 Task: Research Airbnb accommodation in Harare, Zimbabwe from 10th December, 2023 to 15th December, 2023 for 7 adults.4 bedrooms having 7 beds and 4 bathrooms. Property type can be house. Amenities needed are: wifi, TV, free parkinig on premises, gym, breakfast. Look for 5 properties as per requirement.
Action: Mouse moved to (456, 102)
Screenshot: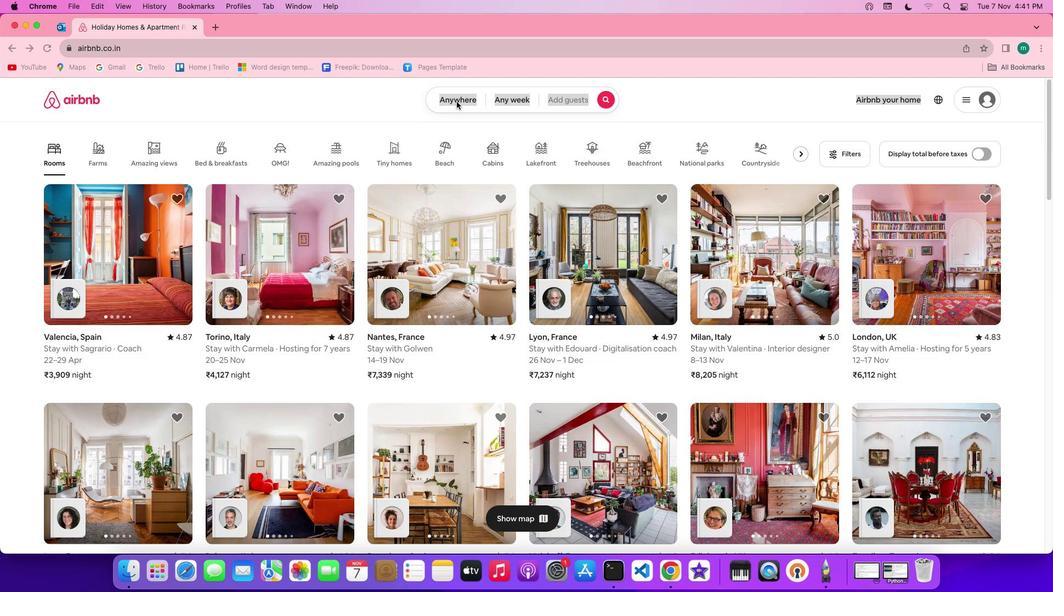 
Action: Mouse pressed left at (456, 102)
Screenshot: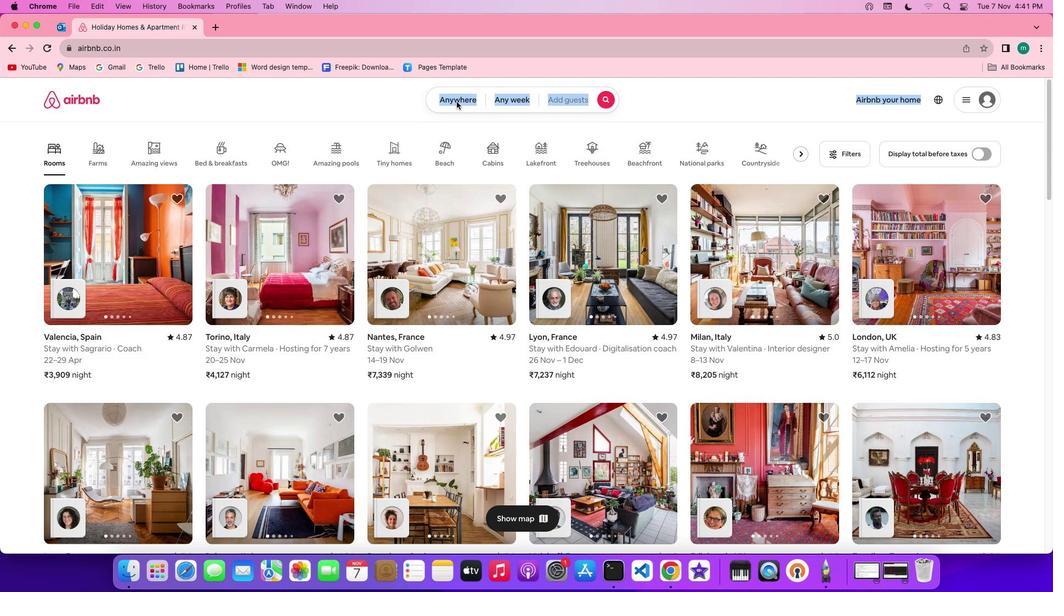 
Action: Mouse pressed left at (456, 102)
Screenshot: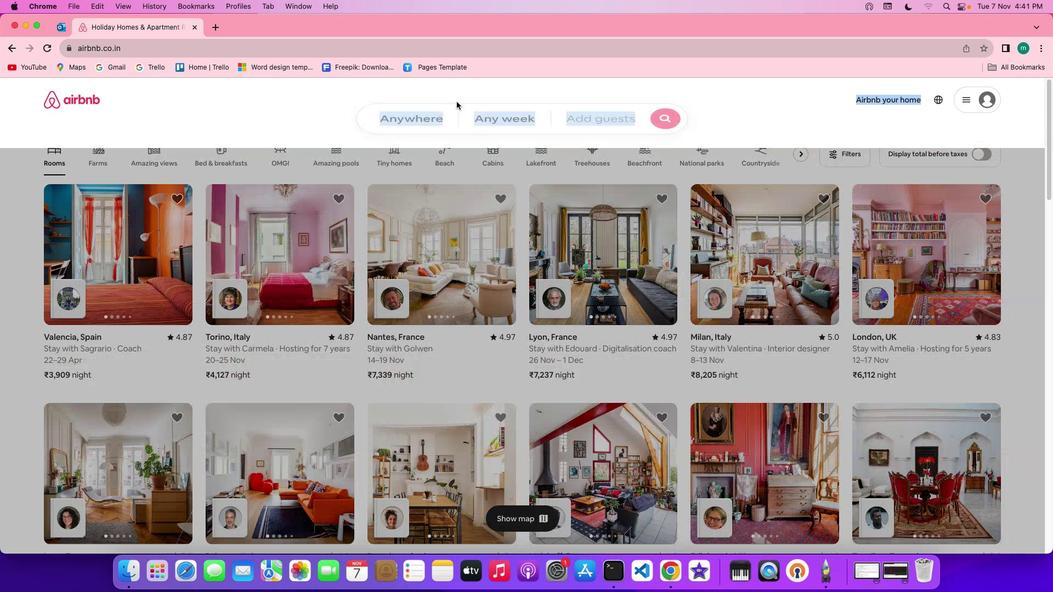 
Action: Mouse moved to (398, 146)
Screenshot: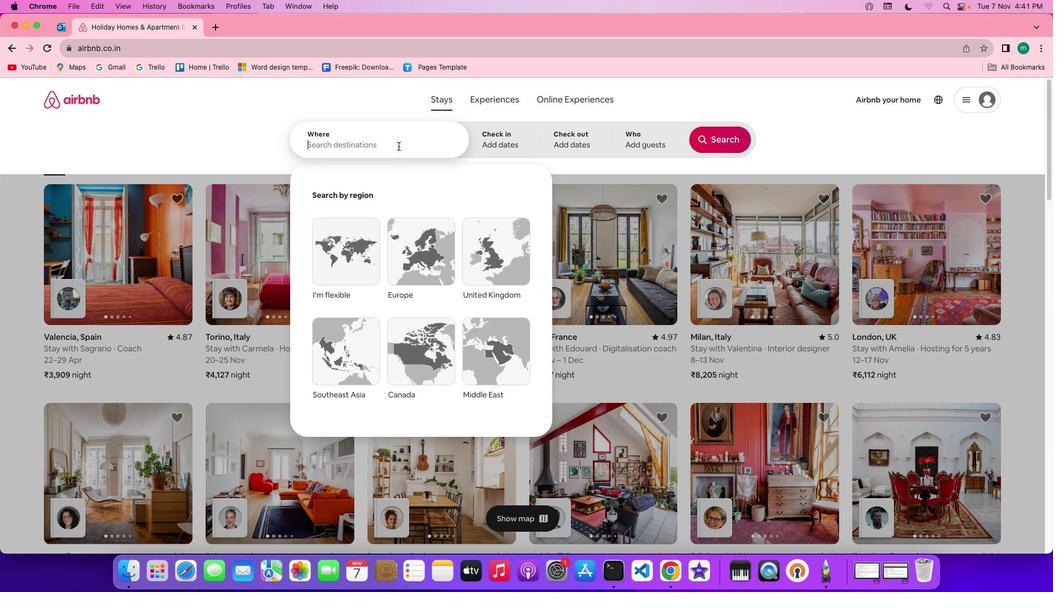 
Action: Mouse pressed left at (398, 146)
Screenshot: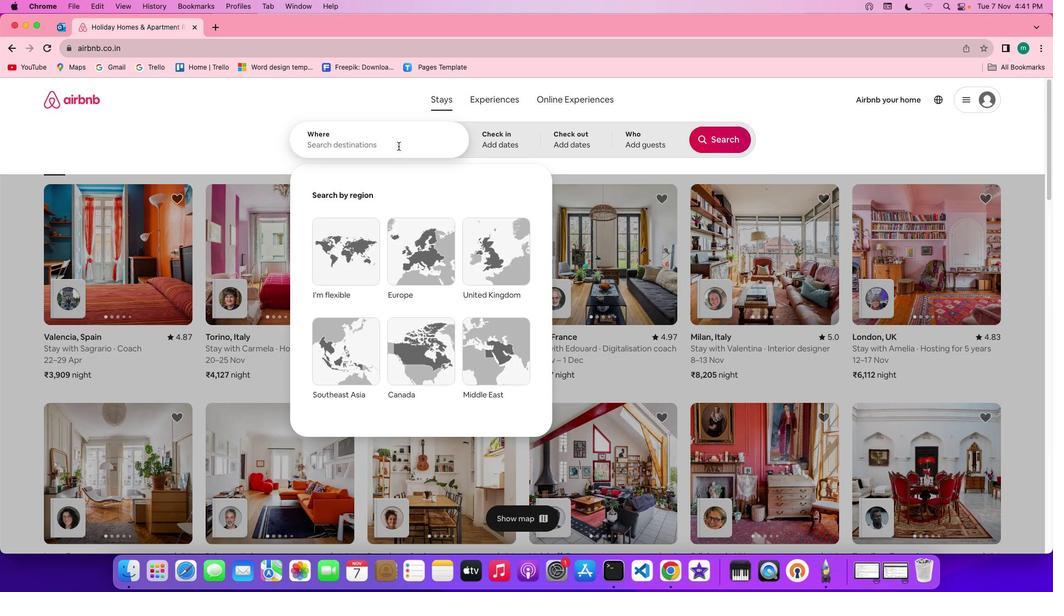 
Action: Key pressed Key.shift'H''a''r''a''r''e'','Key.spaceKey.shift'Z''i''m''b''a''b''w''e'
Screenshot: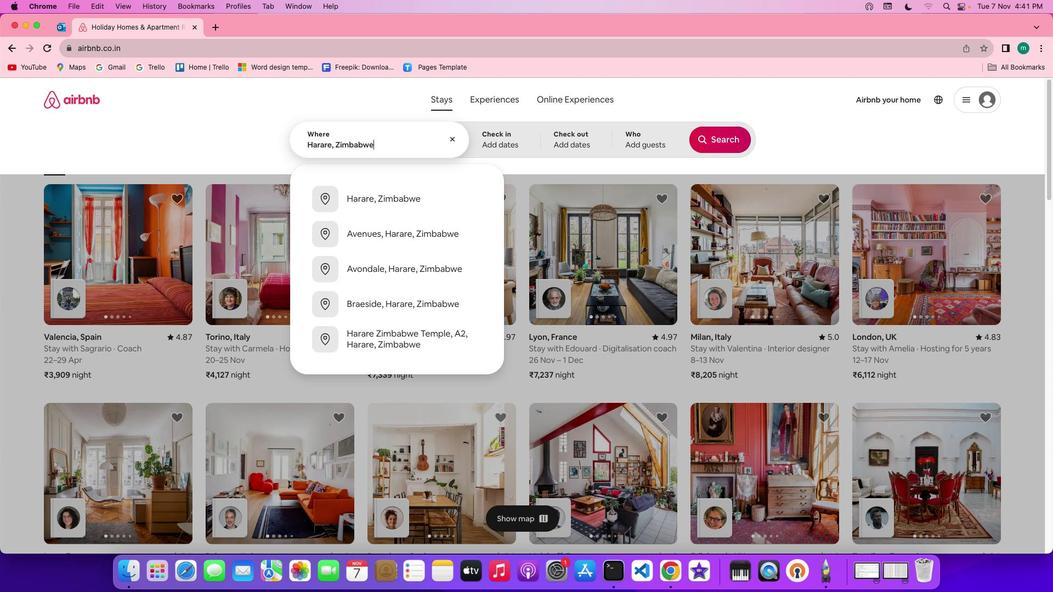 
Action: Mouse moved to (503, 137)
Screenshot: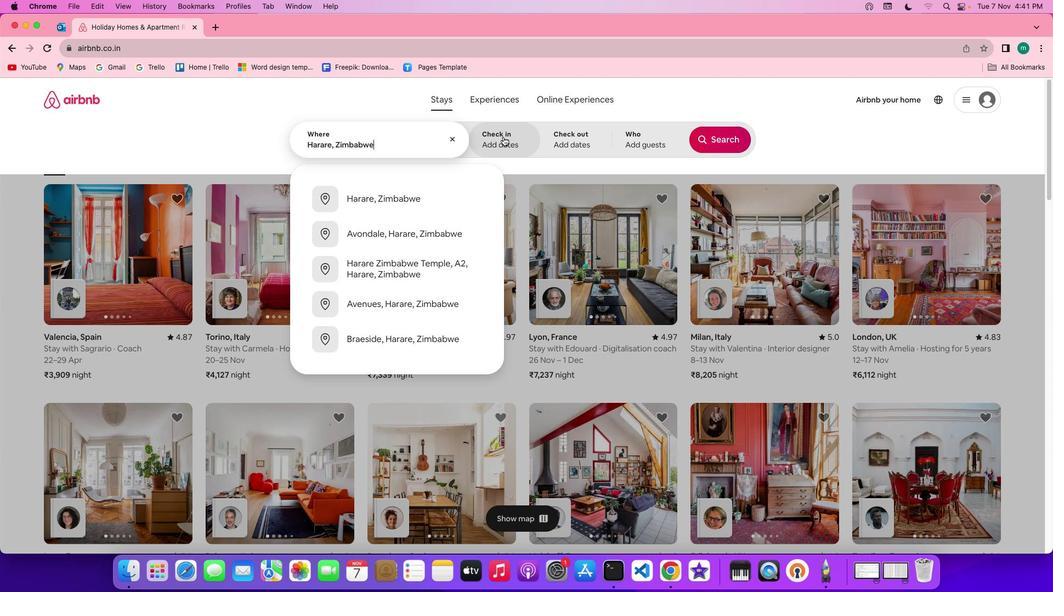 
Action: Mouse pressed left at (503, 137)
Screenshot: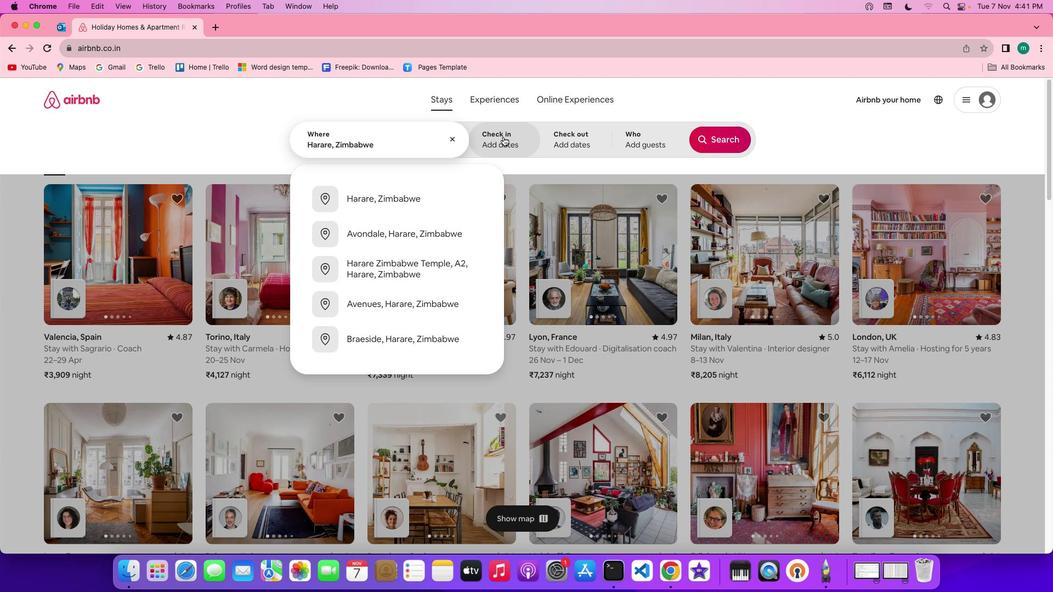 
Action: Mouse moved to (555, 330)
Screenshot: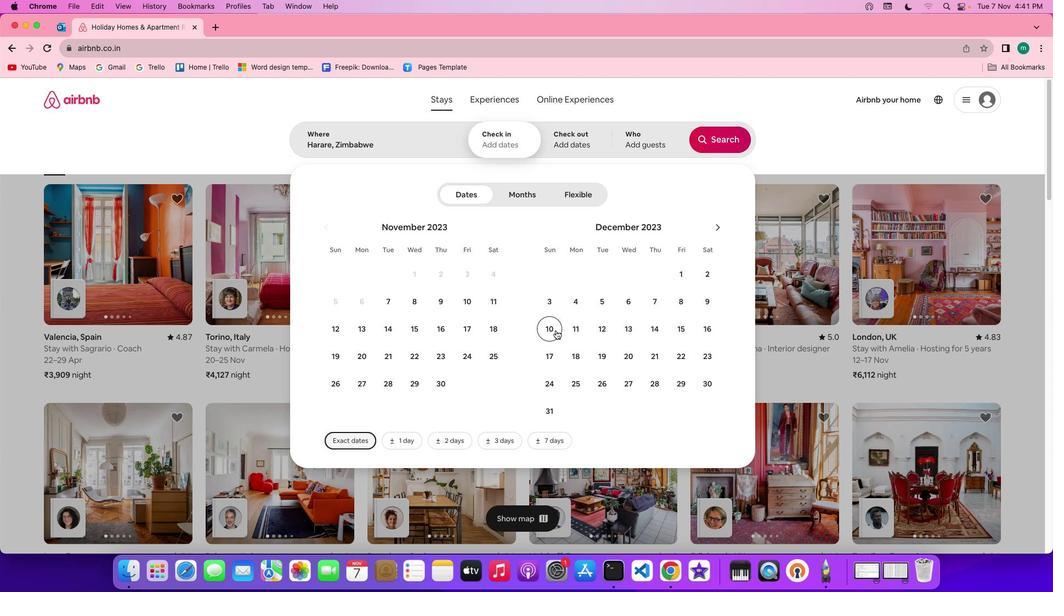 
Action: Mouse pressed left at (555, 330)
Screenshot: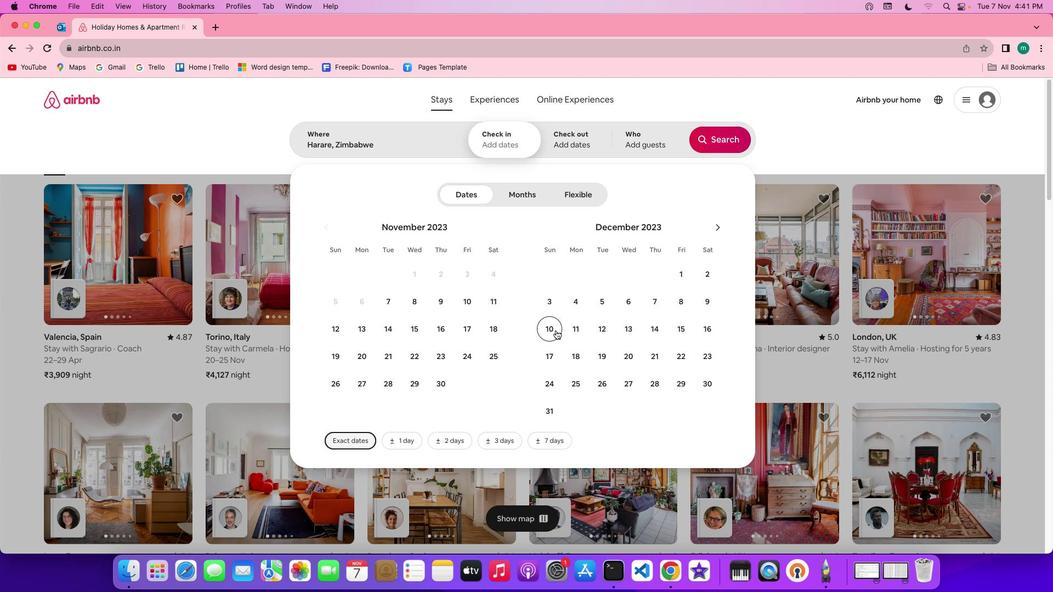 
Action: Mouse moved to (687, 329)
Screenshot: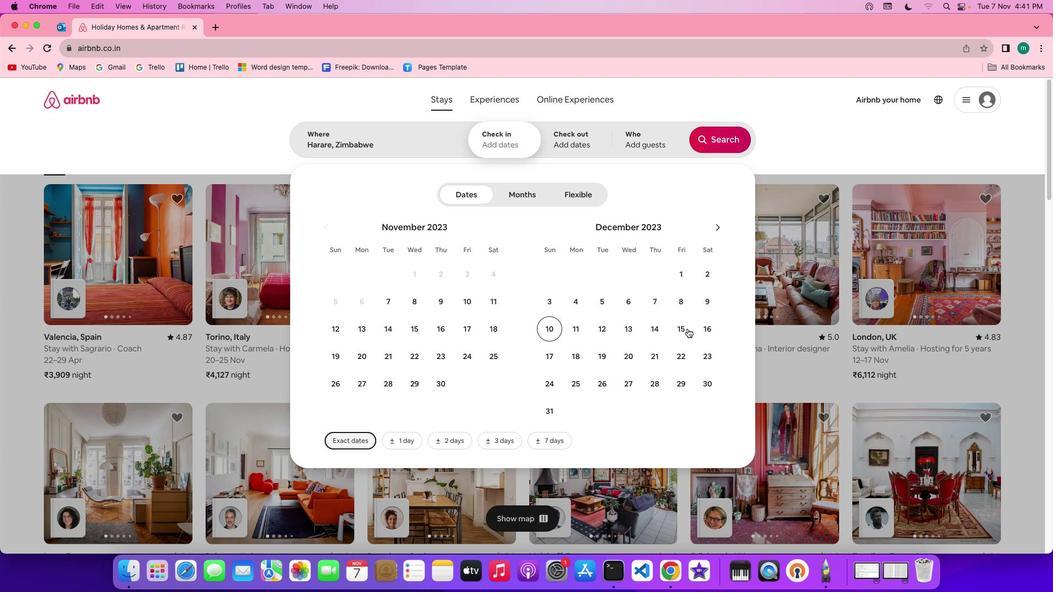 
Action: Mouse pressed left at (687, 329)
Screenshot: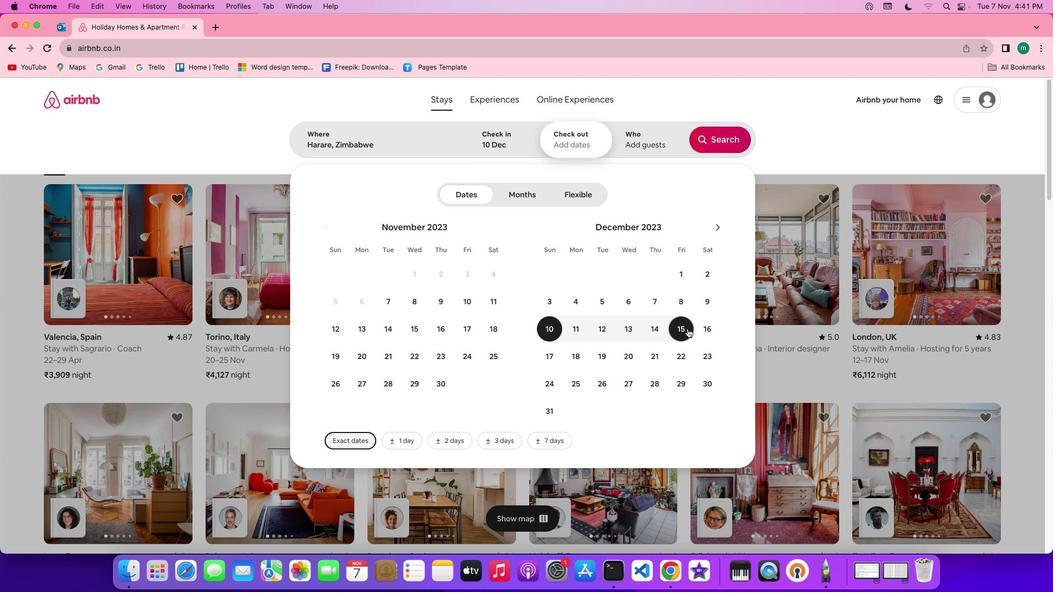 
Action: Mouse moved to (674, 137)
Screenshot: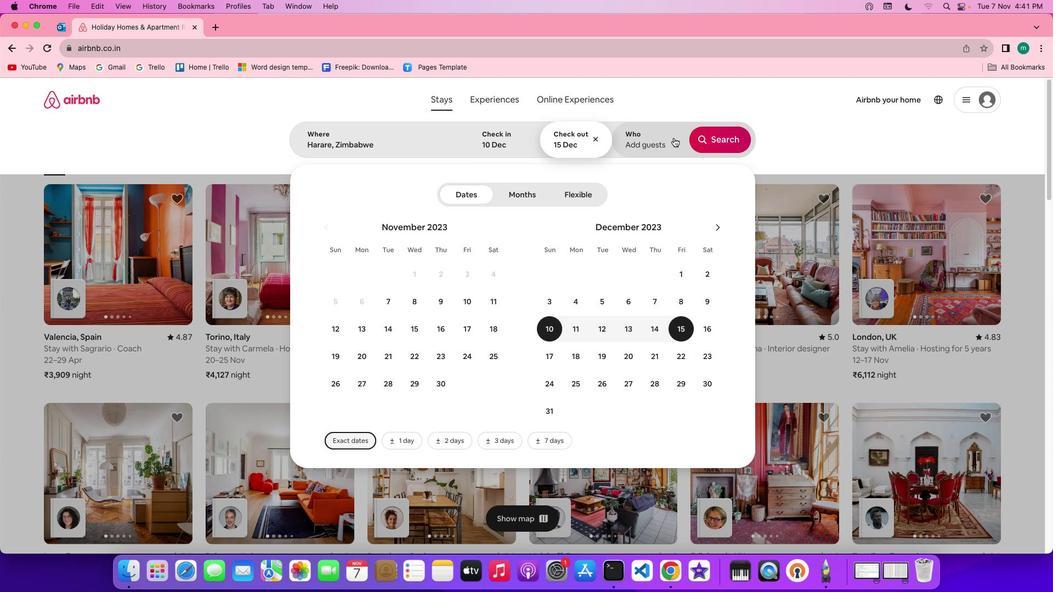 
Action: Mouse pressed left at (674, 137)
Screenshot: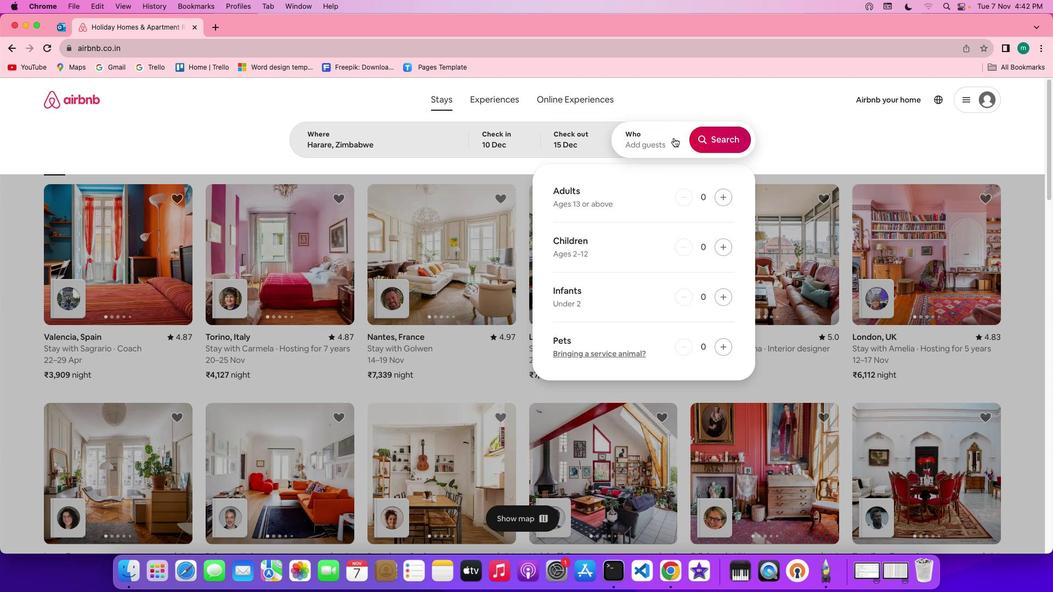 
Action: Mouse moved to (729, 194)
Screenshot: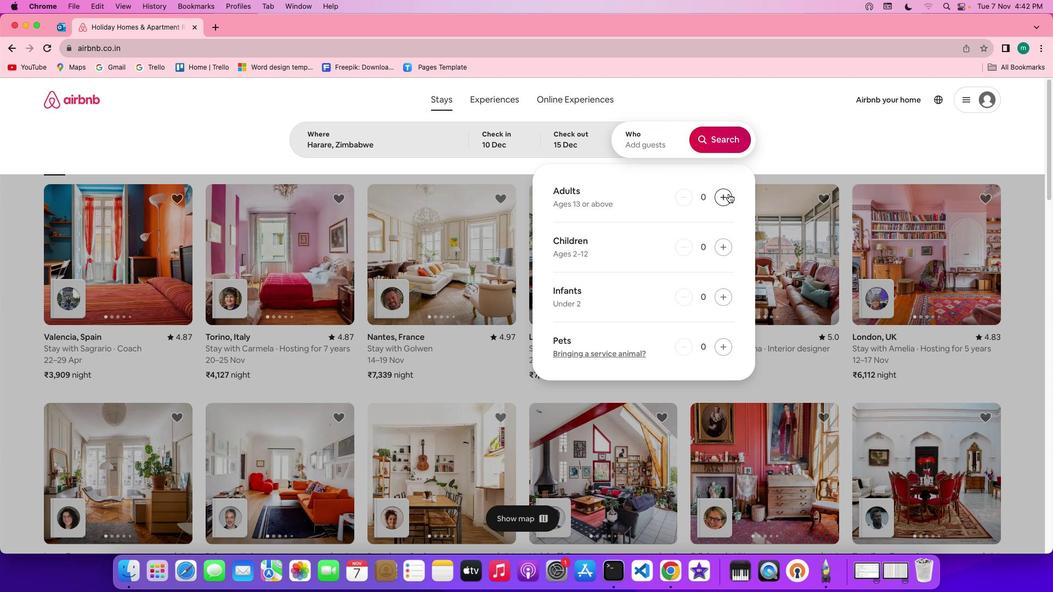 
Action: Mouse pressed left at (729, 194)
Screenshot: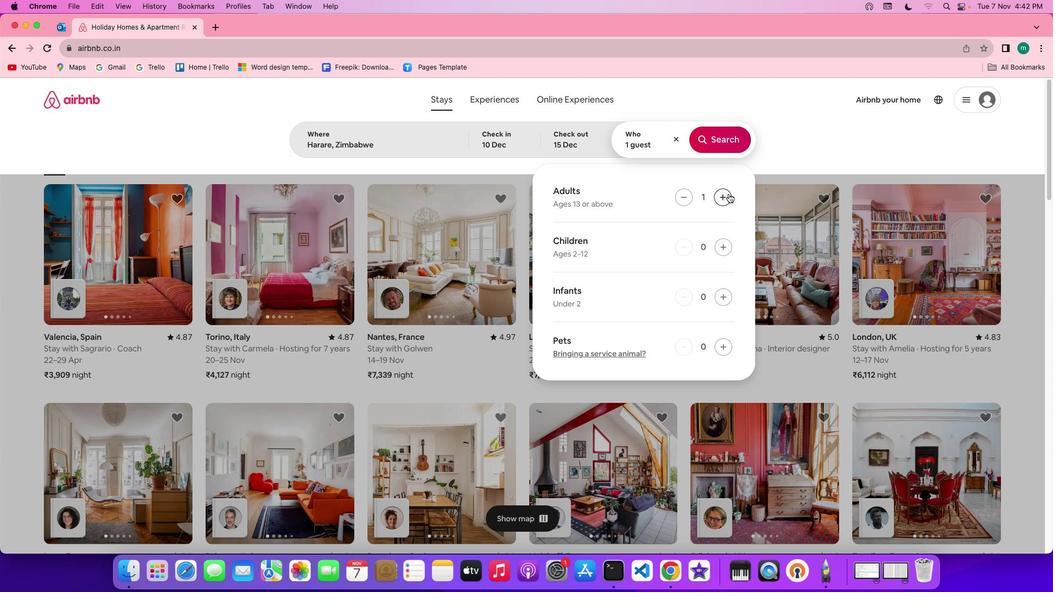 
Action: Mouse pressed left at (729, 194)
Screenshot: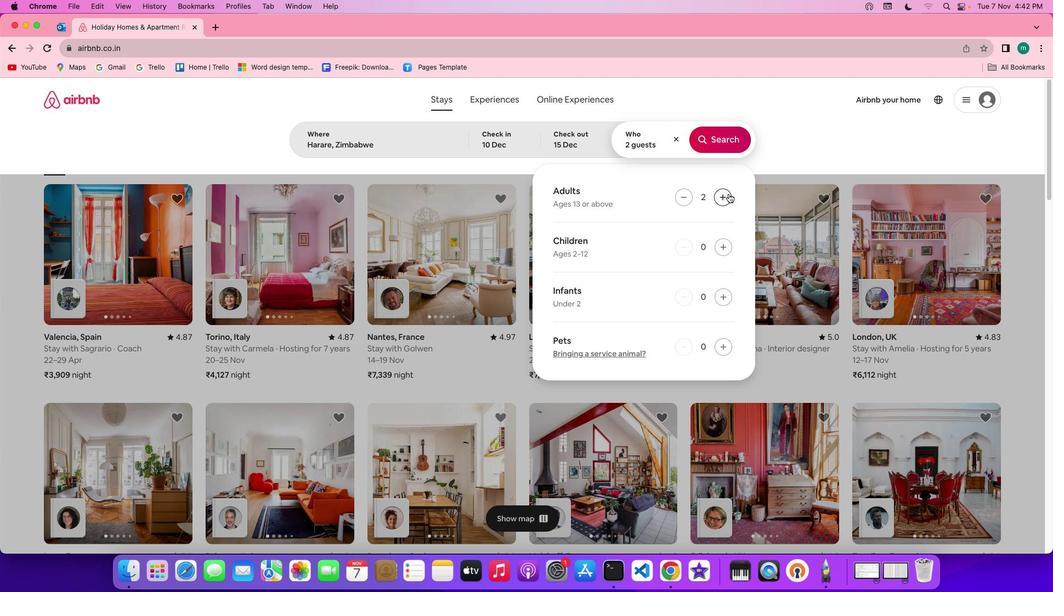 
Action: Mouse pressed left at (729, 194)
Screenshot: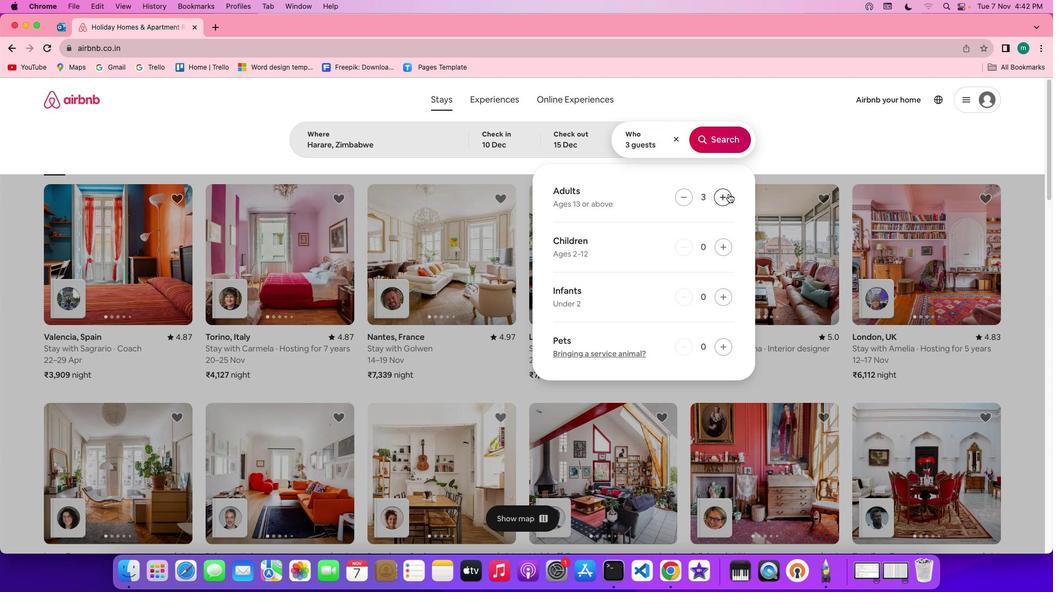 
Action: Mouse pressed left at (729, 194)
Screenshot: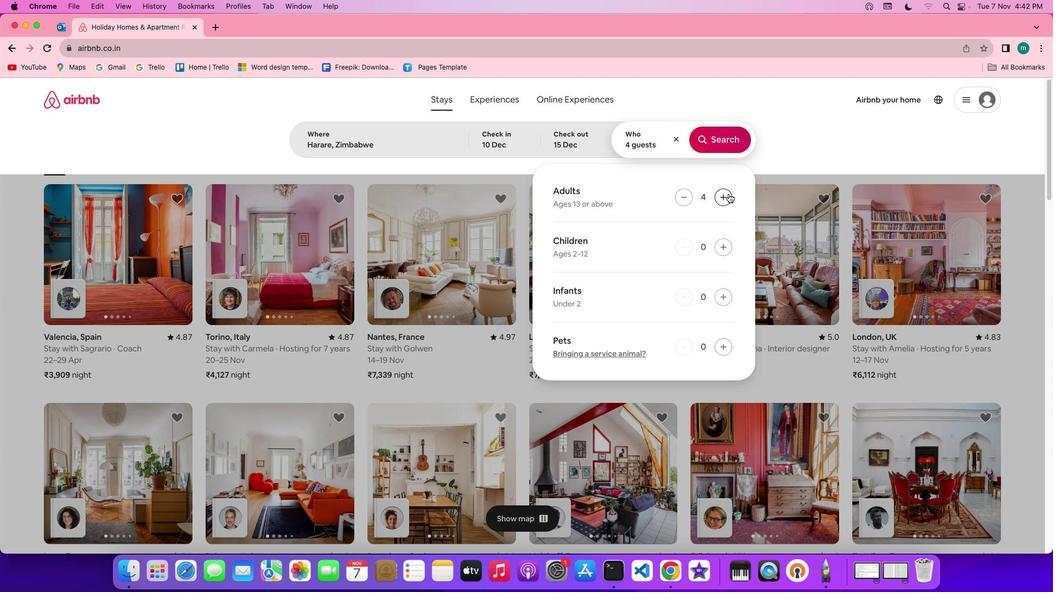 
Action: Mouse pressed left at (729, 194)
Screenshot: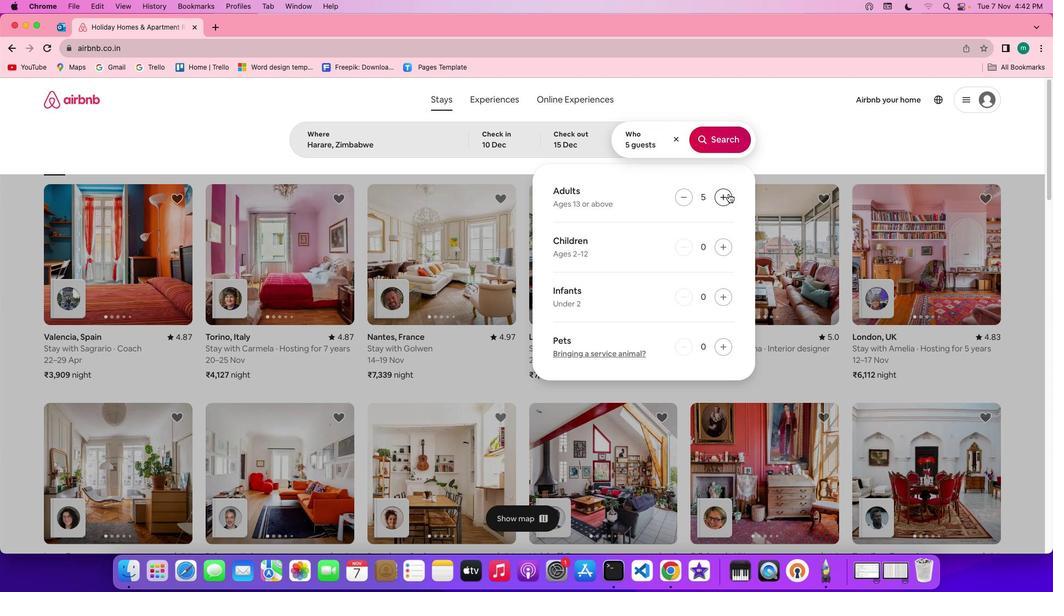 
Action: Mouse pressed left at (729, 194)
Screenshot: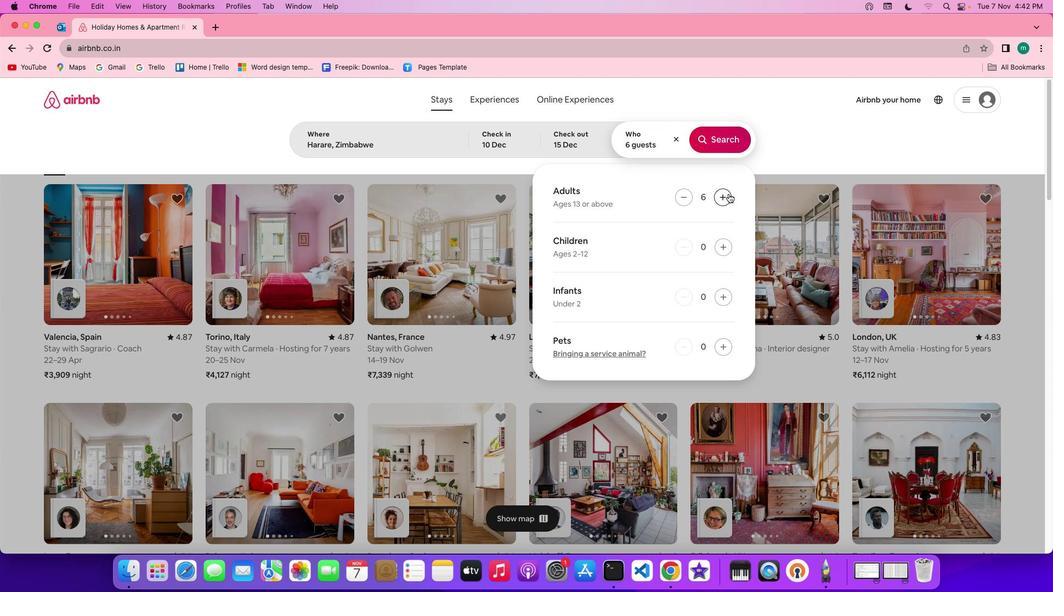 
Action: Mouse pressed left at (729, 194)
Screenshot: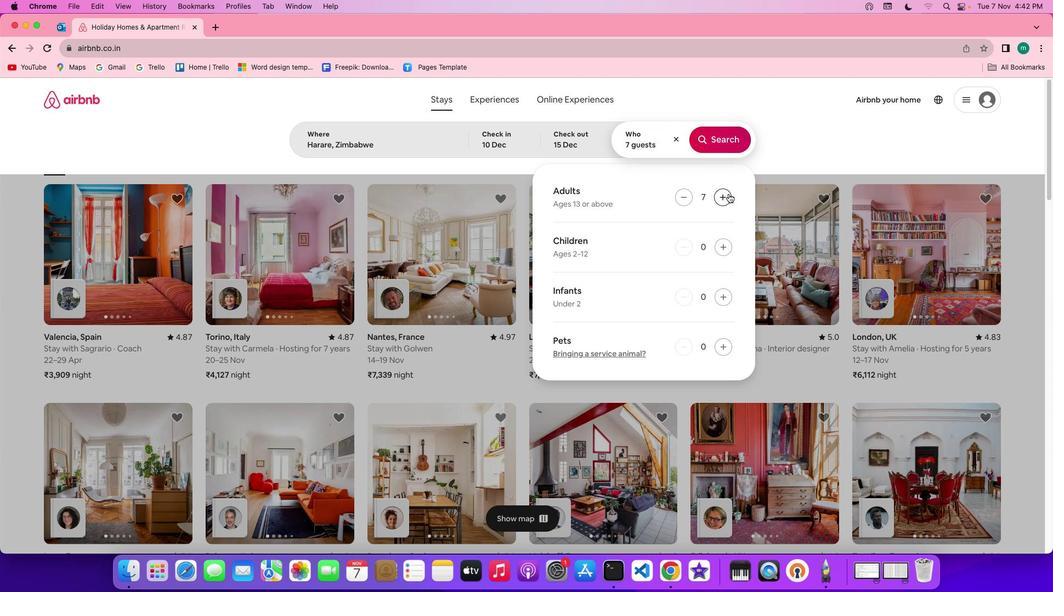 
Action: Mouse moved to (717, 143)
Screenshot: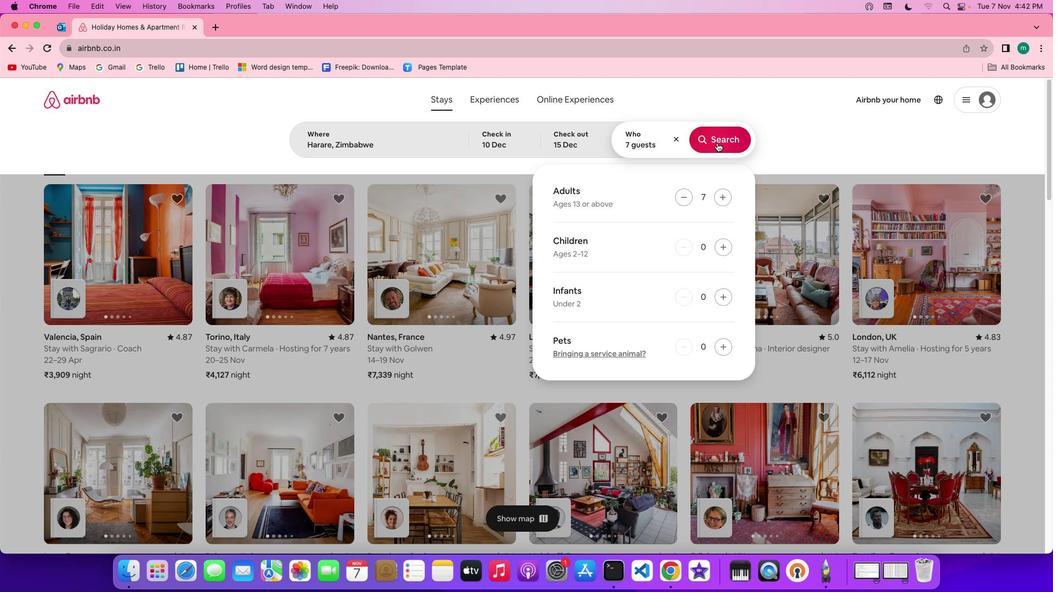 
Action: Mouse pressed left at (717, 143)
Screenshot: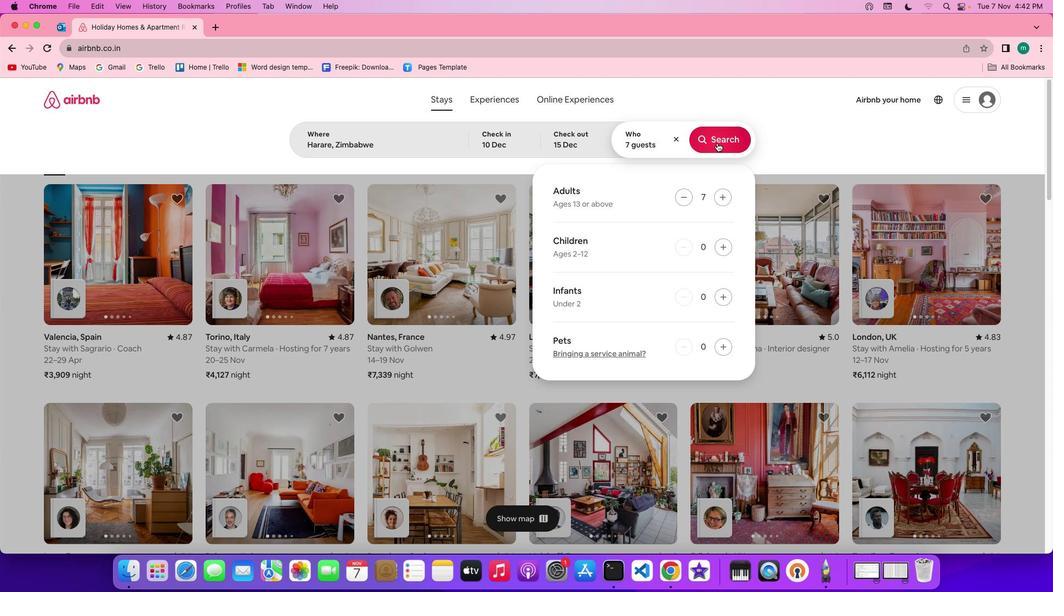 
Action: Mouse moved to (859, 143)
Screenshot: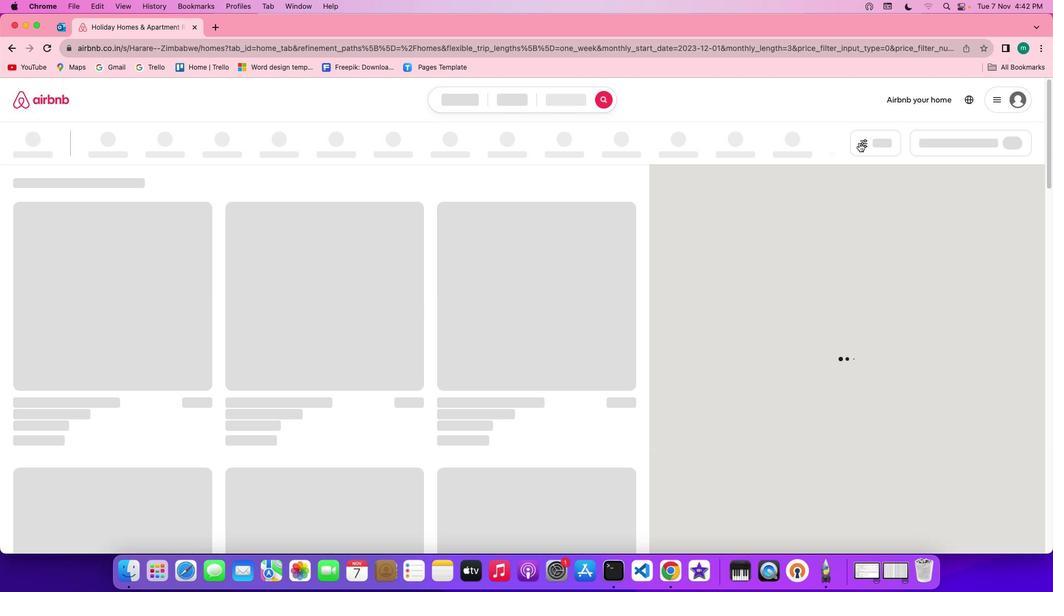 
Action: Mouse pressed left at (859, 143)
Screenshot: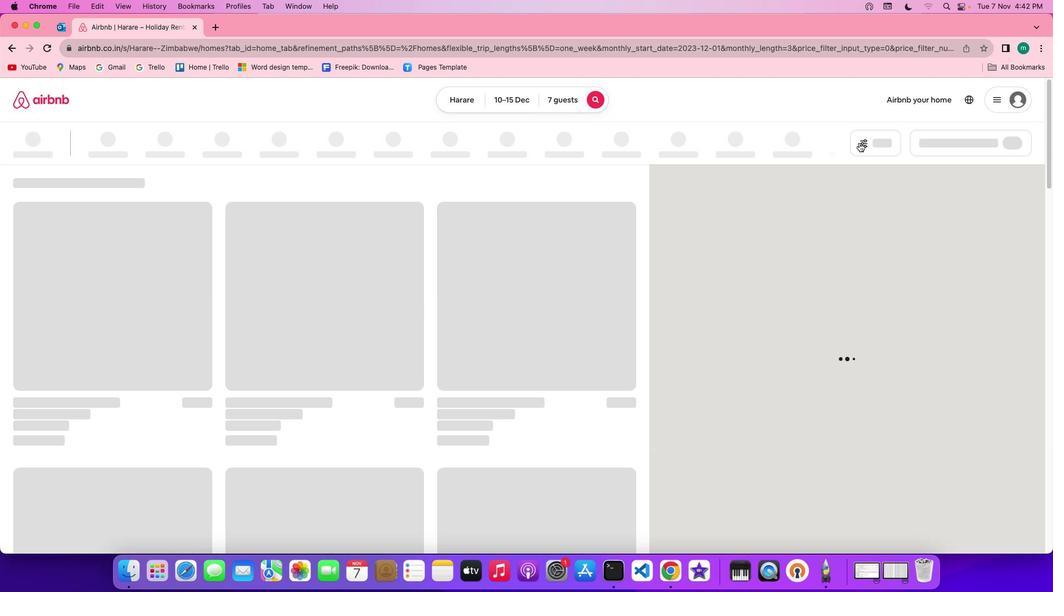 
Action: Mouse moved to (873, 139)
Screenshot: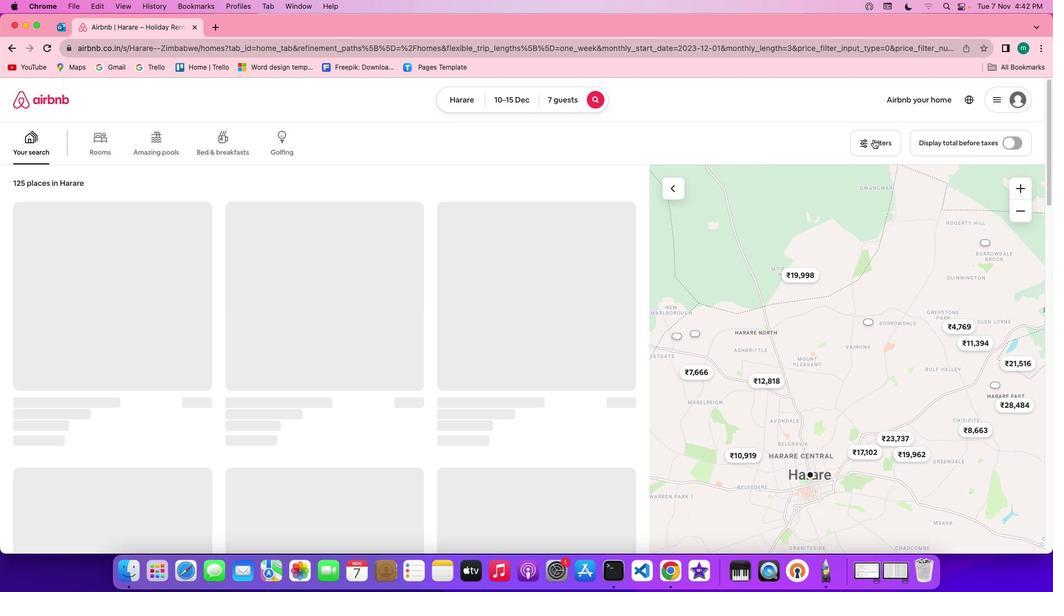 
Action: Mouse pressed left at (873, 139)
Screenshot: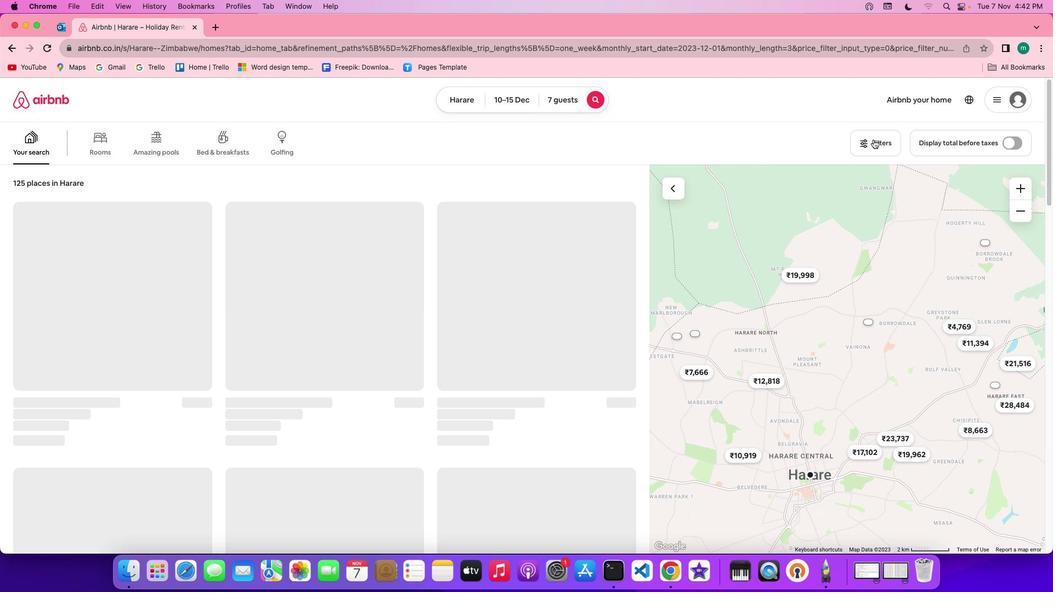 
Action: Mouse moved to (867, 141)
Screenshot: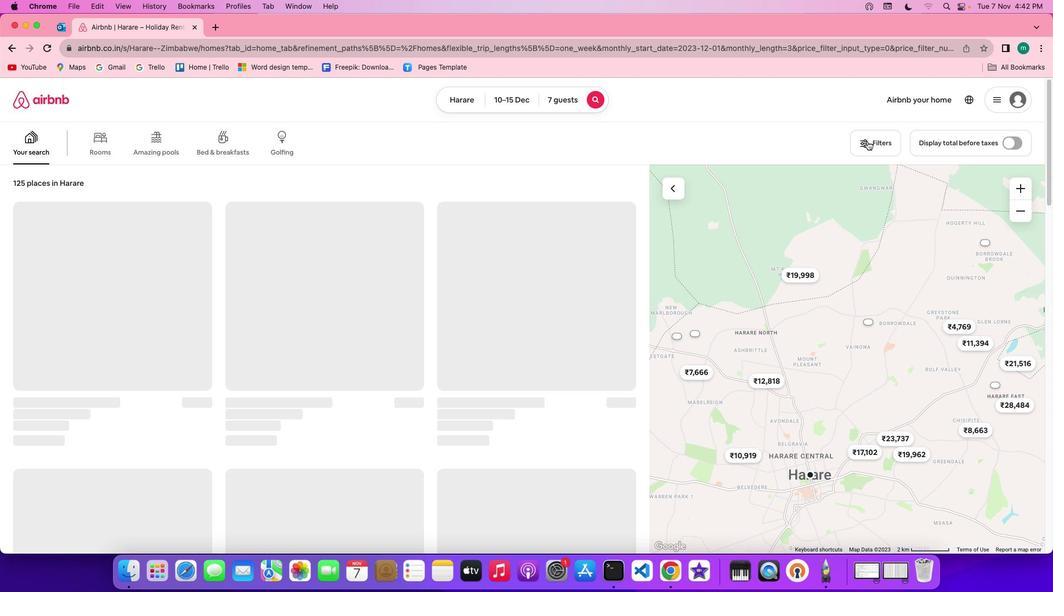 
Action: Mouse pressed left at (867, 141)
Screenshot: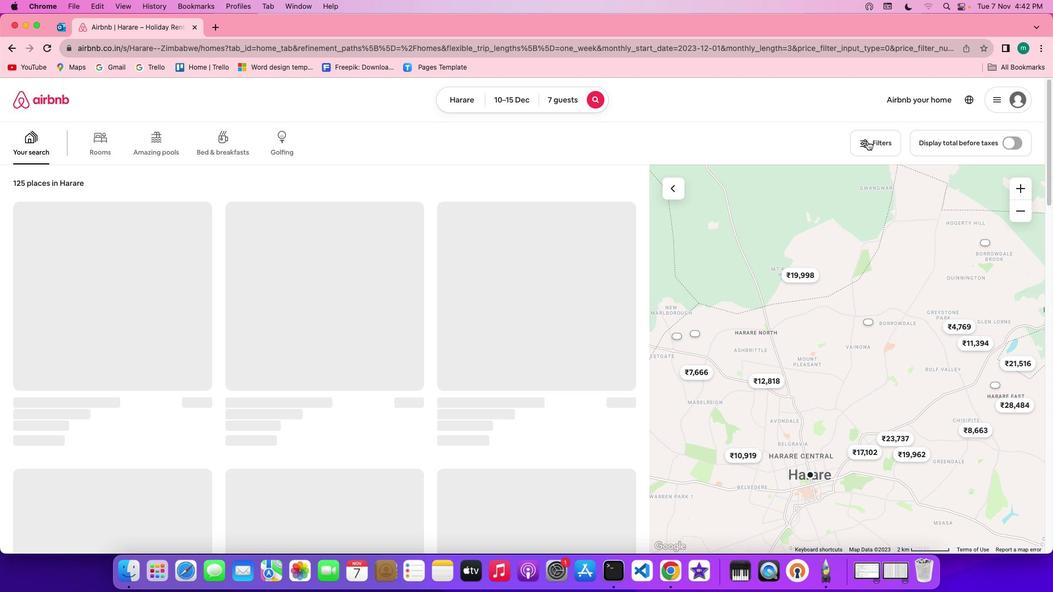 
Action: Mouse moved to (547, 308)
Screenshot: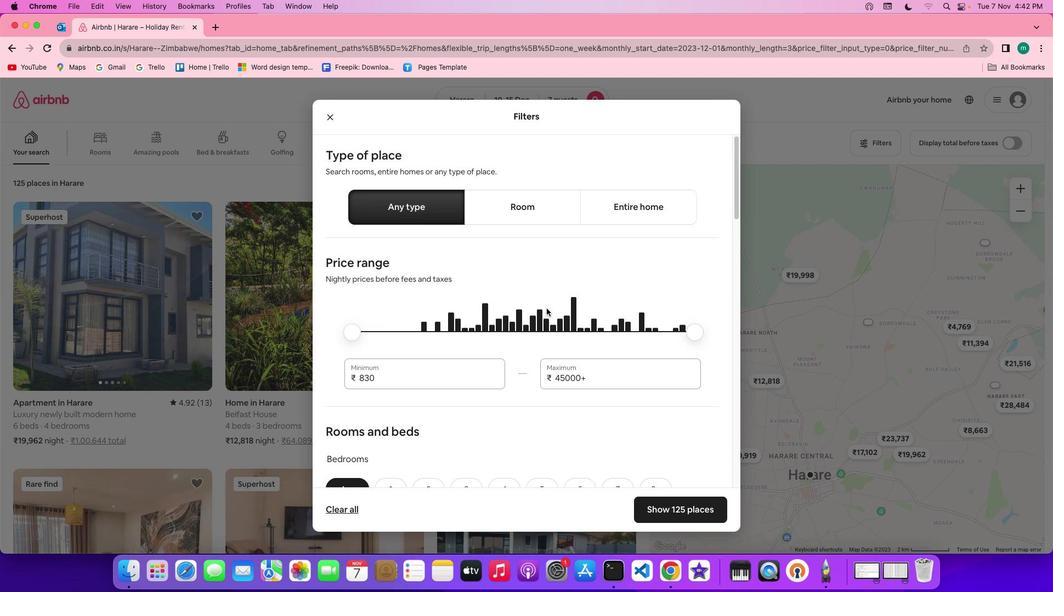 
Action: Mouse scrolled (547, 308) with delta (0, 0)
Screenshot: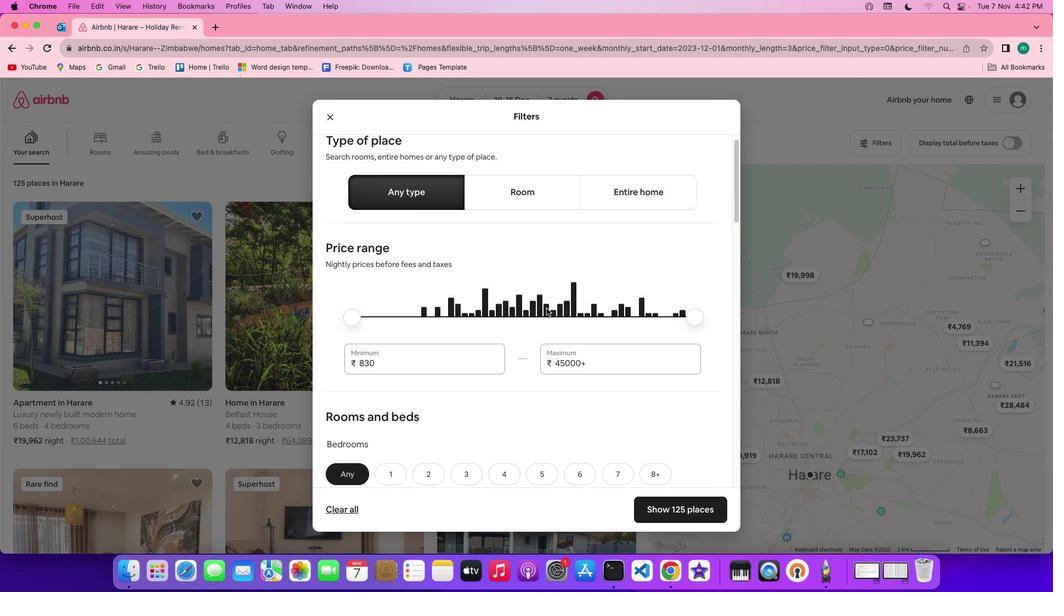 
Action: Mouse scrolled (547, 308) with delta (0, 0)
Screenshot: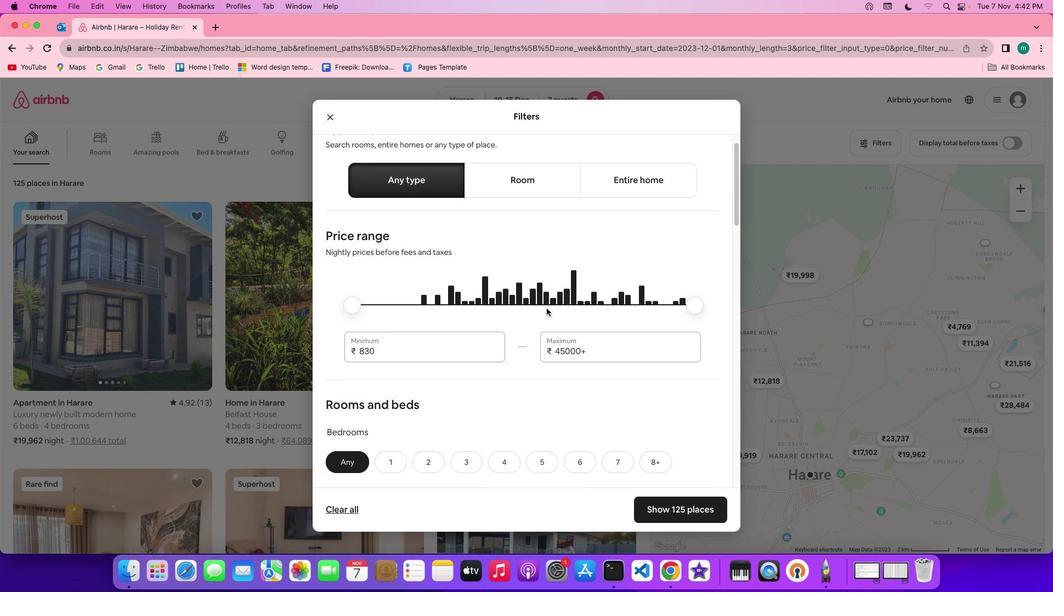 
Action: Mouse scrolled (547, 308) with delta (0, -1)
Screenshot: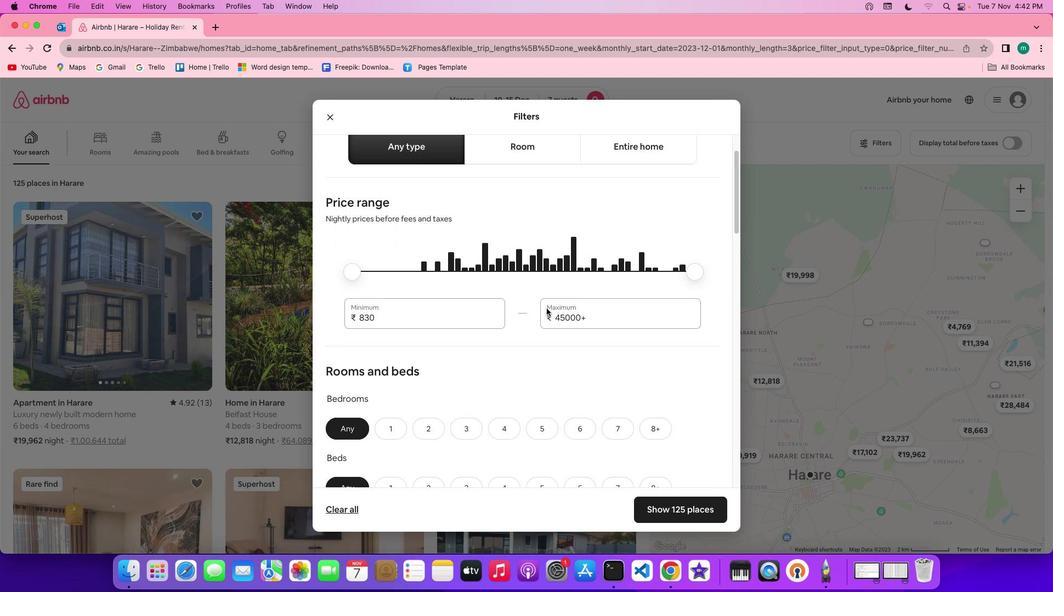 
Action: Mouse scrolled (547, 308) with delta (0, 0)
Screenshot: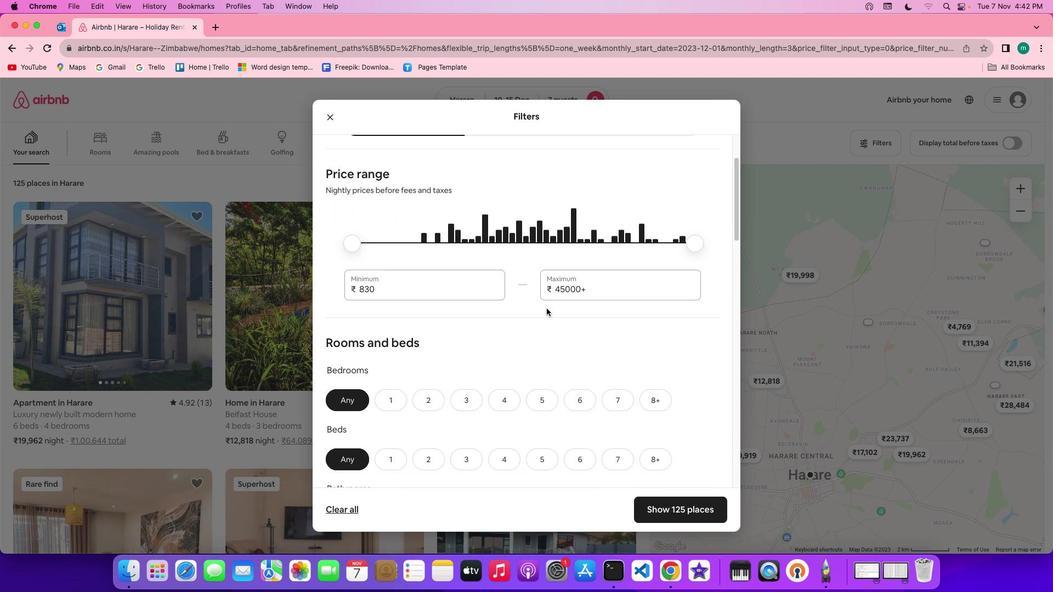 
Action: Mouse scrolled (547, 308) with delta (0, 0)
Screenshot: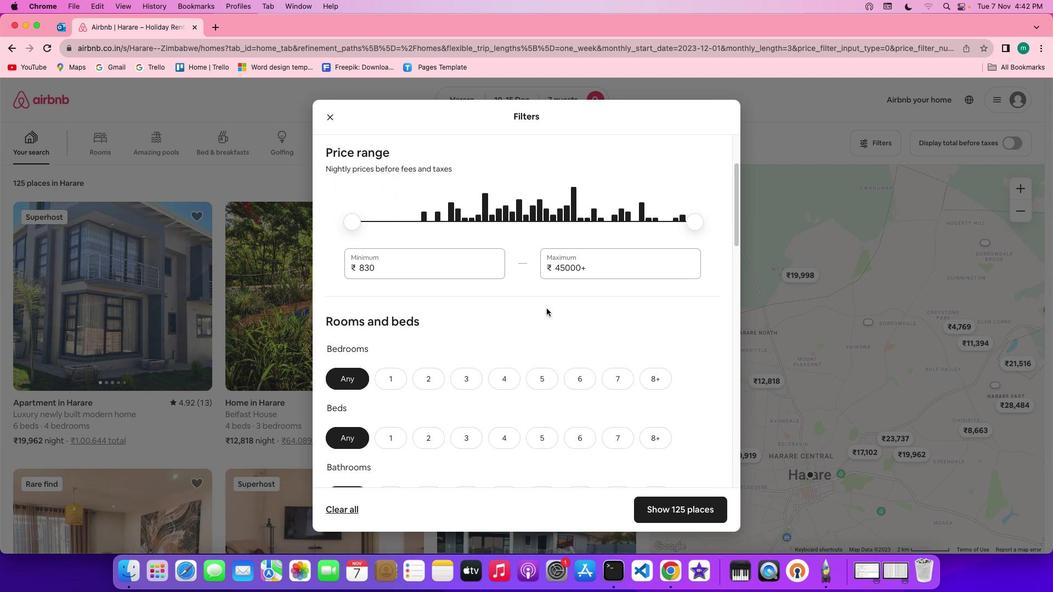 
Action: Mouse scrolled (547, 308) with delta (0, -1)
Screenshot: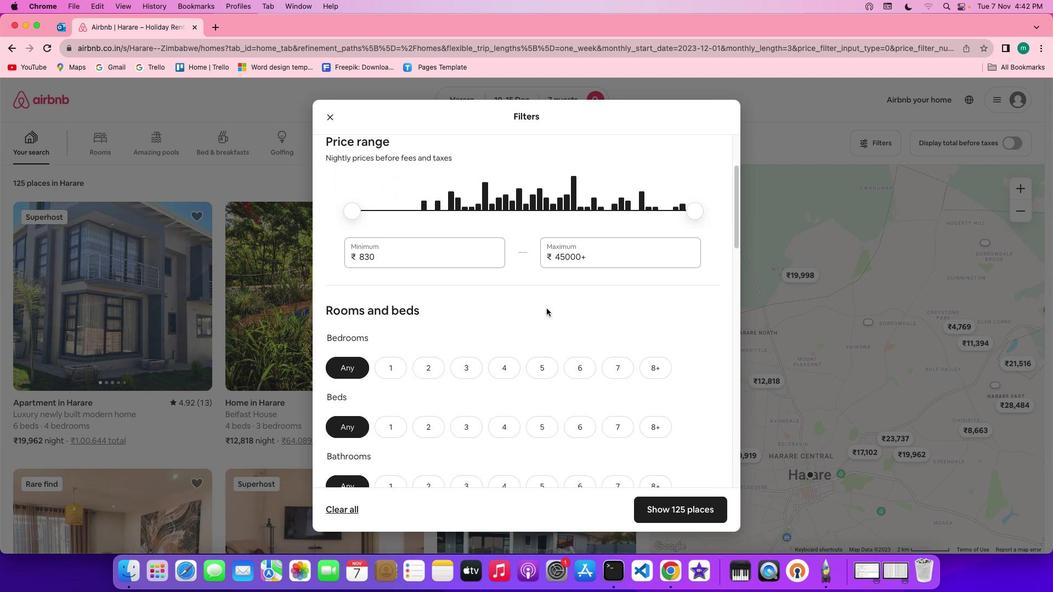
Action: Mouse scrolled (547, 308) with delta (0, 0)
Screenshot: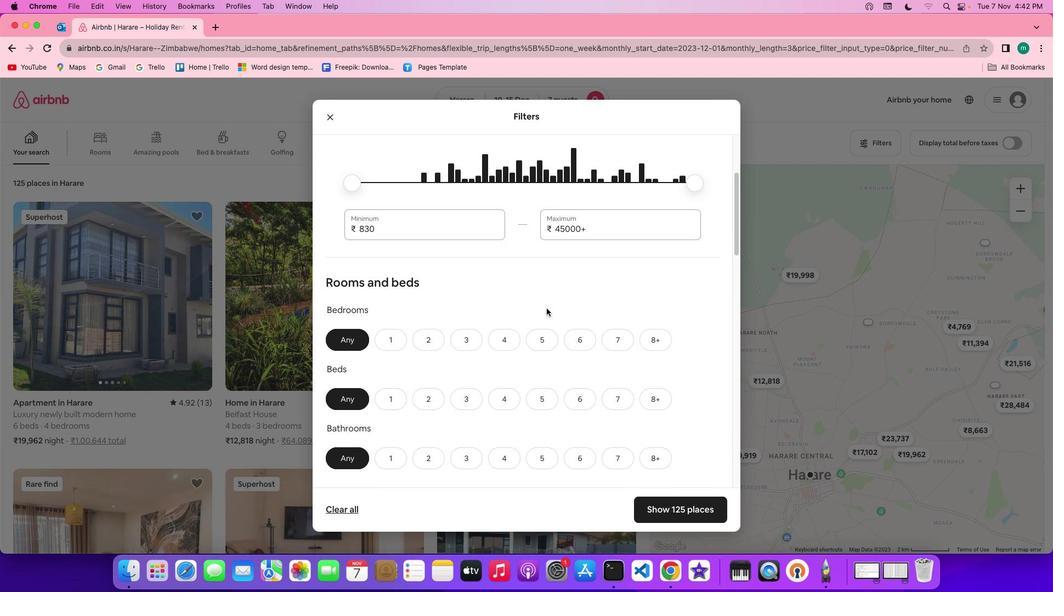 
Action: Mouse scrolled (547, 308) with delta (0, 0)
Screenshot: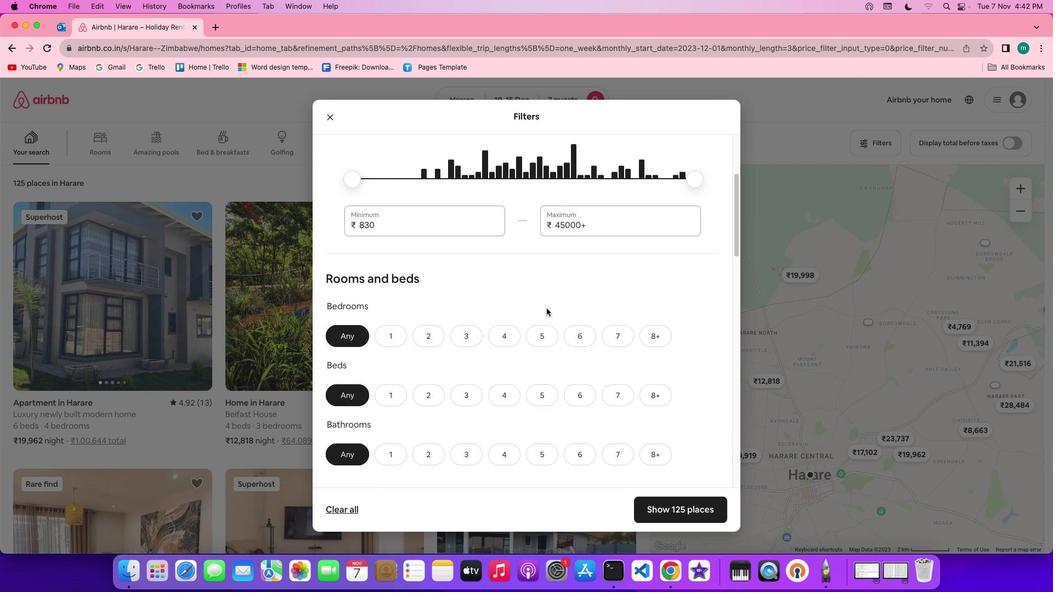 
Action: Mouse scrolled (547, 308) with delta (0, 0)
Screenshot: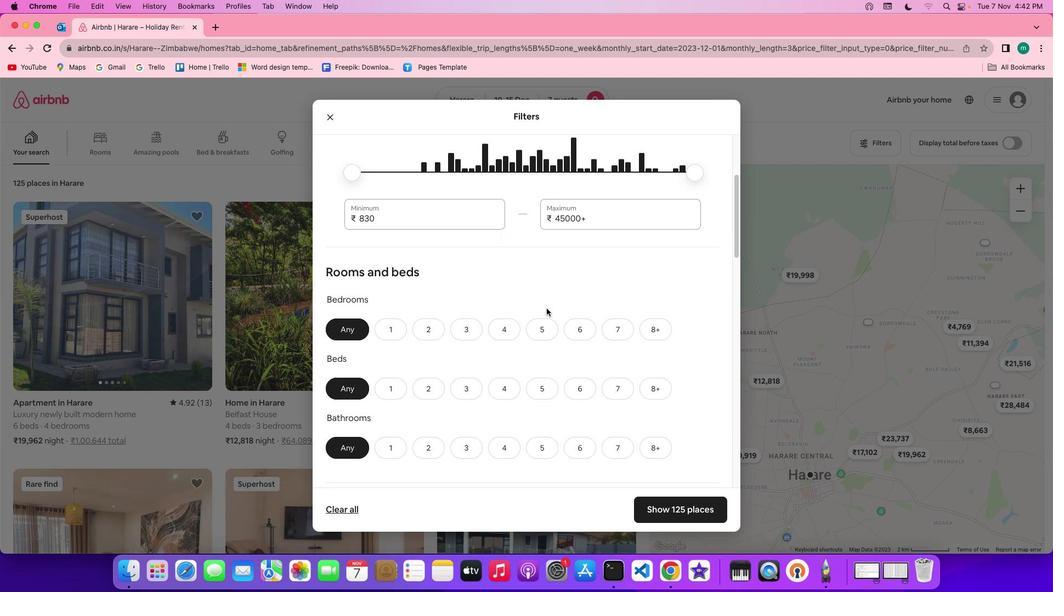 
Action: Mouse scrolled (547, 308) with delta (0, 0)
Screenshot: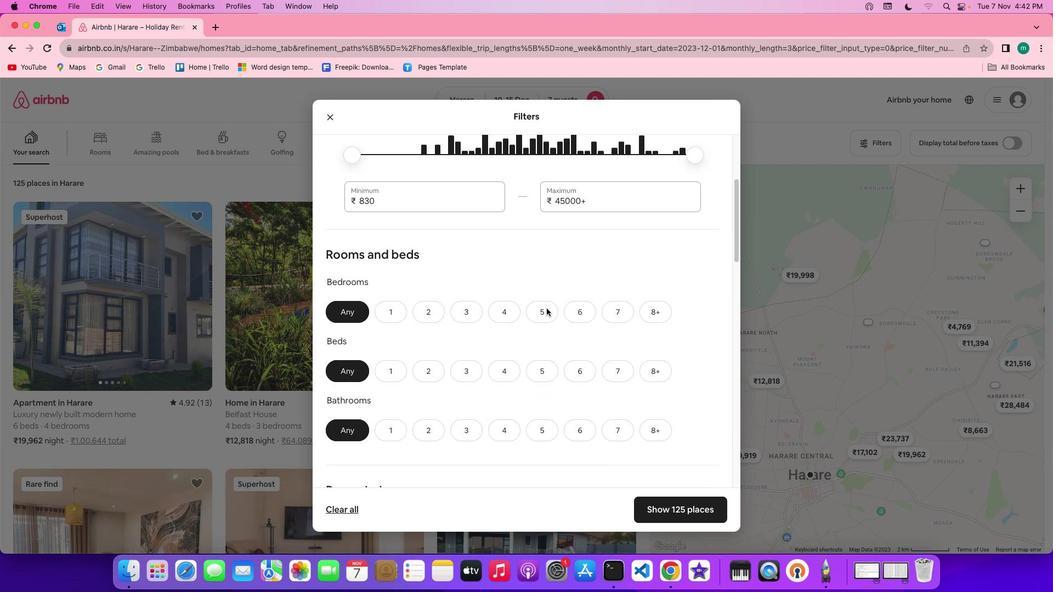 
Action: Mouse scrolled (547, 308) with delta (0, 0)
Screenshot: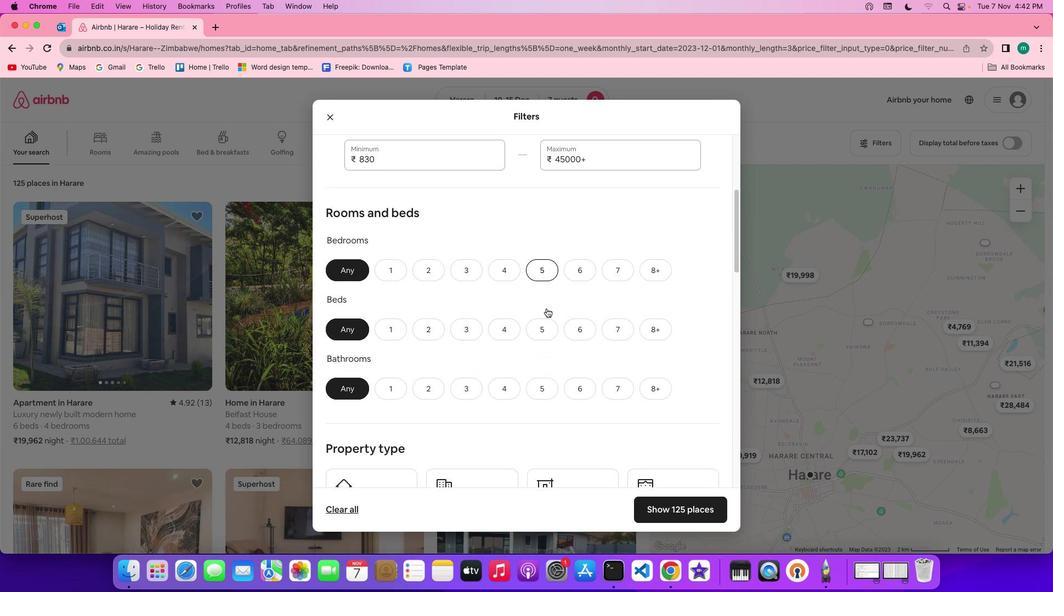 
Action: Mouse scrolled (547, 308) with delta (0, 0)
Screenshot: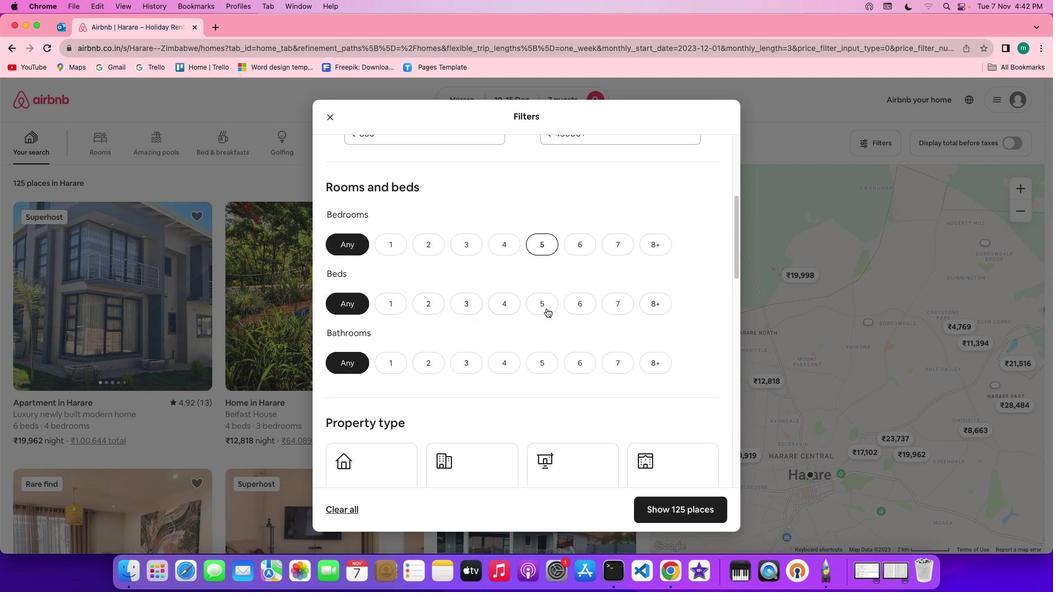 
Action: Mouse scrolled (547, 308) with delta (0, -1)
Screenshot: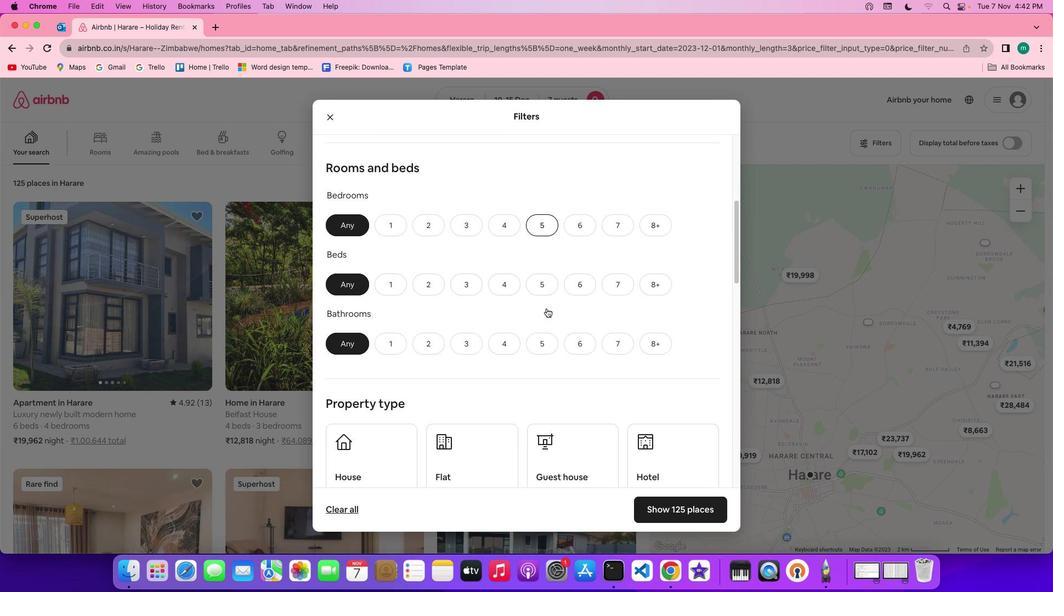 
Action: Mouse moved to (501, 216)
Screenshot: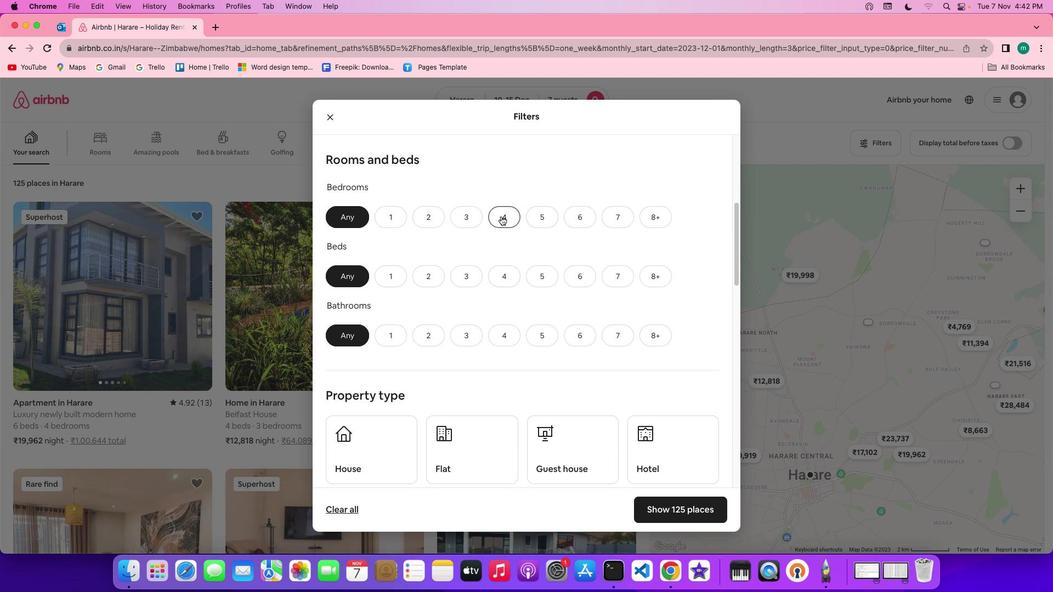 
Action: Mouse pressed left at (501, 216)
Screenshot: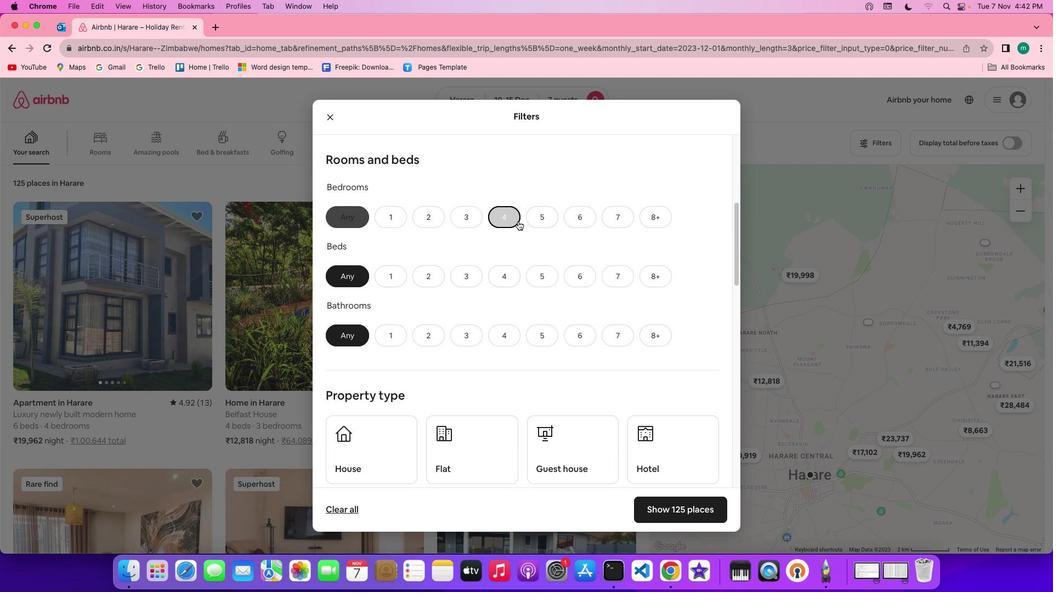 
Action: Mouse moved to (628, 275)
Screenshot: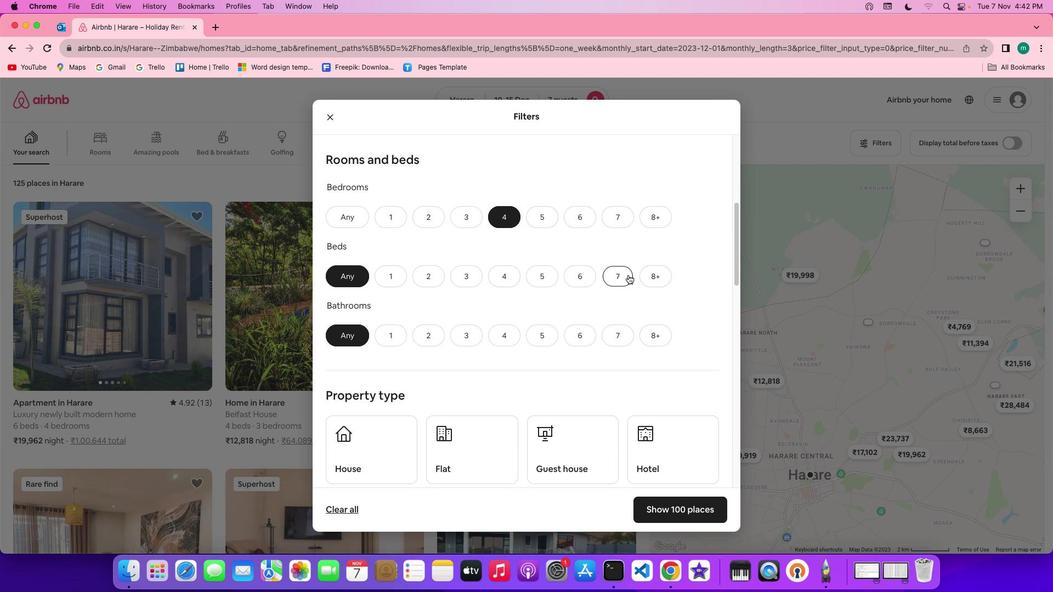 
Action: Mouse pressed left at (628, 275)
Screenshot: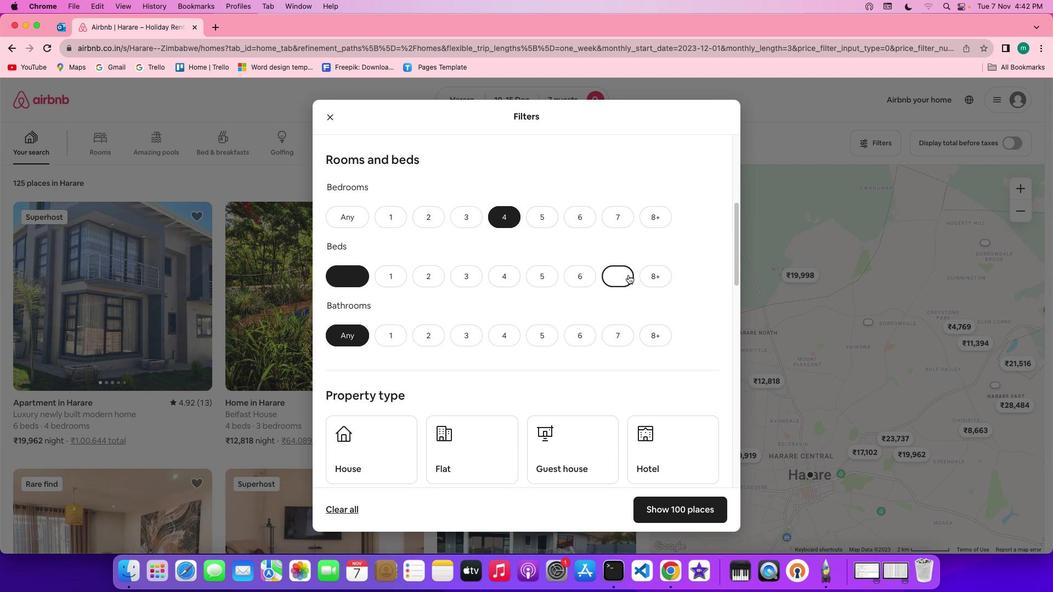 
Action: Mouse moved to (510, 327)
Screenshot: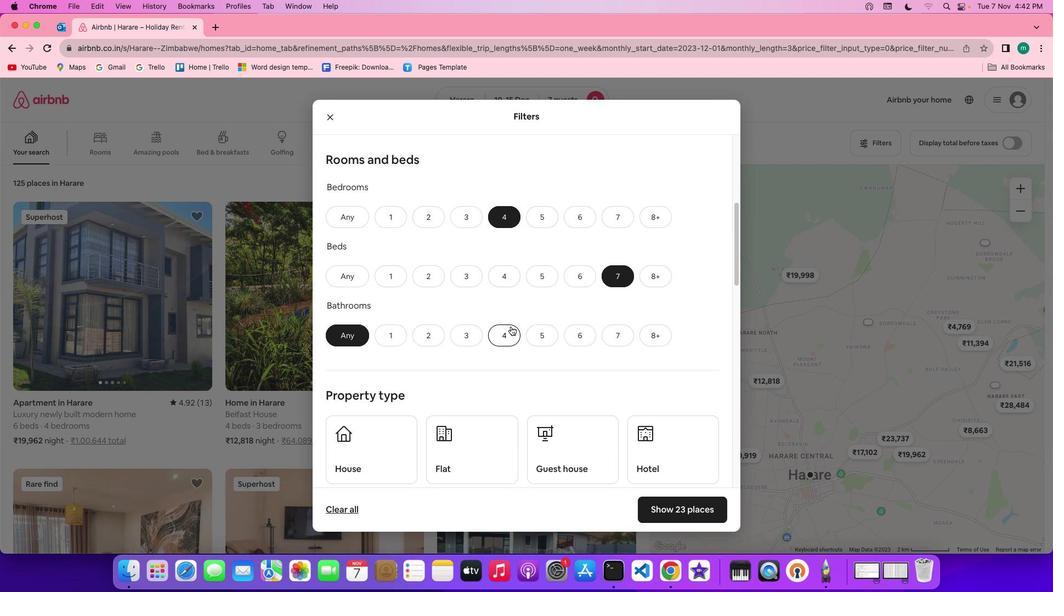 
Action: Mouse pressed left at (510, 327)
Screenshot: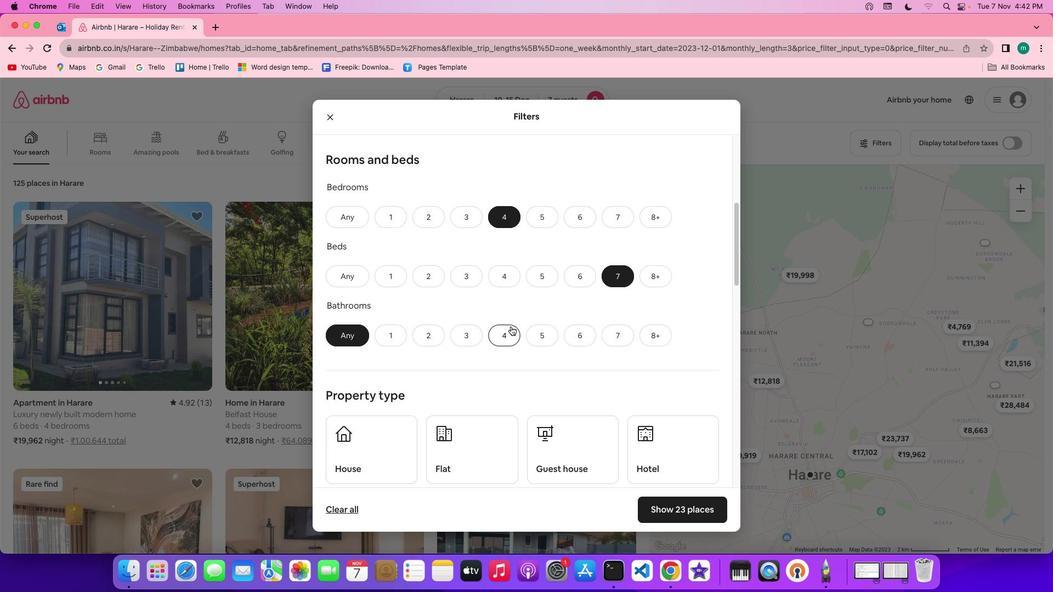 
Action: Mouse moved to (584, 327)
Screenshot: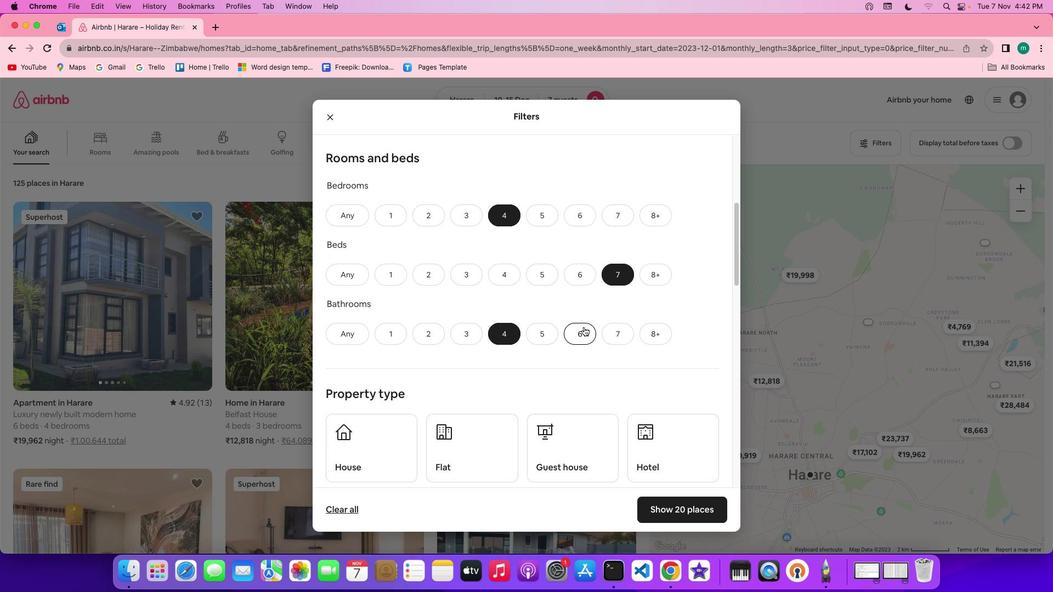 
Action: Mouse scrolled (584, 327) with delta (0, 0)
Screenshot: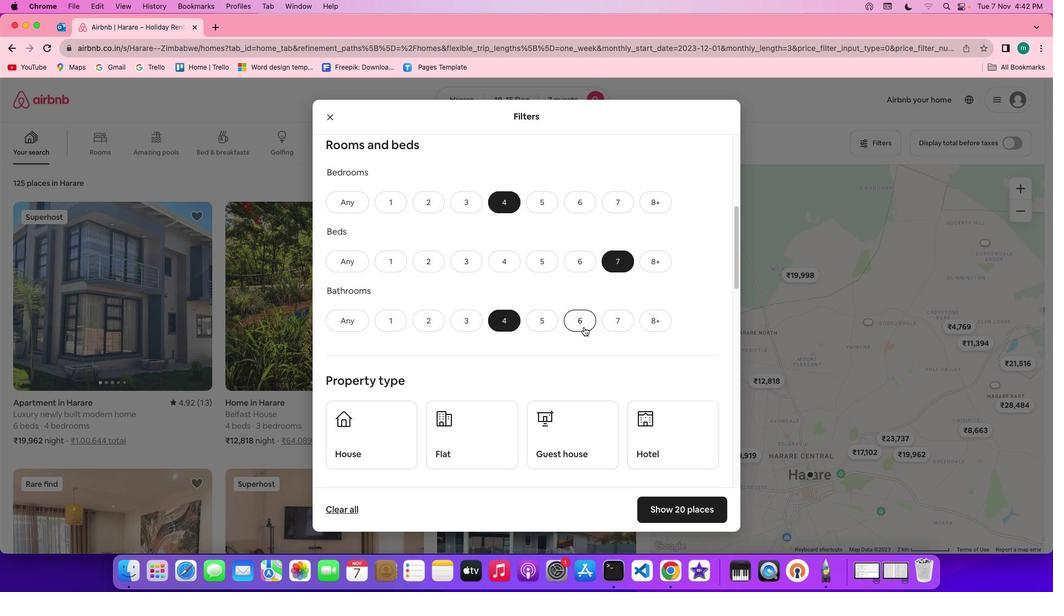 
Action: Mouse scrolled (584, 327) with delta (0, 0)
Screenshot: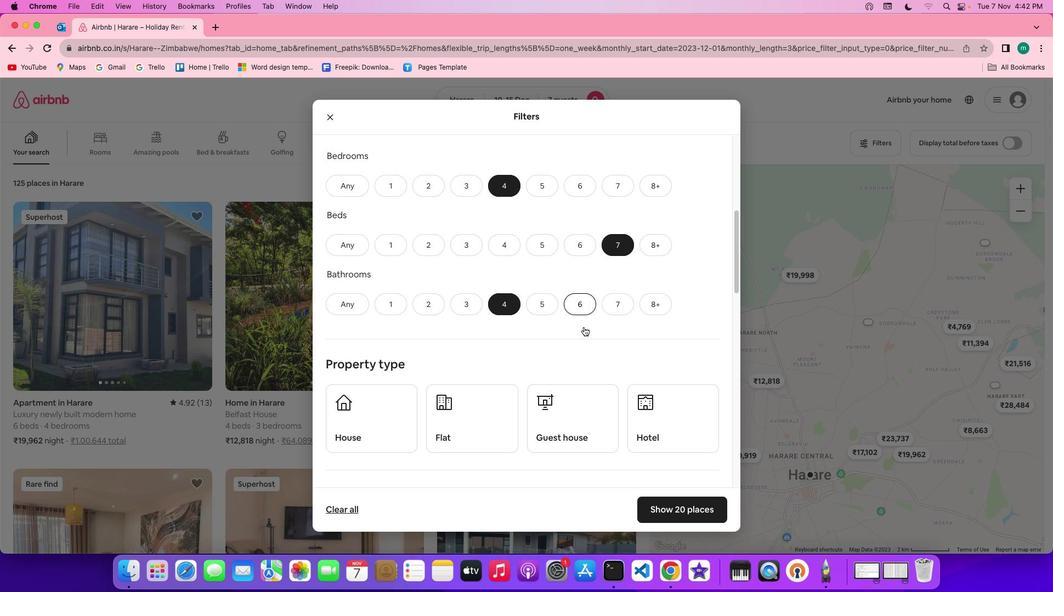 
Action: Mouse scrolled (584, 327) with delta (0, -1)
Screenshot: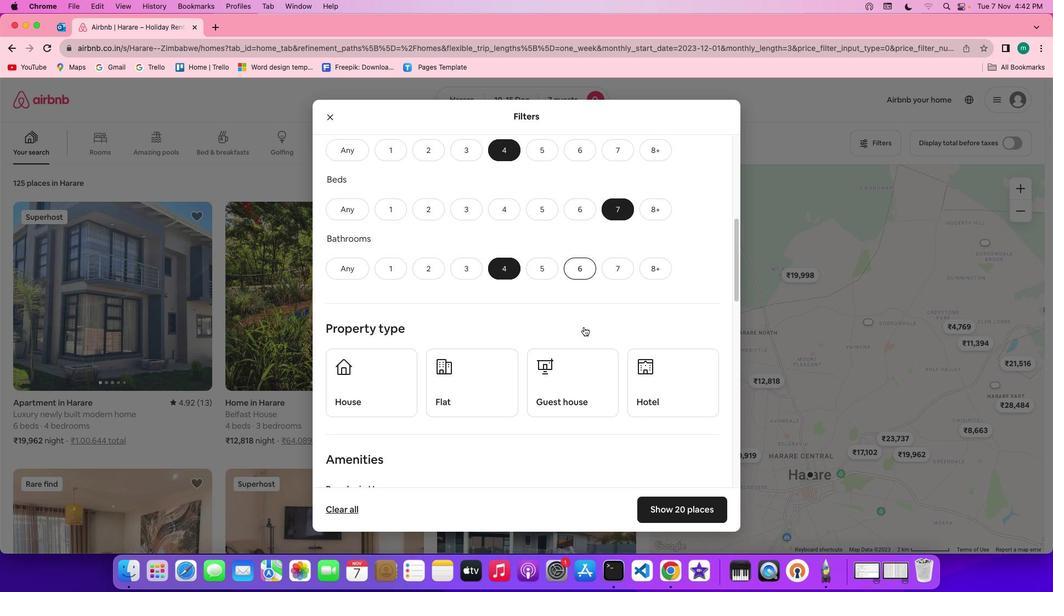 
Action: Mouse scrolled (584, 327) with delta (0, 0)
Screenshot: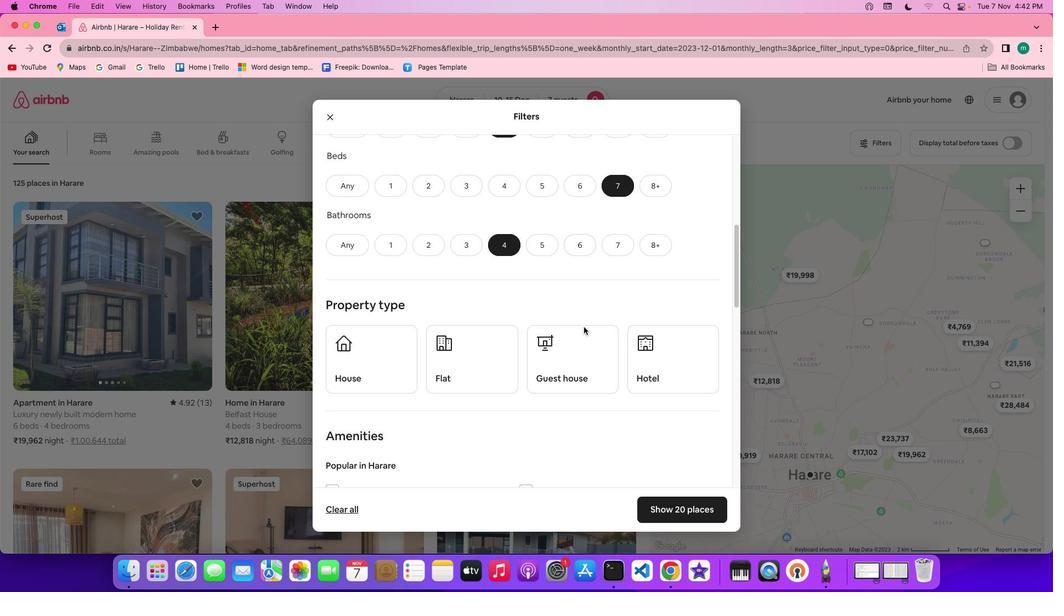 
Action: Mouse scrolled (584, 327) with delta (0, 0)
Screenshot: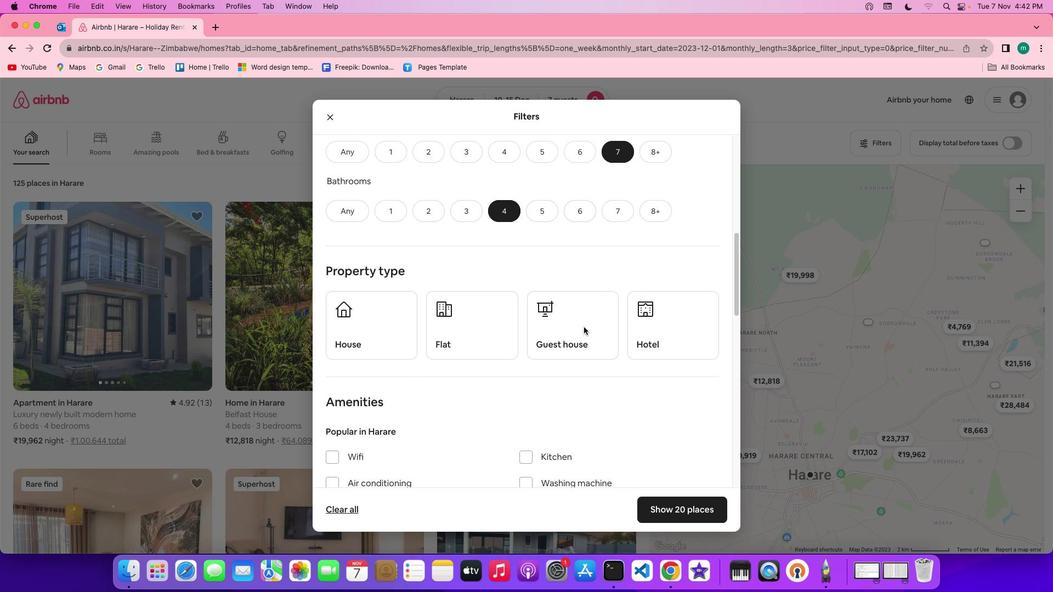 
Action: Mouse scrolled (584, 327) with delta (0, -1)
Screenshot: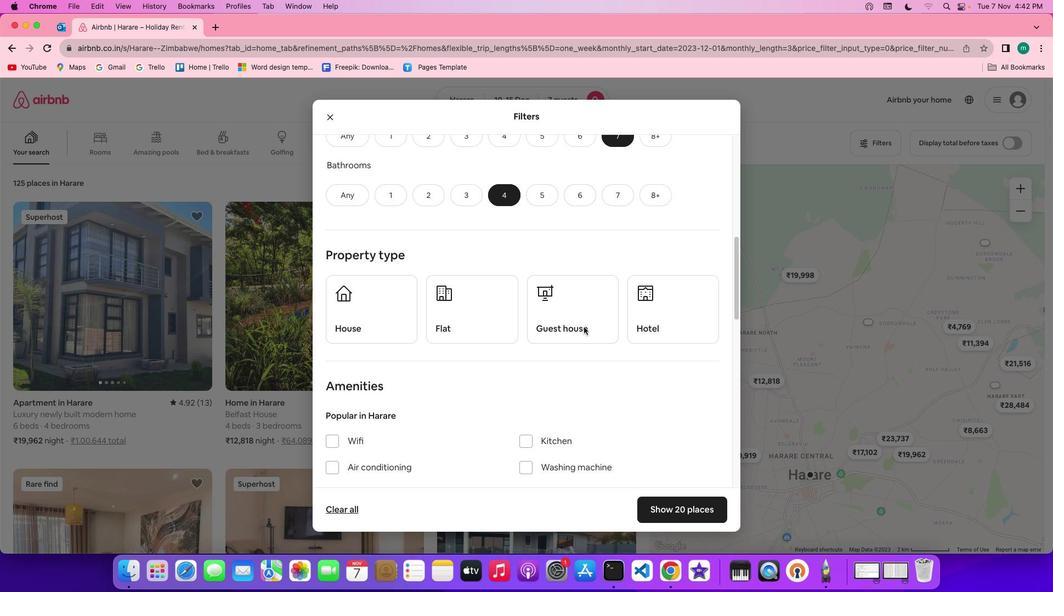 
Action: Mouse scrolled (584, 327) with delta (0, -1)
Screenshot: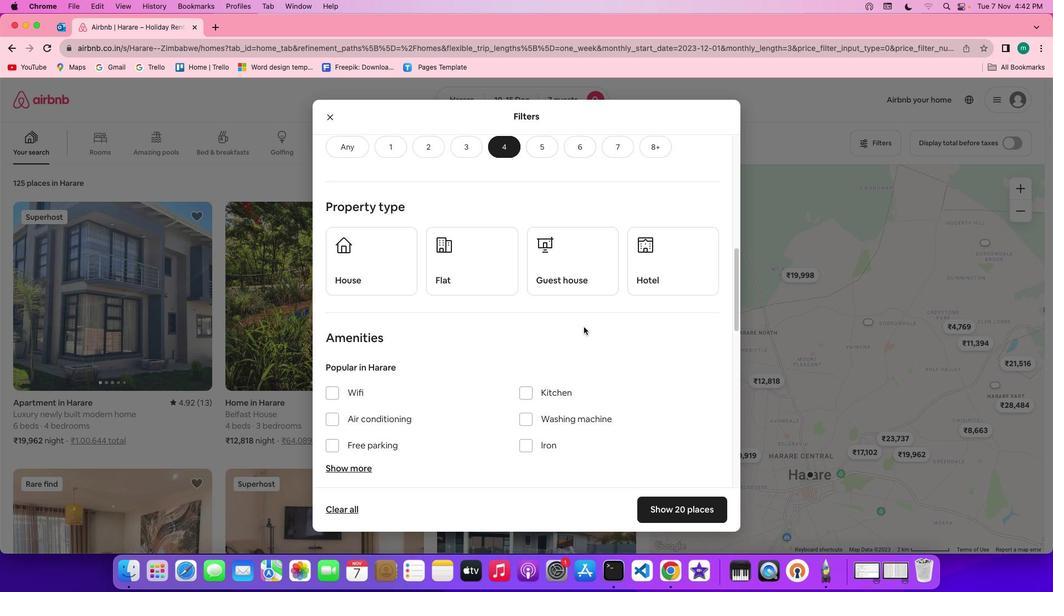 
Action: Mouse scrolled (584, 327) with delta (0, 0)
Screenshot: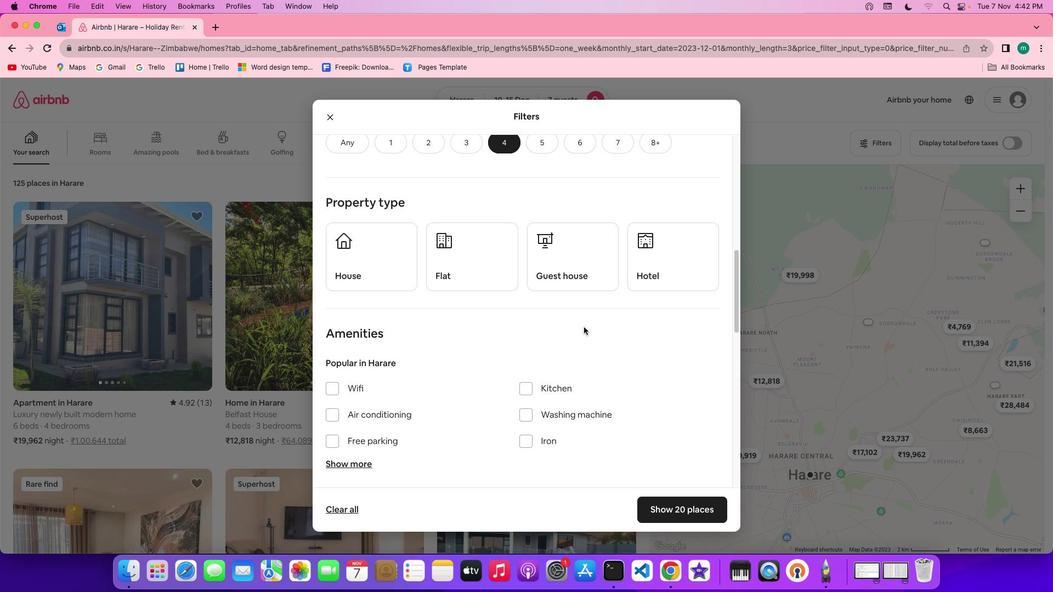 
Action: Mouse scrolled (584, 327) with delta (0, 0)
Screenshot: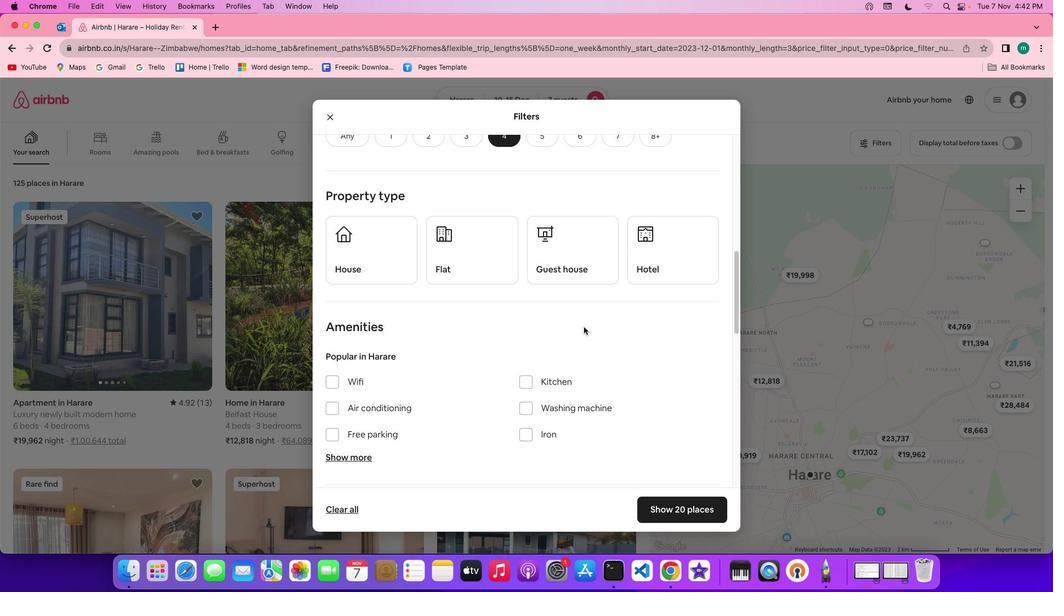 
Action: Mouse scrolled (584, 327) with delta (0, 0)
Screenshot: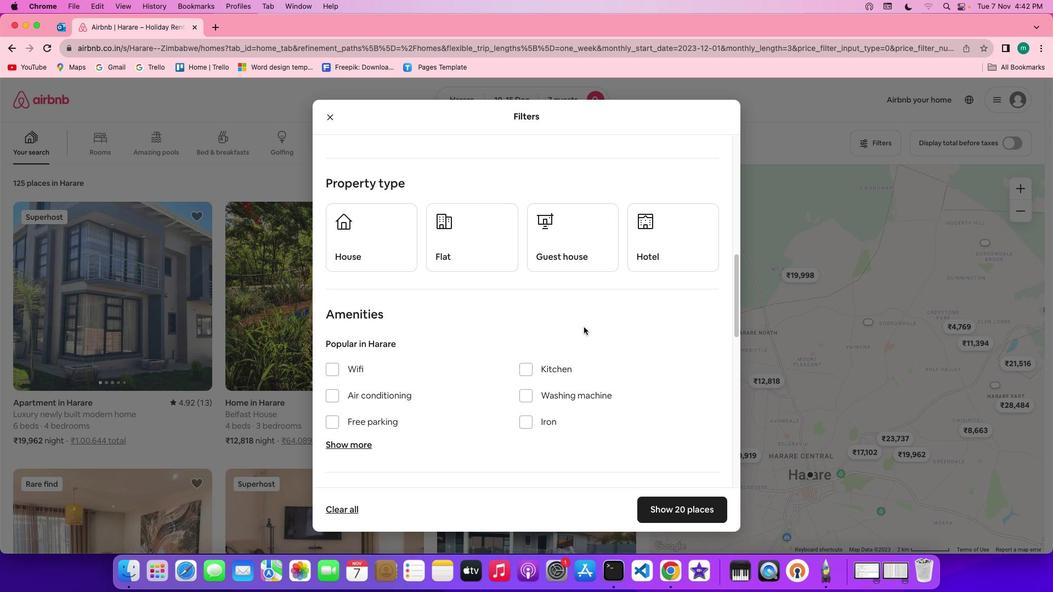 
Action: Mouse scrolled (584, 327) with delta (0, 0)
Screenshot: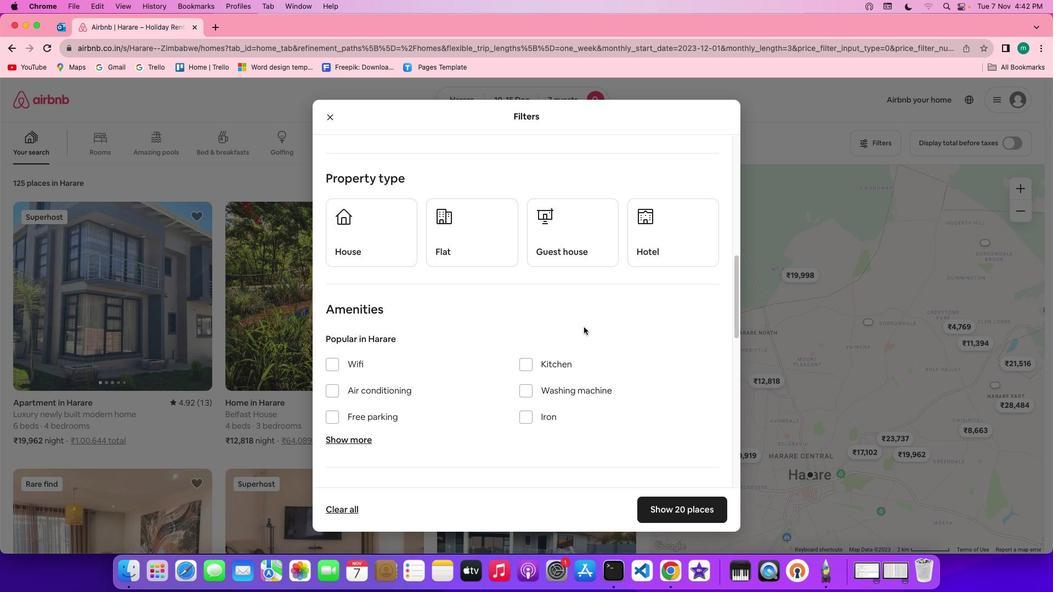 
Action: Mouse scrolled (584, 327) with delta (0, 0)
Screenshot: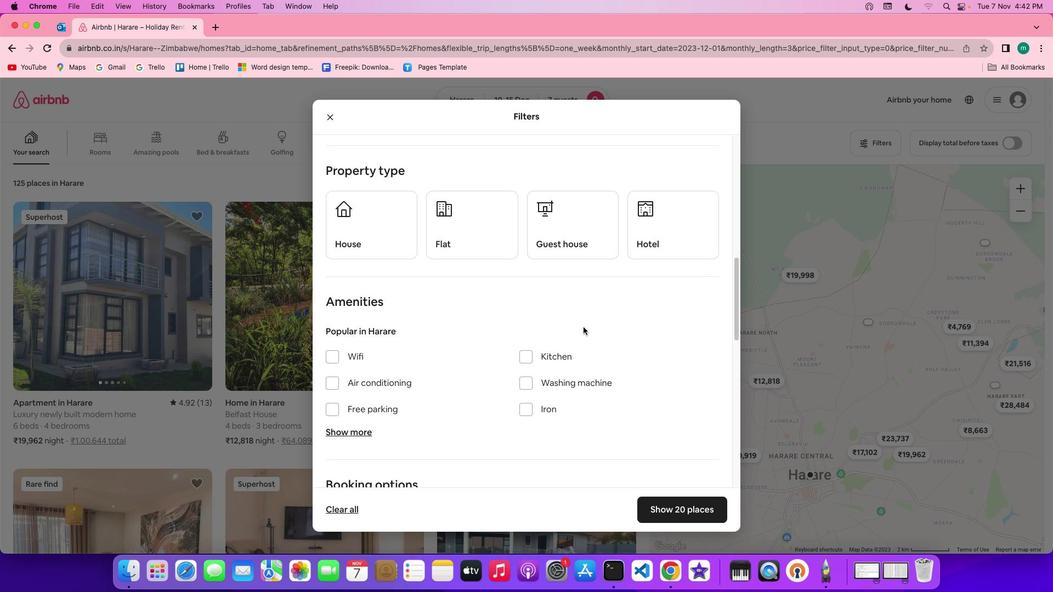 
Action: Mouse moved to (583, 327)
Screenshot: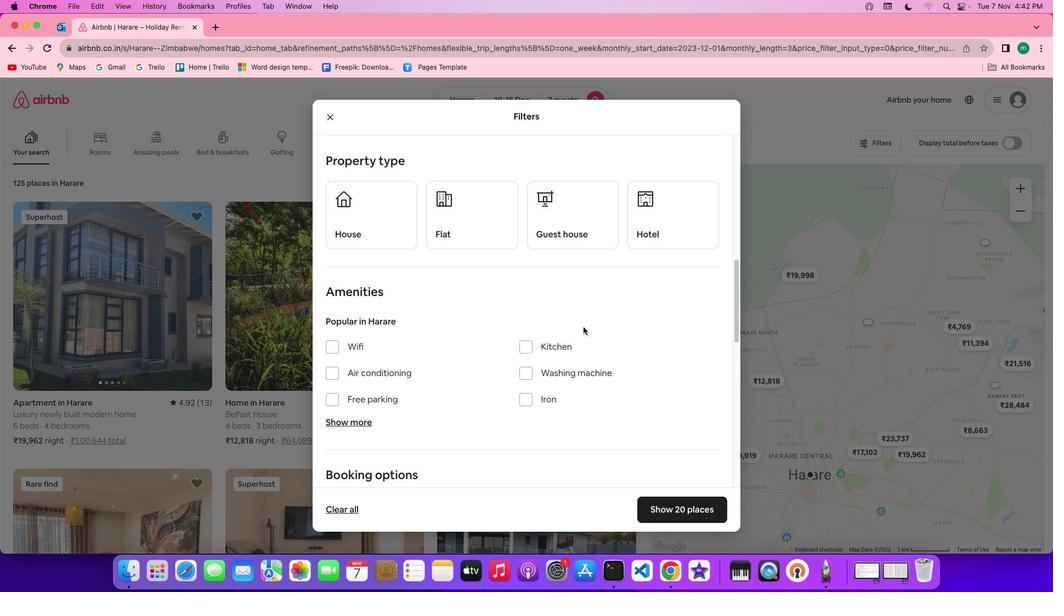 
Action: Mouse scrolled (583, 327) with delta (0, 0)
Screenshot: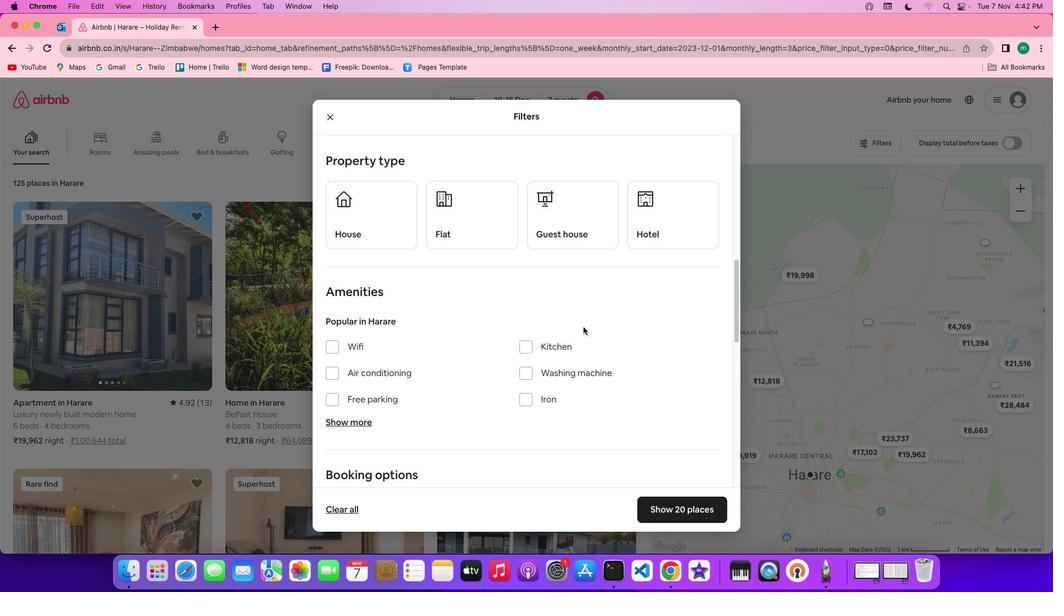 
Action: Mouse moved to (381, 219)
Screenshot: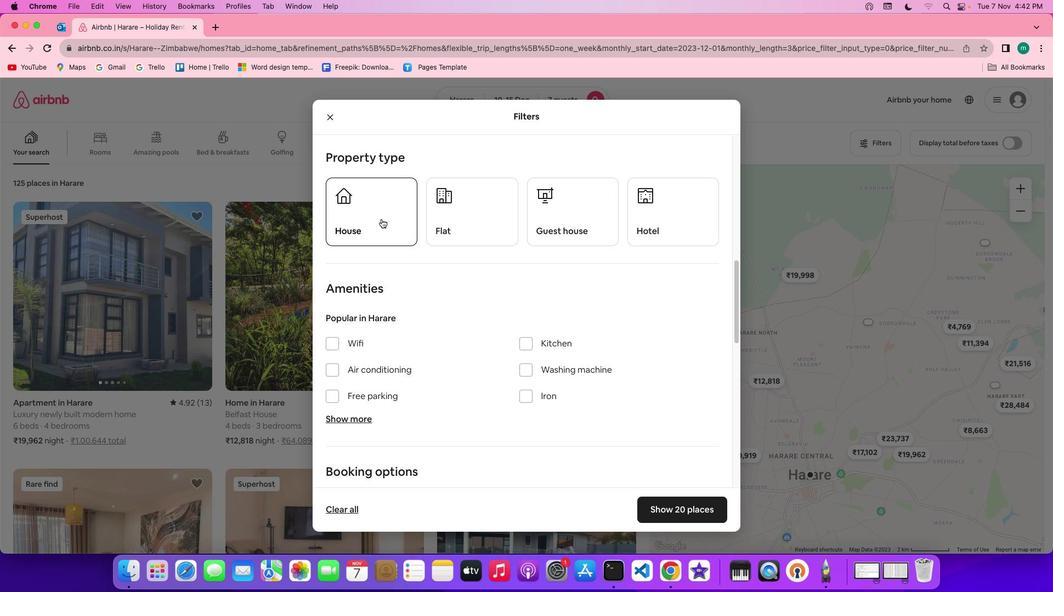 
Action: Mouse pressed left at (381, 219)
Screenshot: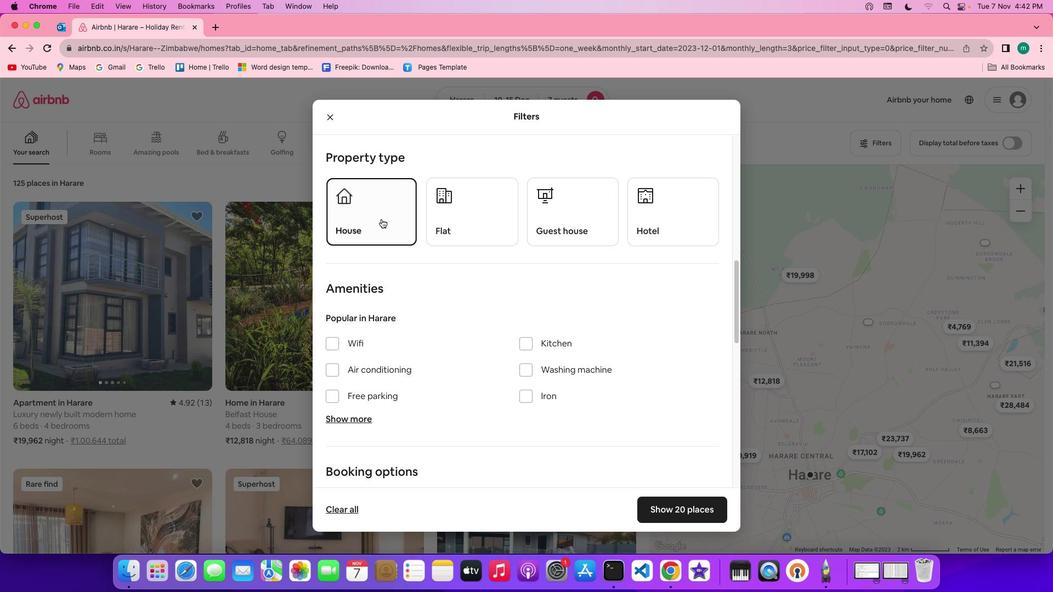 
Action: Mouse moved to (562, 284)
Screenshot: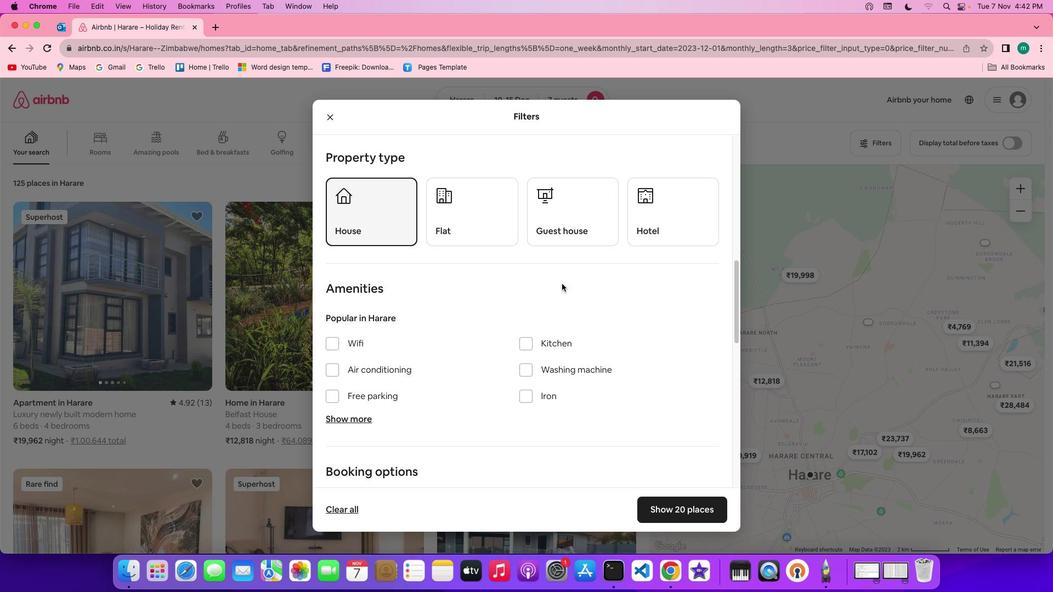 
Action: Mouse scrolled (562, 284) with delta (0, 0)
Screenshot: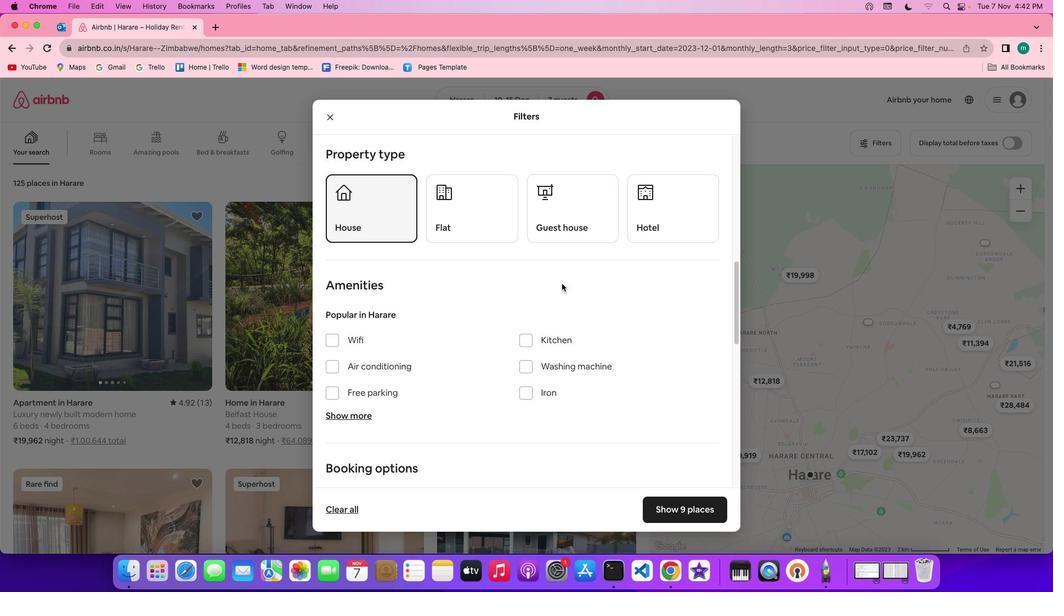 
Action: Mouse scrolled (562, 284) with delta (0, 0)
Screenshot: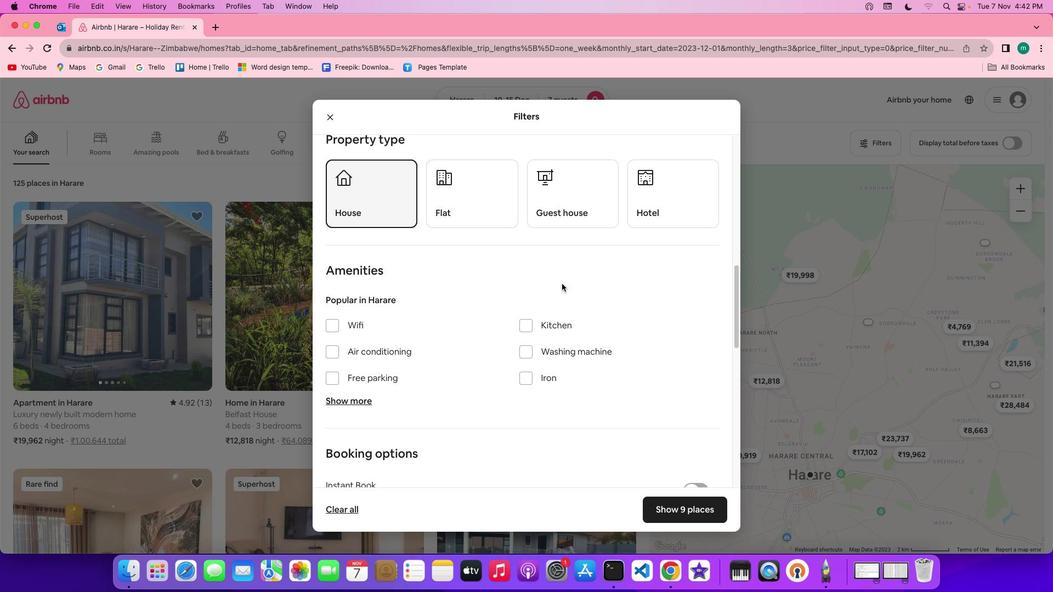 
Action: Mouse scrolled (562, 284) with delta (0, 0)
Screenshot: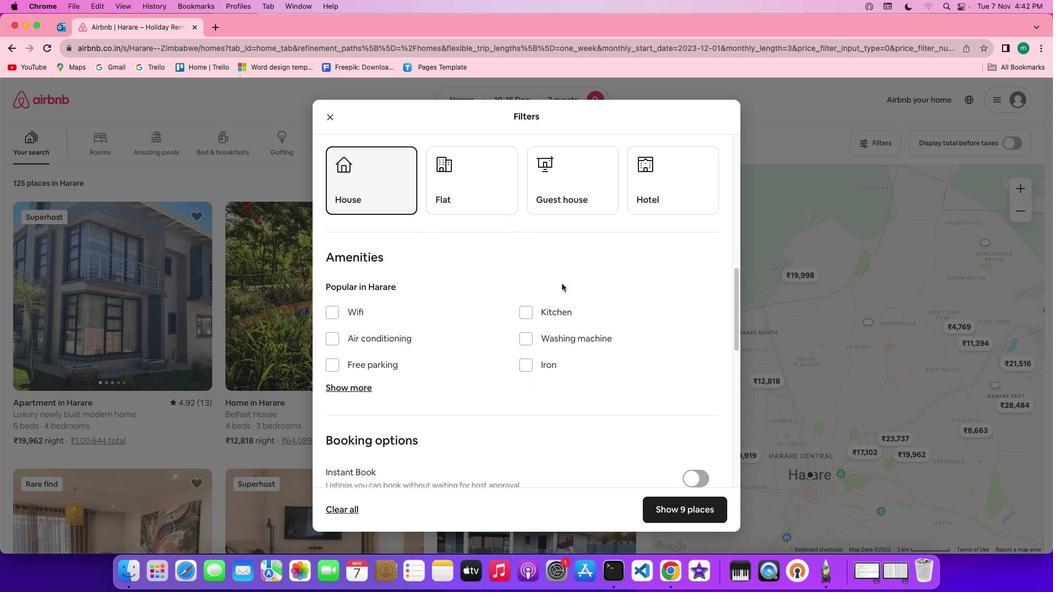 
Action: Mouse scrolled (562, 284) with delta (0, 0)
Screenshot: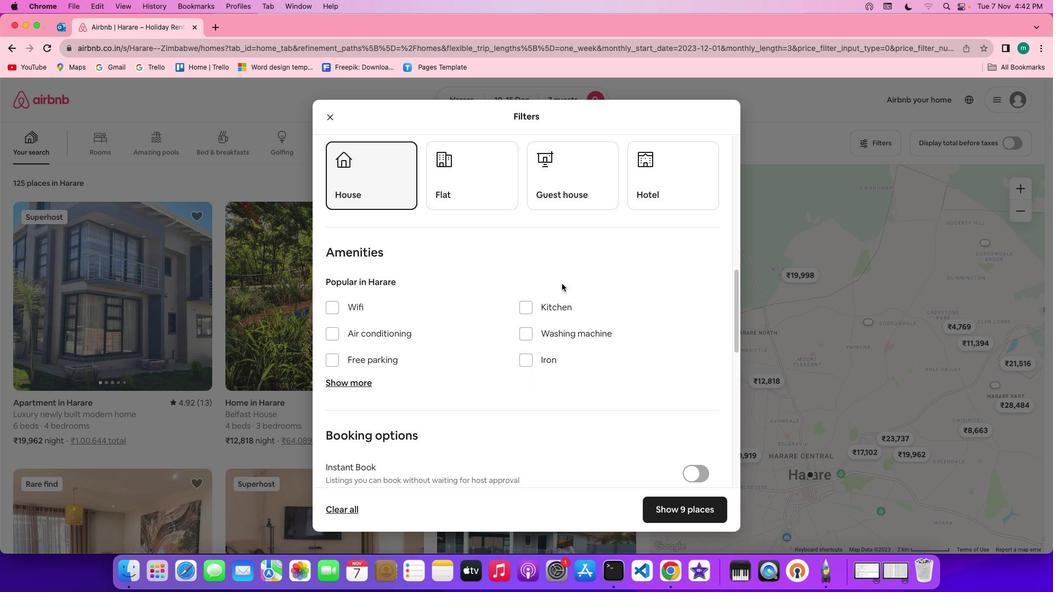 
Action: Mouse moved to (577, 296)
Screenshot: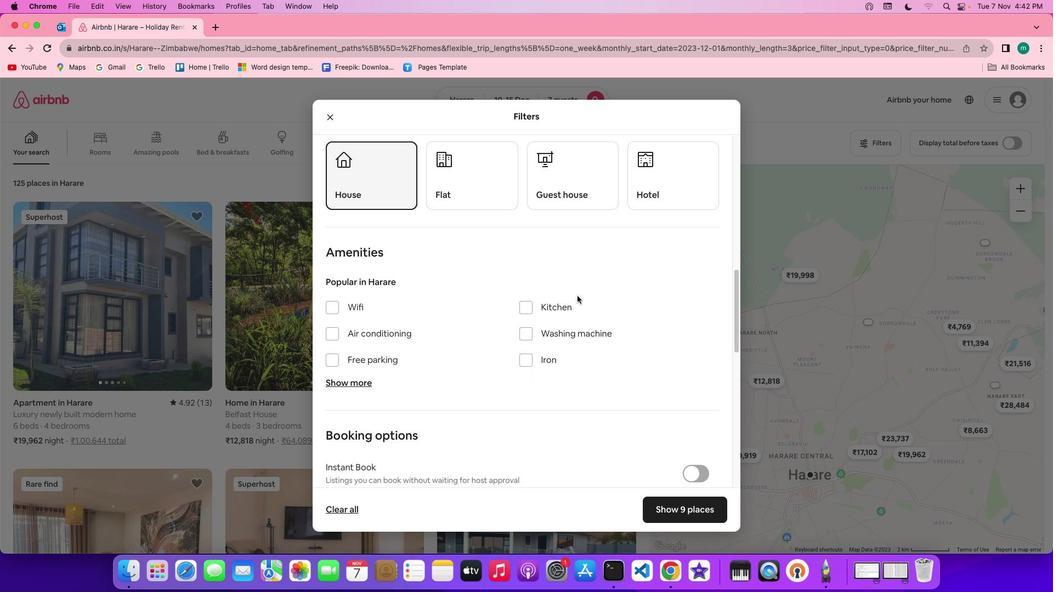 
Action: Mouse scrolled (577, 296) with delta (0, 0)
Screenshot: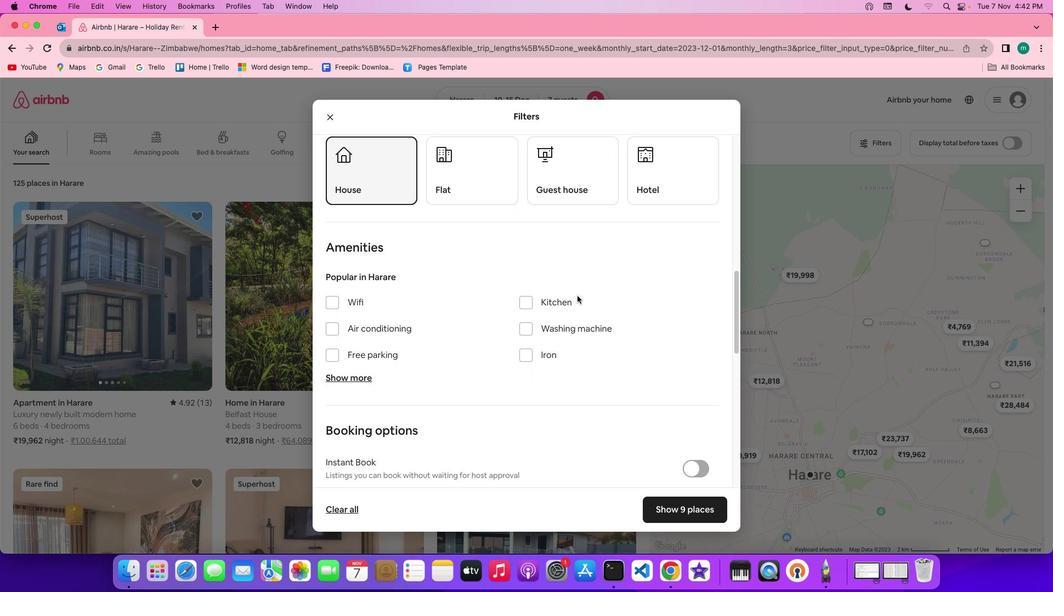 
Action: Mouse scrolled (577, 296) with delta (0, 0)
Screenshot: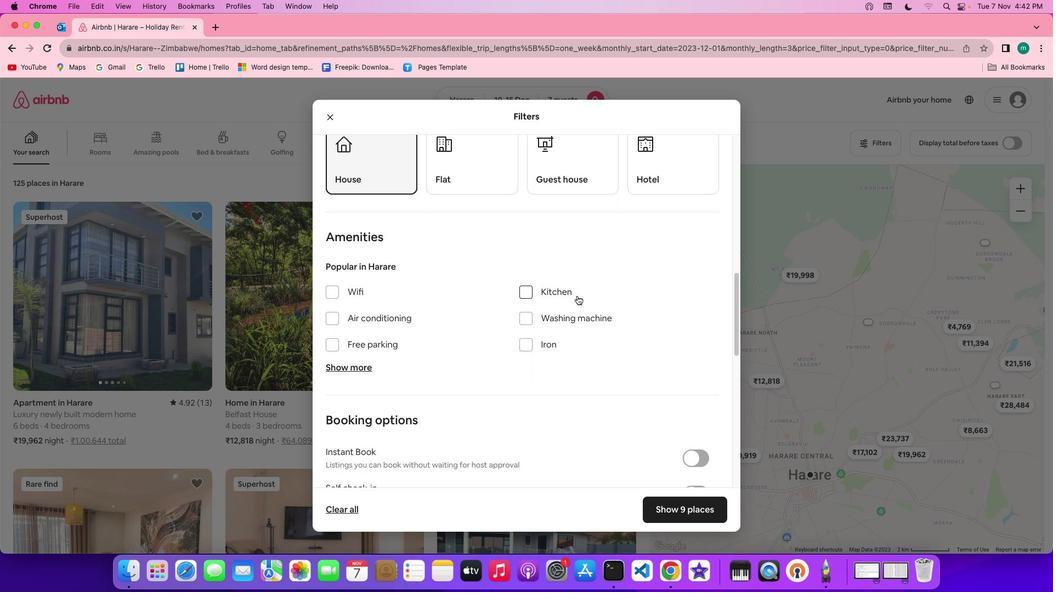 
Action: Mouse scrolled (577, 296) with delta (0, 0)
Screenshot: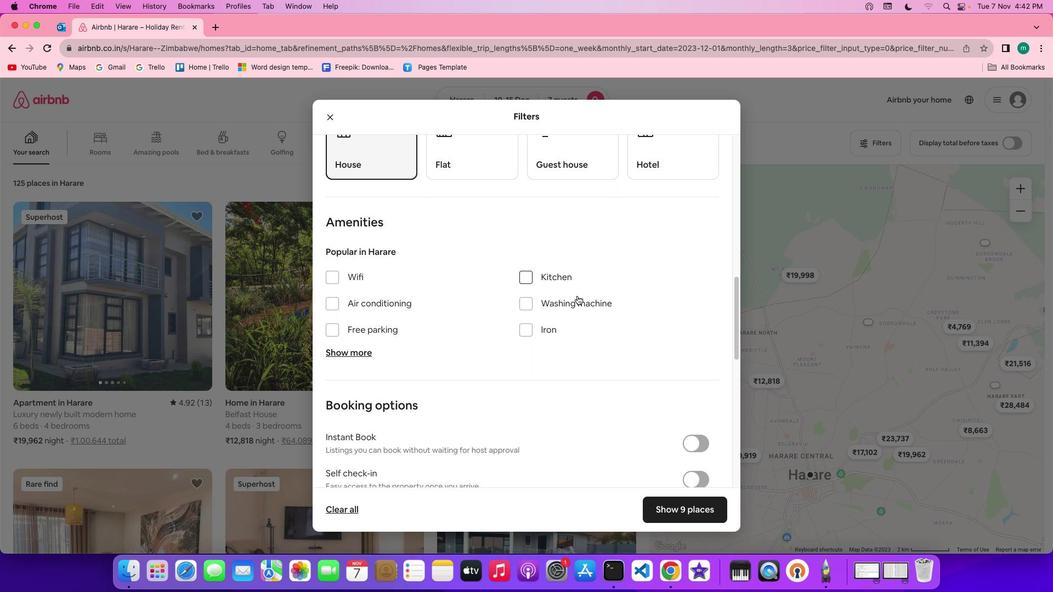 
Action: Mouse scrolled (577, 296) with delta (0, 0)
Screenshot: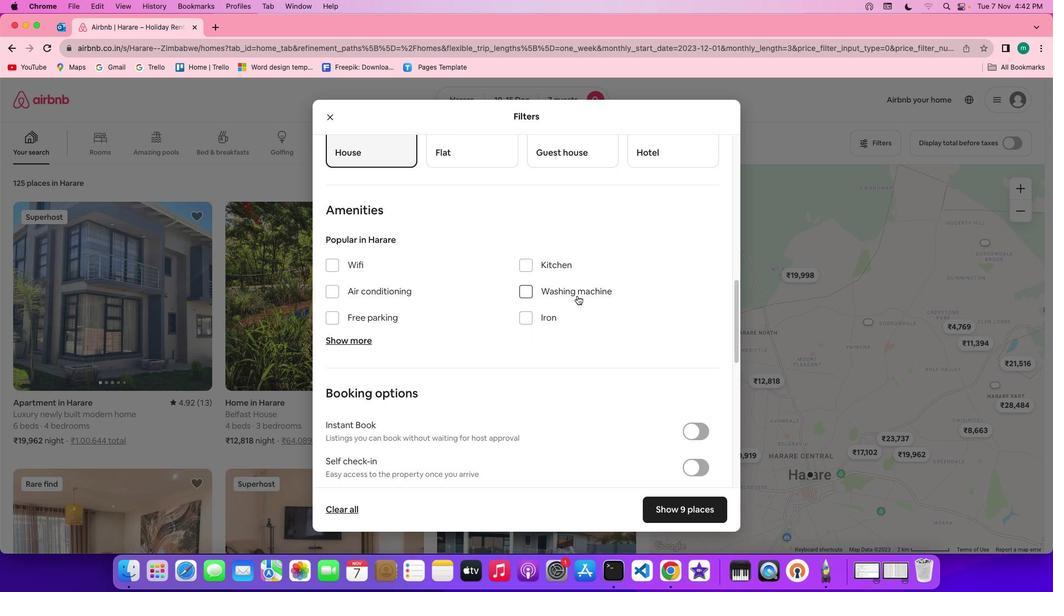 
Action: Mouse scrolled (577, 296) with delta (0, 0)
Screenshot: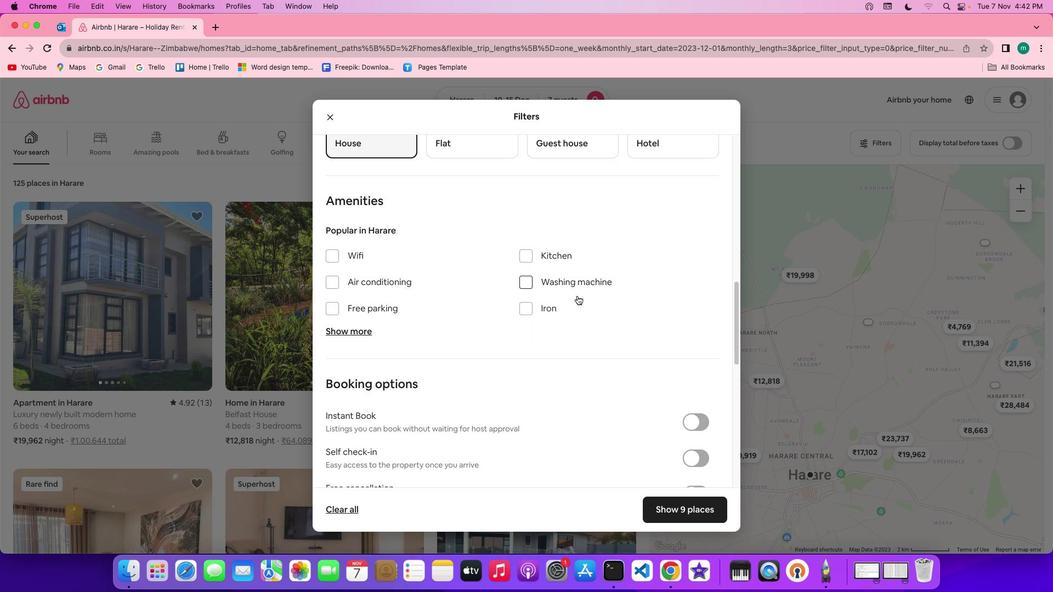 
Action: Mouse scrolled (577, 296) with delta (0, 0)
Screenshot: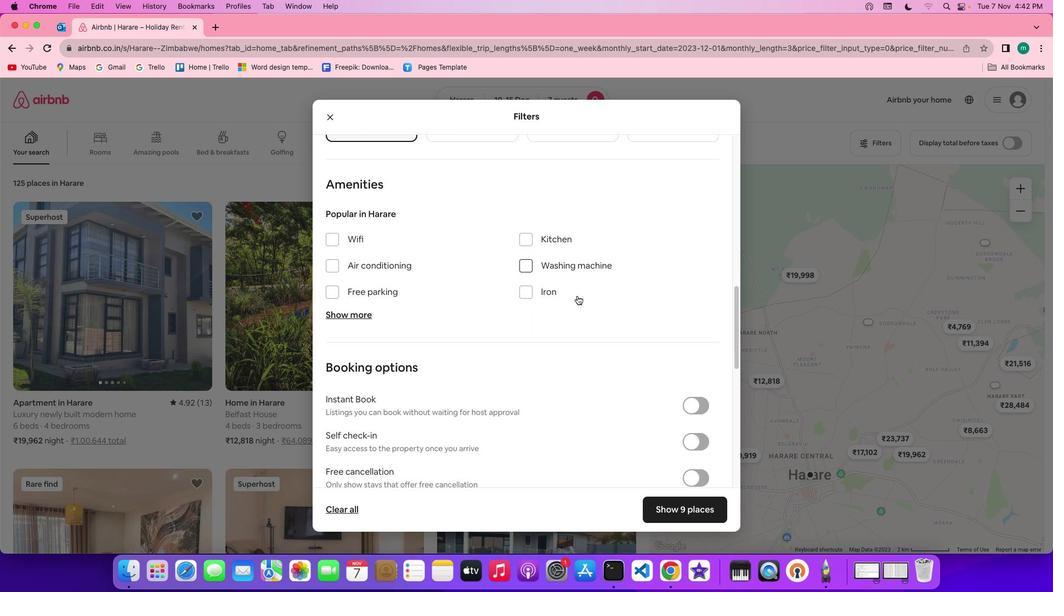 
Action: Mouse scrolled (577, 296) with delta (0, 0)
Screenshot: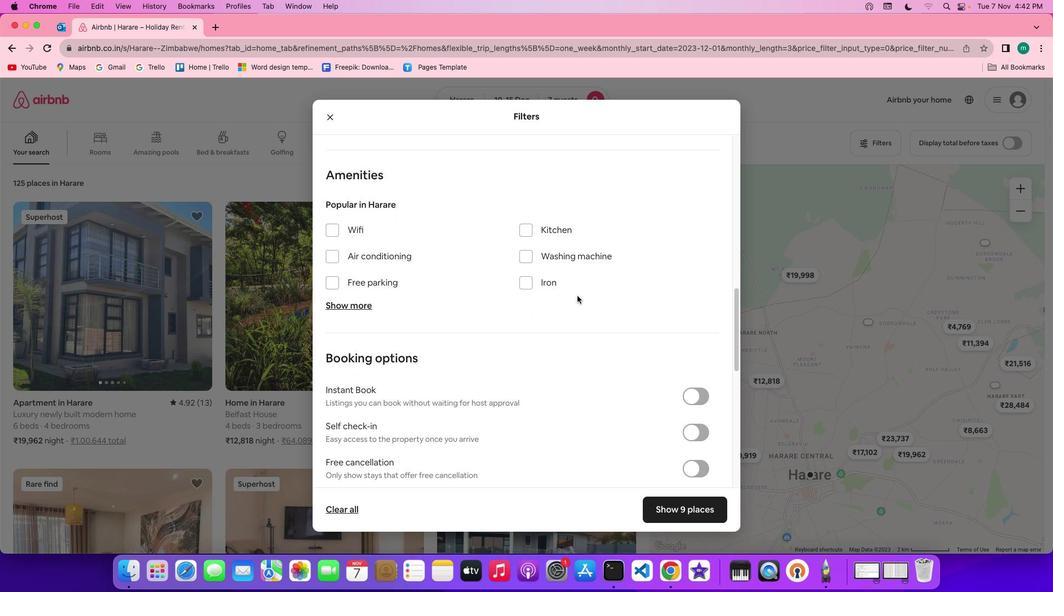 
Action: Mouse scrolled (577, 296) with delta (0, 0)
Screenshot: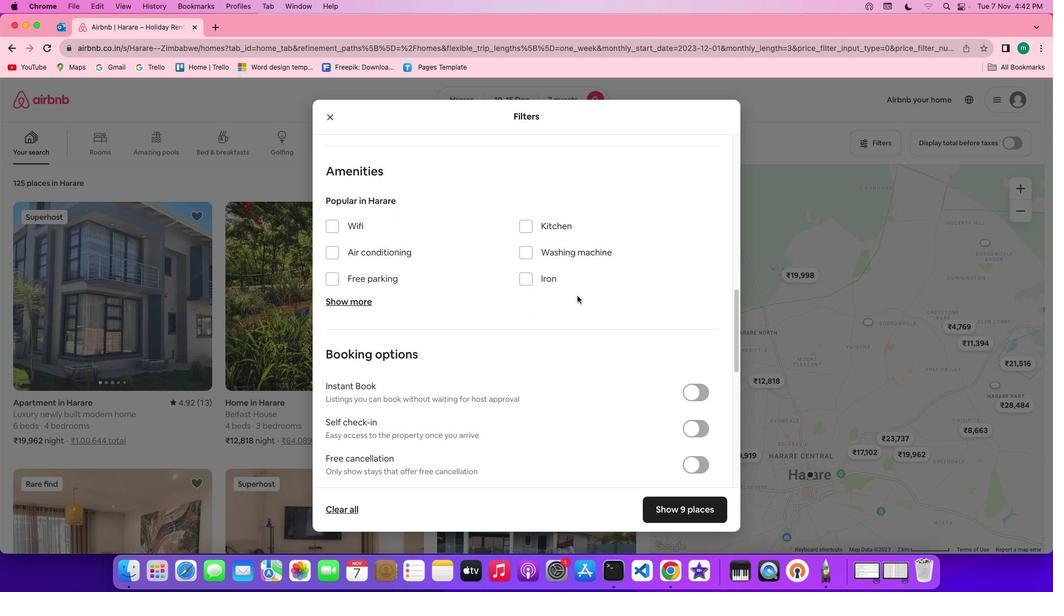 
Action: Mouse scrolled (577, 296) with delta (0, 0)
Screenshot: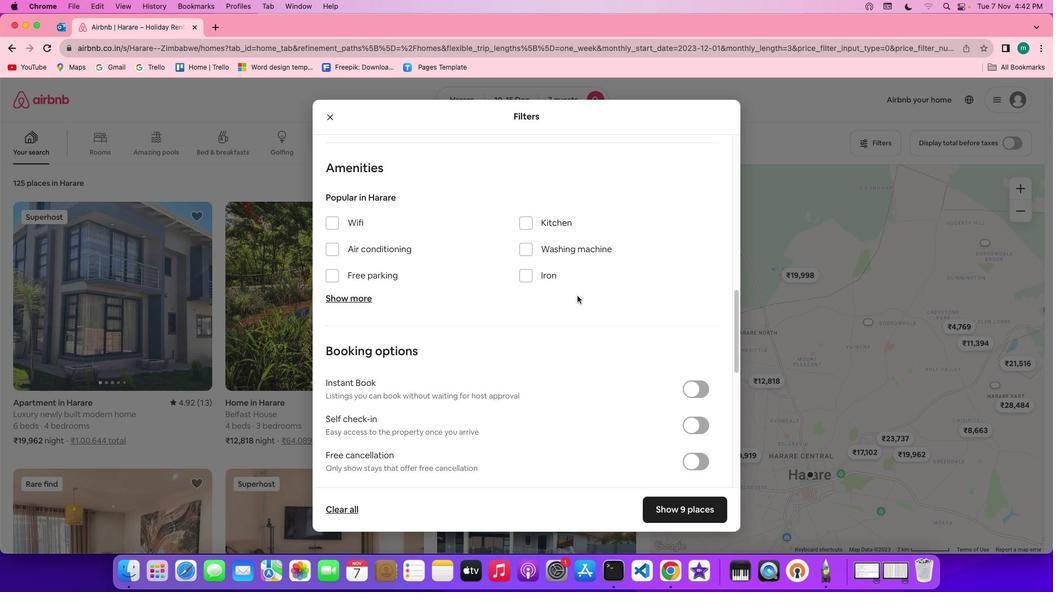 
Action: Mouse scrolled (577, 296) with delta (0, 0)
Screenshot: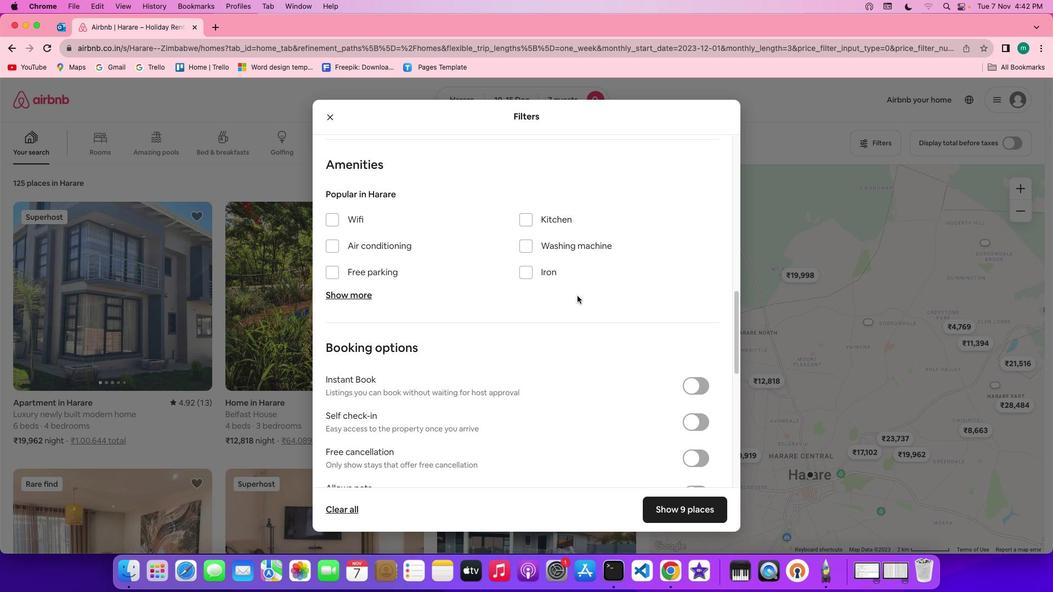 
Action: Mouse scrolled (577, 296) with delta (0, 0)
Screenshot: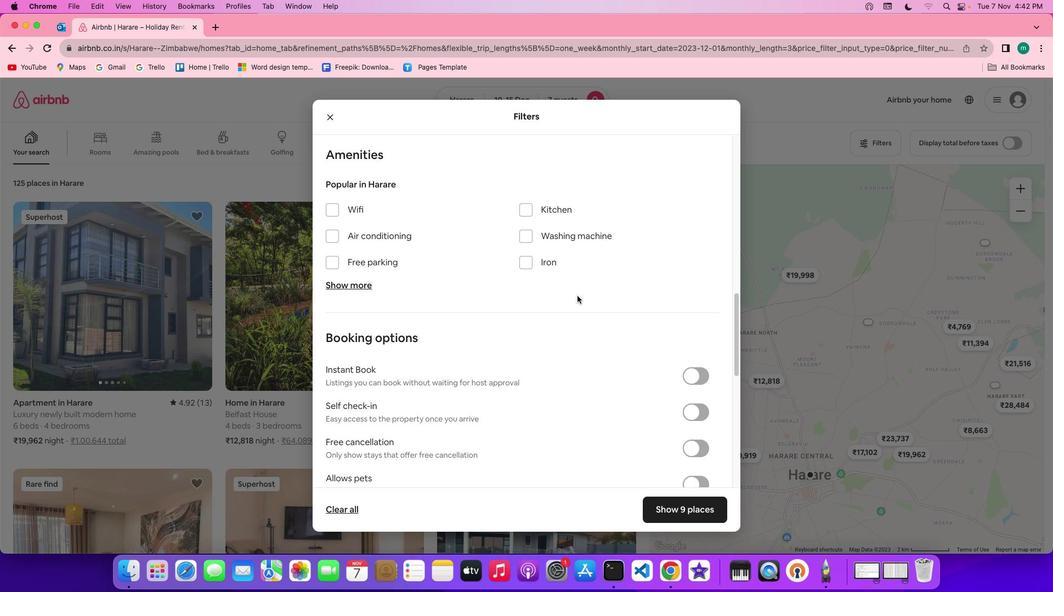 
Action: Mouse scrolled (577, 296) with delta (0, 0)
Screenshot: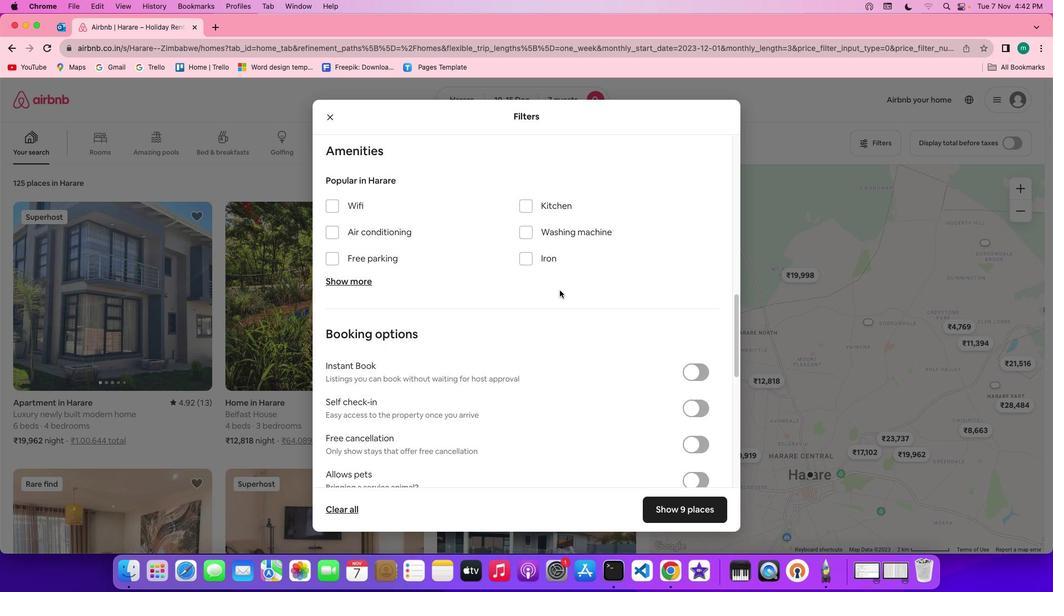 
Action: Mouse moved to (357, 206)
Screenshot: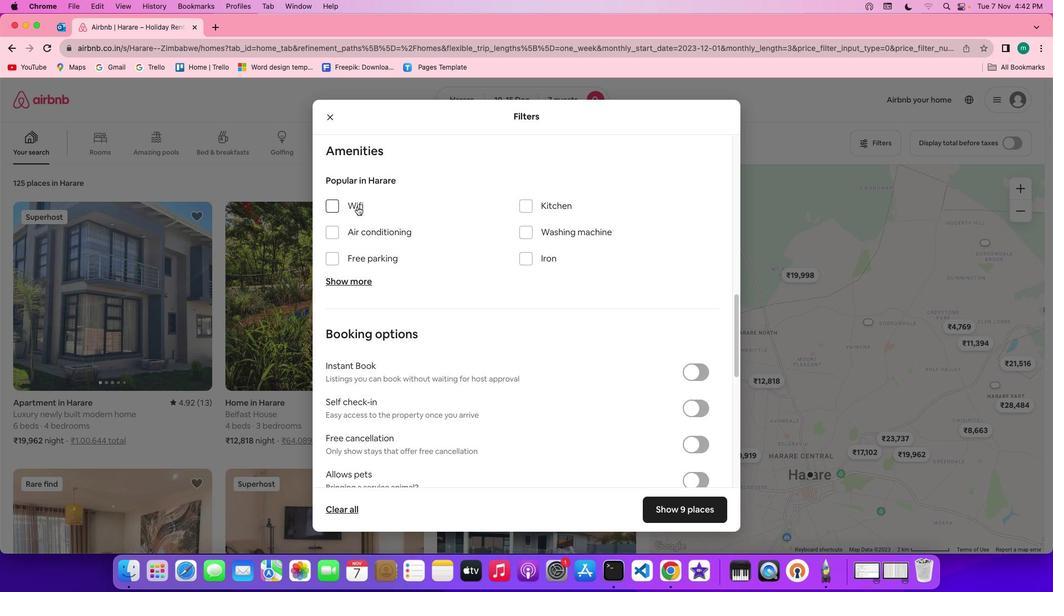 
Action: Mouse pressed left at (357, 206)
Screenshot: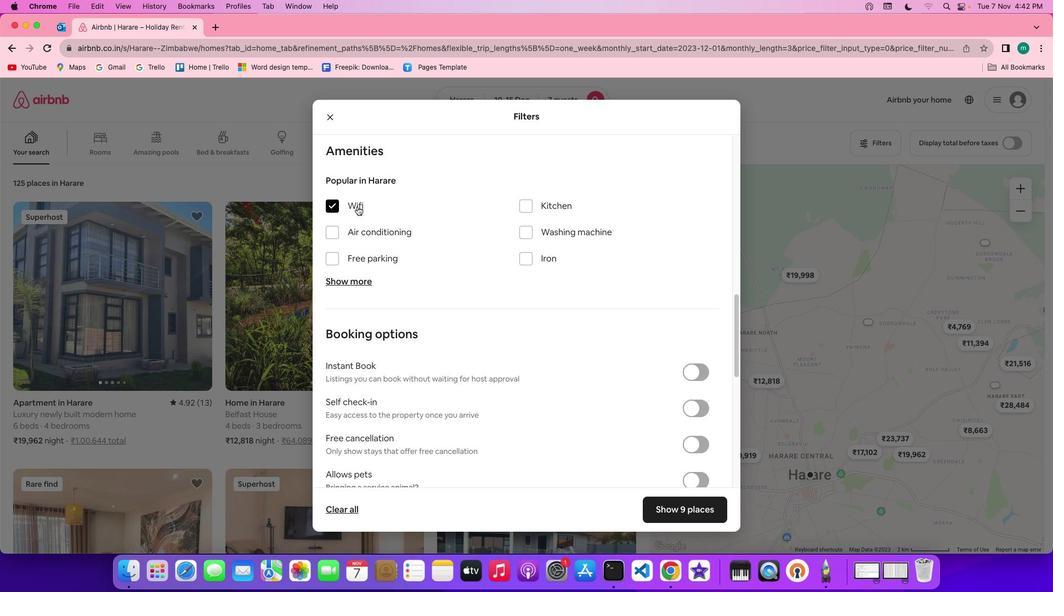 
Action: Mouse moved to (346, 284)
Screenshot: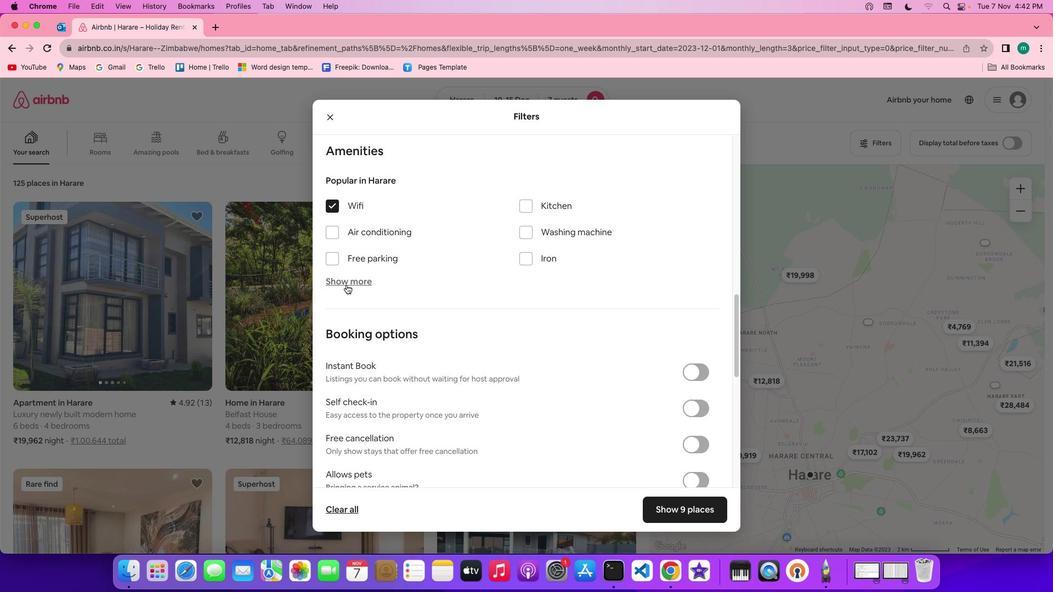 
Action: Mouse pressed left at (346, 284)
Screenshot: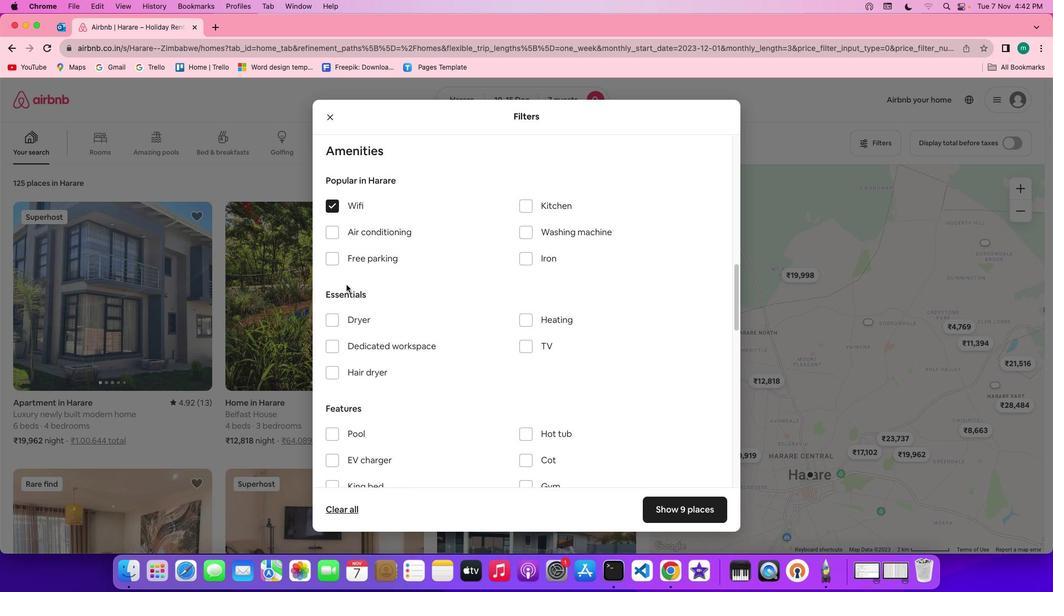 
Action: Mouse moved to (475, 303)
Screenshot: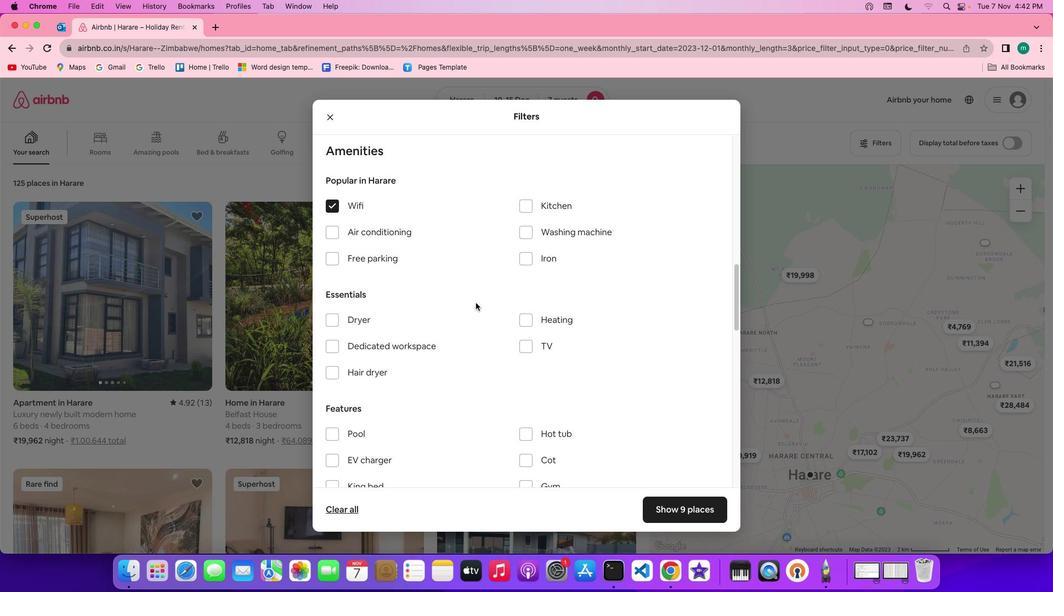 
Action: Mouse scrolled (475, 303) with delta (0, 0)
Screenshot: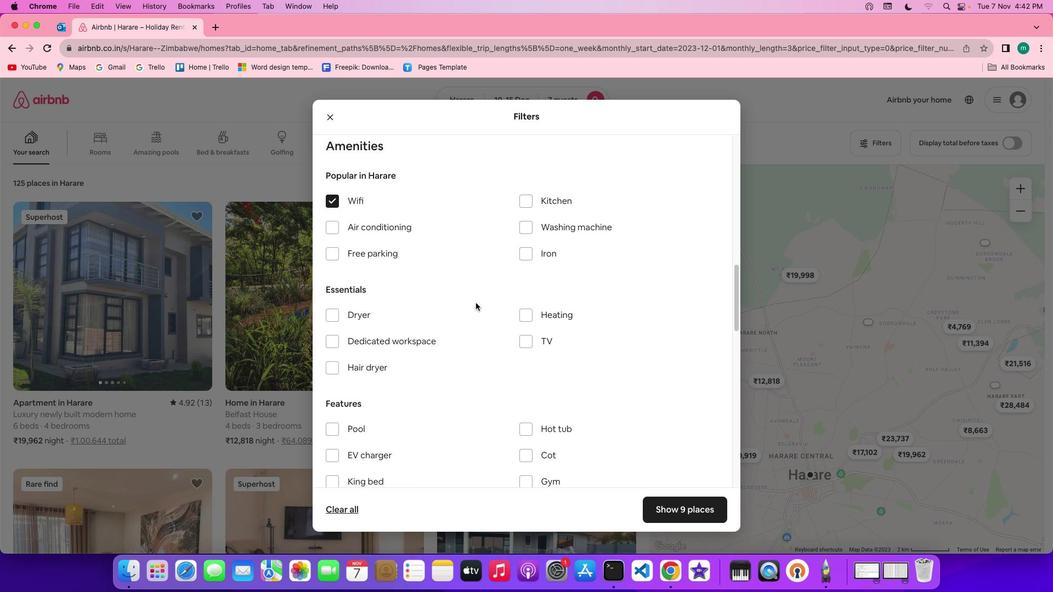 
Action: Mouse scrolled (475, 303) with delta (0, 0)
Screenshot: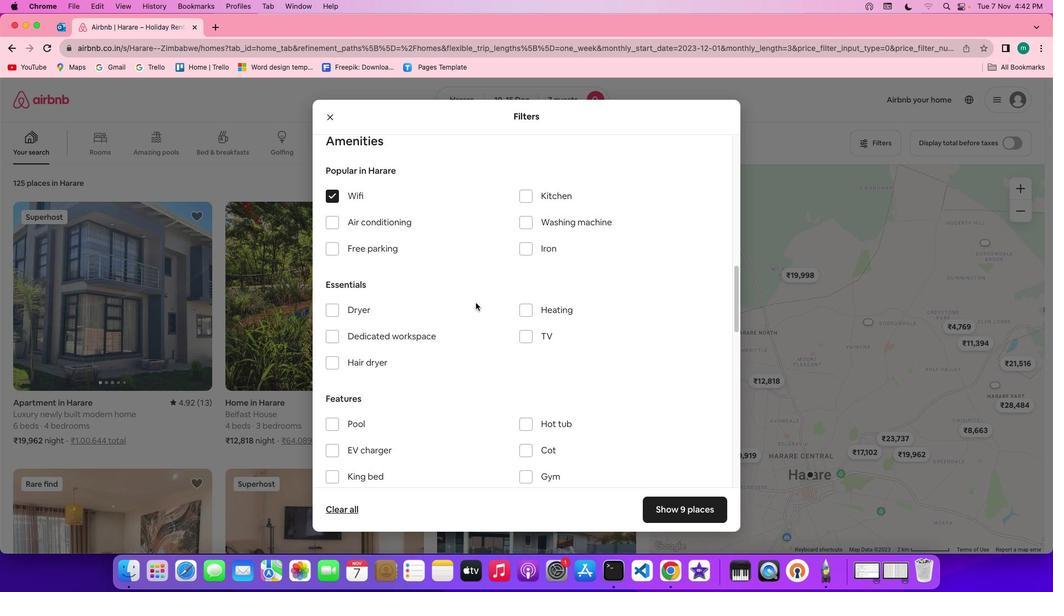 
Action: Mouse scrolled (475, 303) with delta (0, 0)
Screenshot: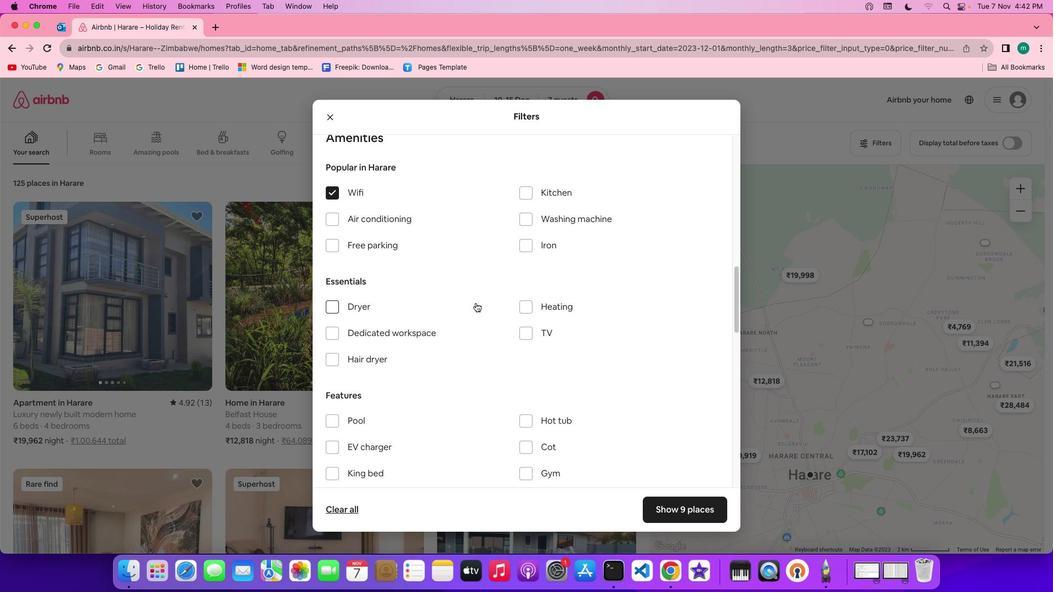 
Action: Mouse scrolled (475, 303) with delta (0, 0)
Screenshot: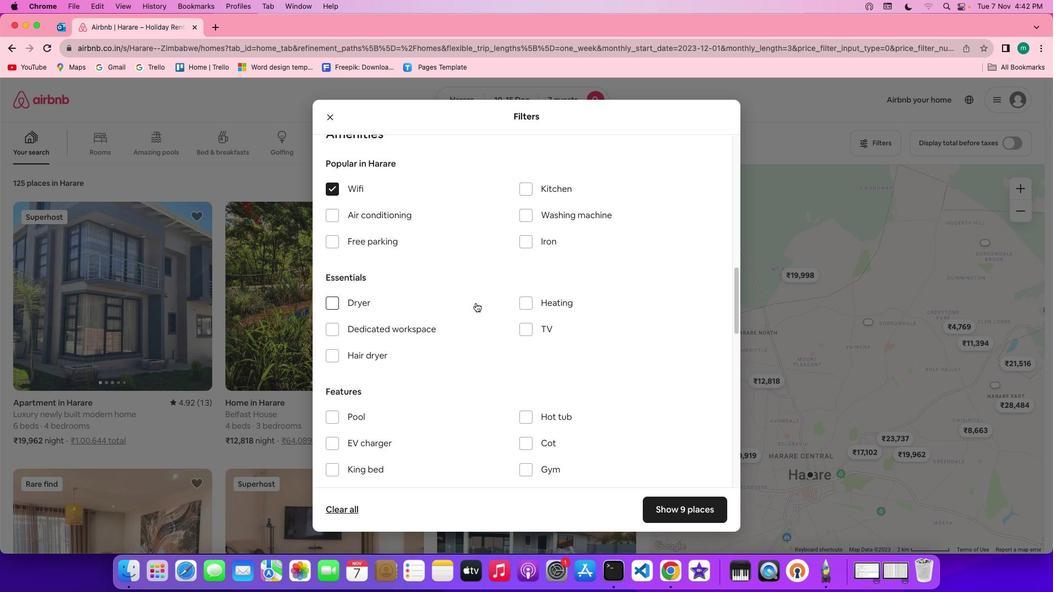
Action: Mouse moved to (522, 330)
Screenshot: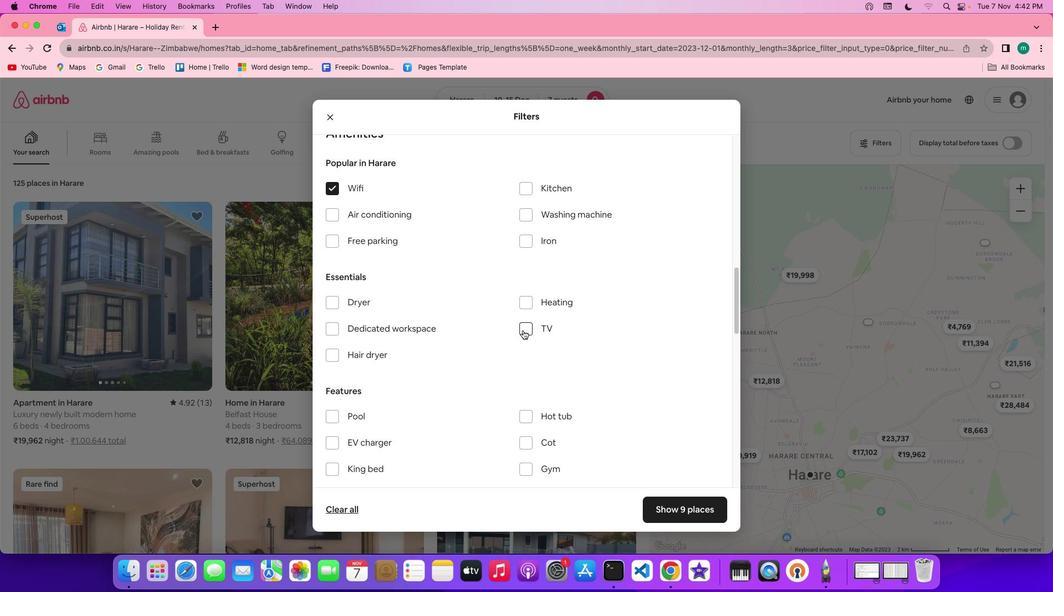 
Action: Mouse pressed left at (522, 330)
Screenshot: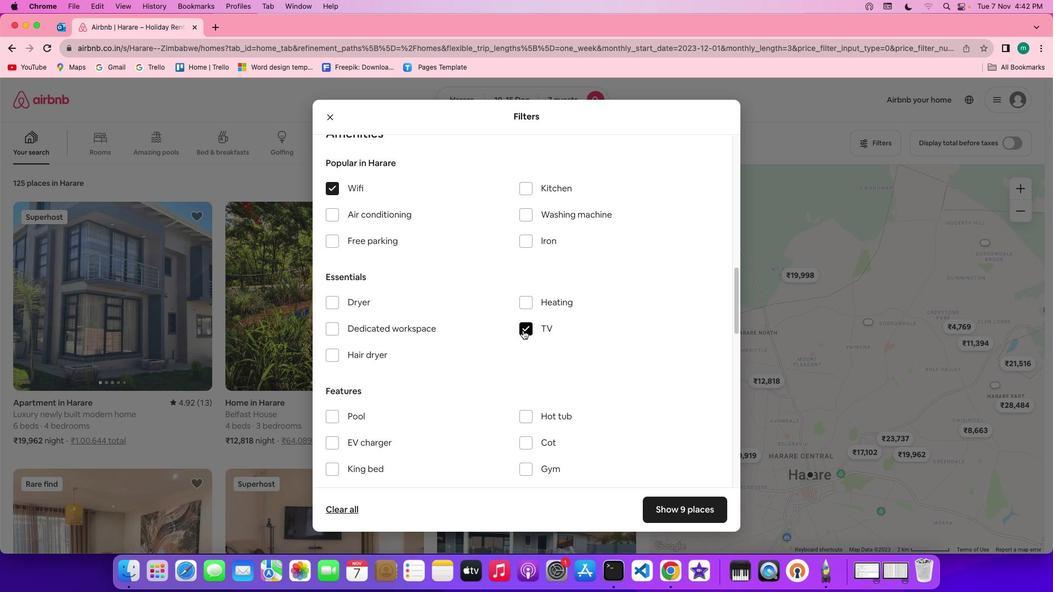 
Action: Mouse moved to (358, 237)
Screenshot: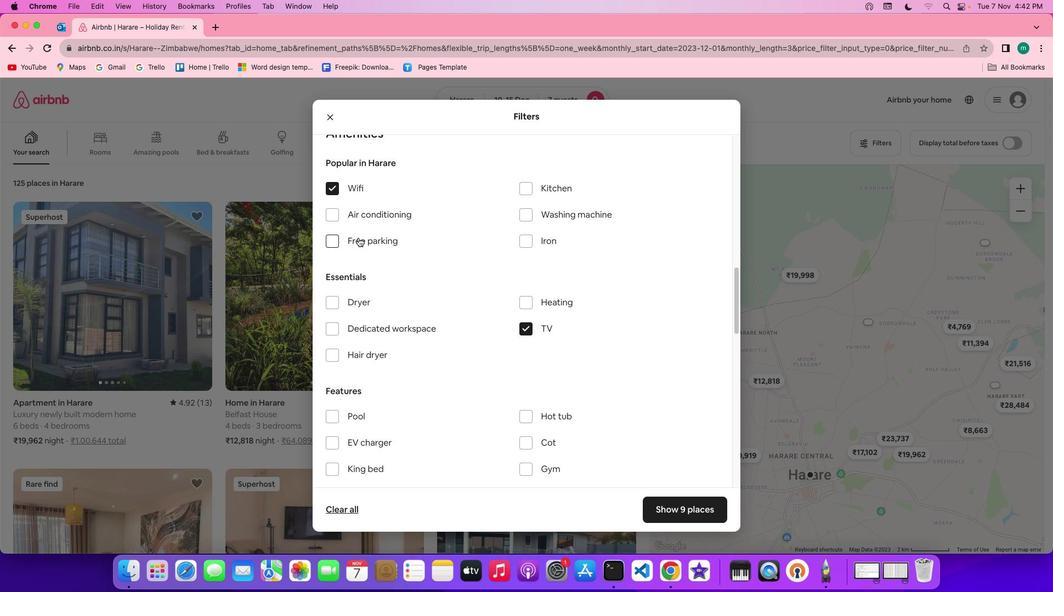 
Action: Mouse pressed left at (358, 237)
Screenshot: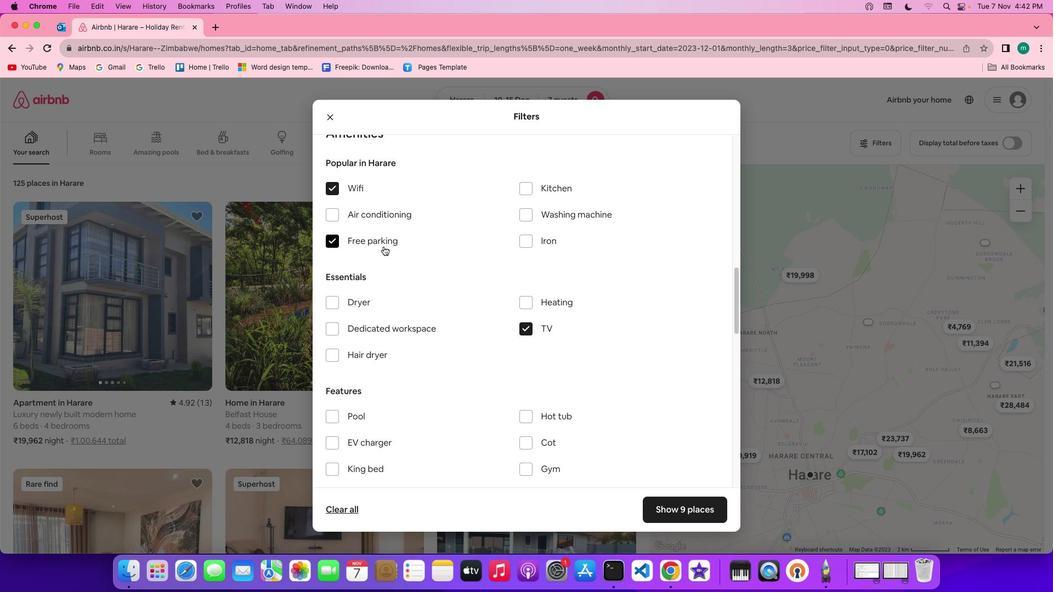 
Action: Mouse moved to (467, 291)
Screenshot: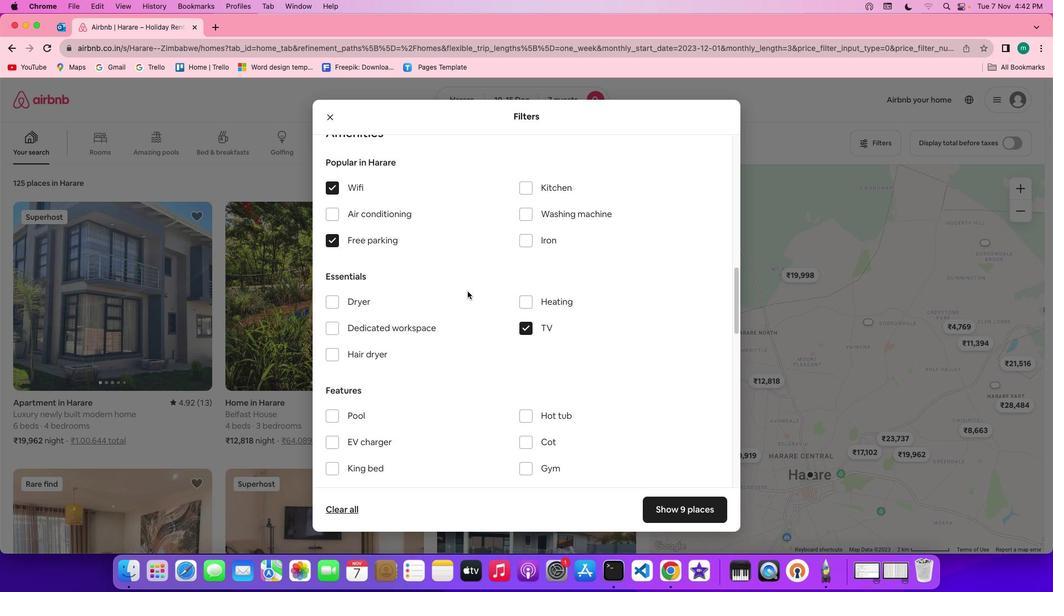 
Action: Mouse scrolled (467, 291) with delta (0, 0)
Screenshot: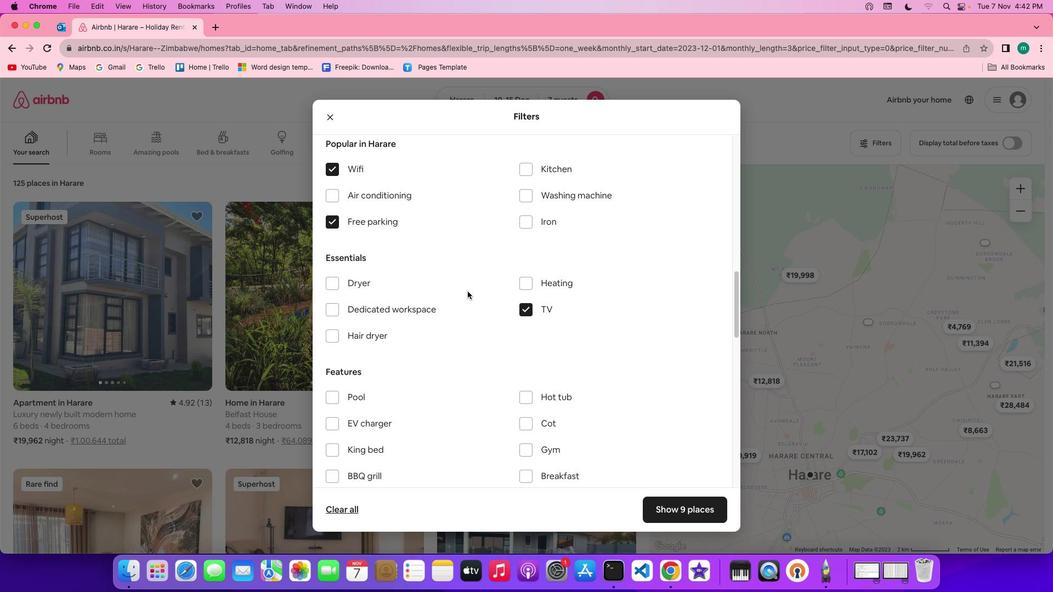 
Action: Mouse scrolled (467, 291) with delta (0, 0)
Screenshot: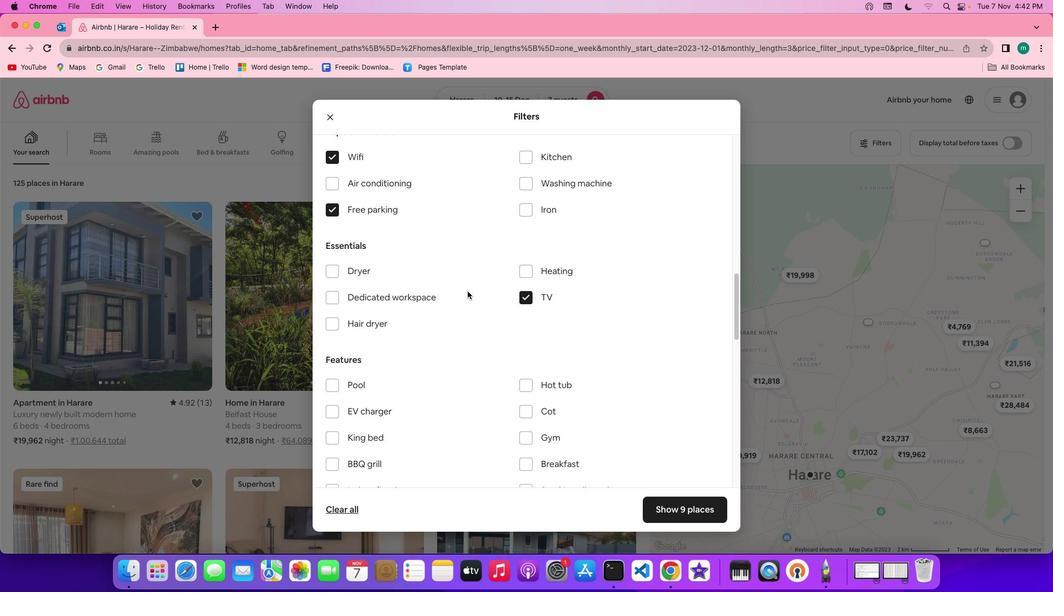 
Action: Mouse scrolled (467, 291) with delta (0, 0)
Screenshot: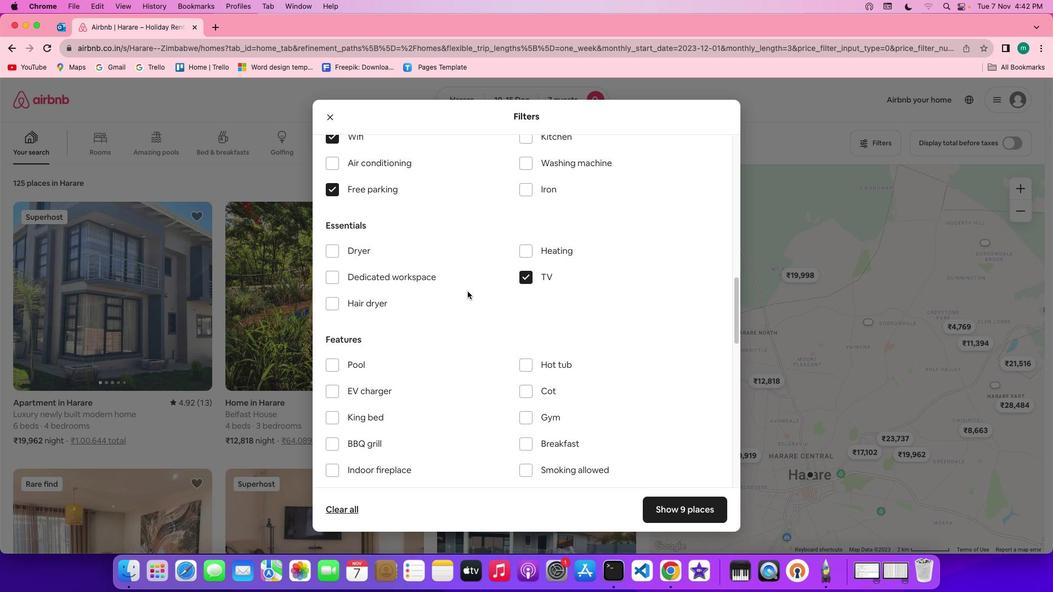 
Action: Mouse scrolled (467, 291) with delta (0, 0)
Screenshot: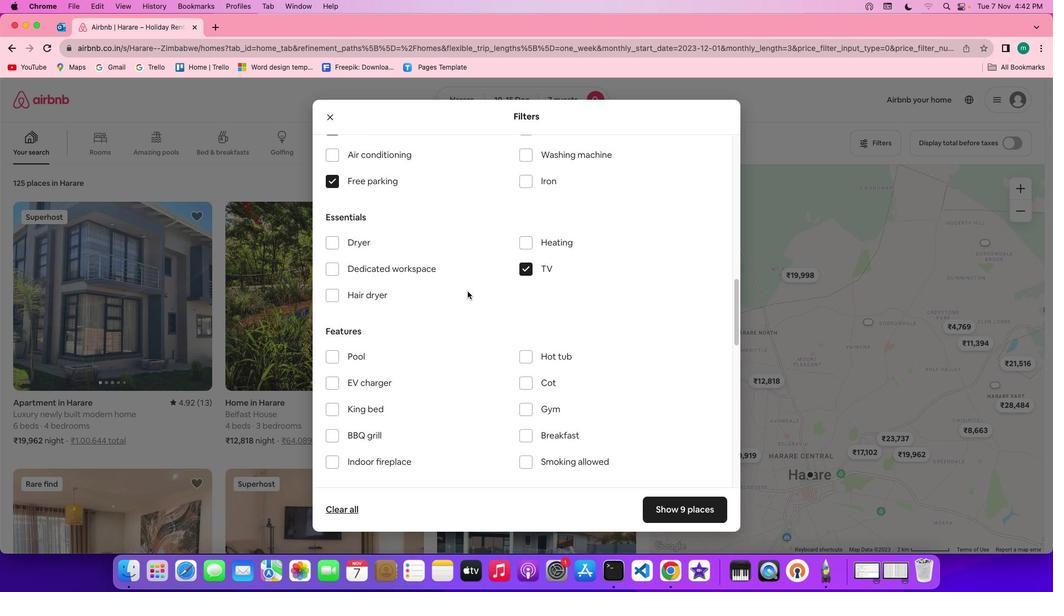 
Action: Mouse scrolled (467, 291) with delta (0, 0)
Screenshot: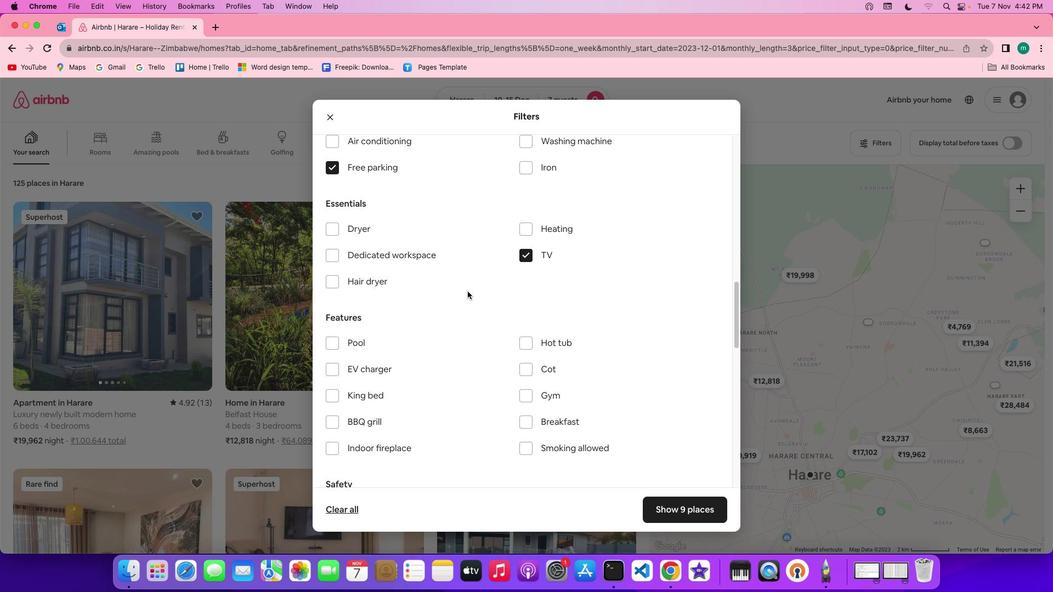 
Action: Mouse scrolled (467, 291) with delta (0, 0)
Screenshot: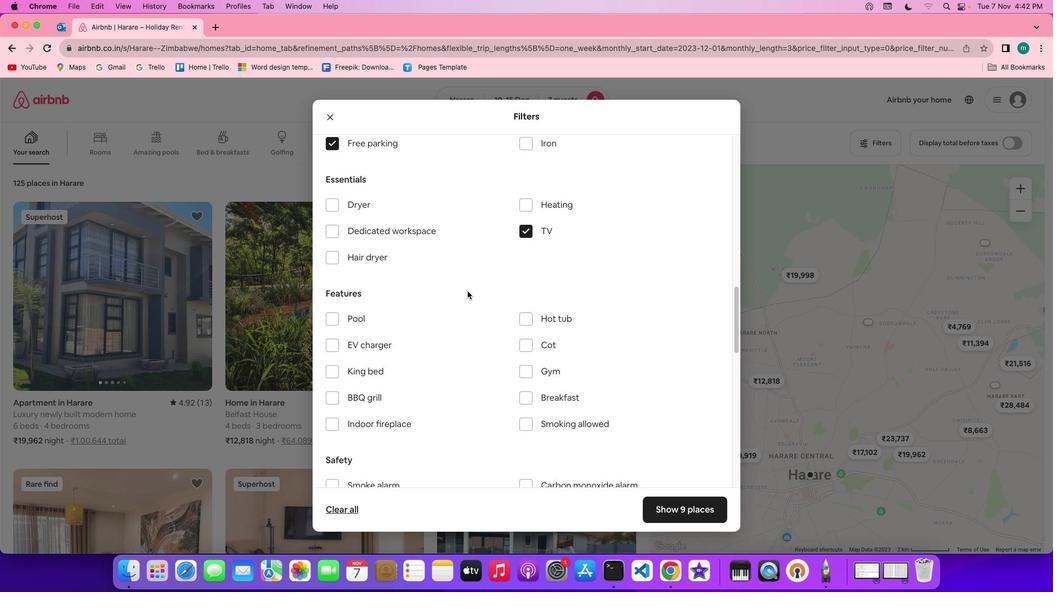 
Action: Mouse scrolled (467, 291) with delta (0, 0)
Screenshot: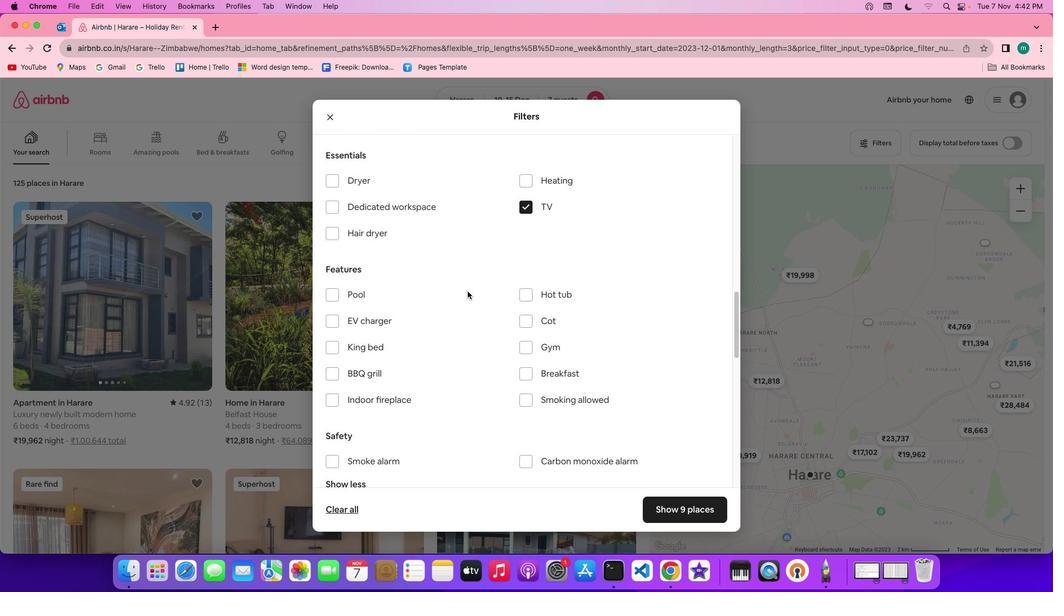 
Action: Mouse scrolled (467, 291) with delta (0, 0)
Screenshot: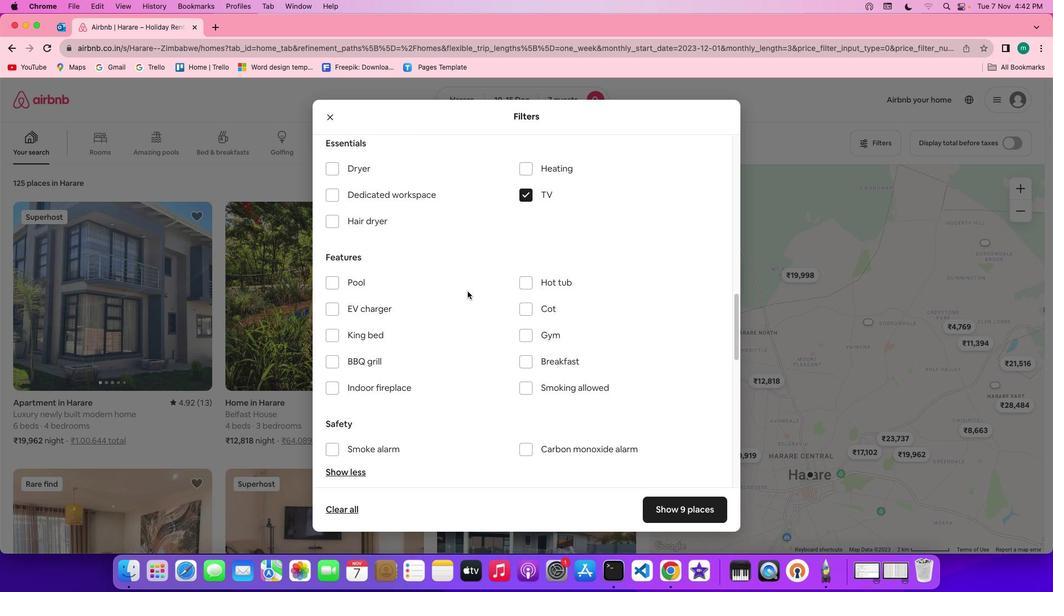 
Action: Mouse scrolled (467, 291) with delta (0, -1)
Screenshot: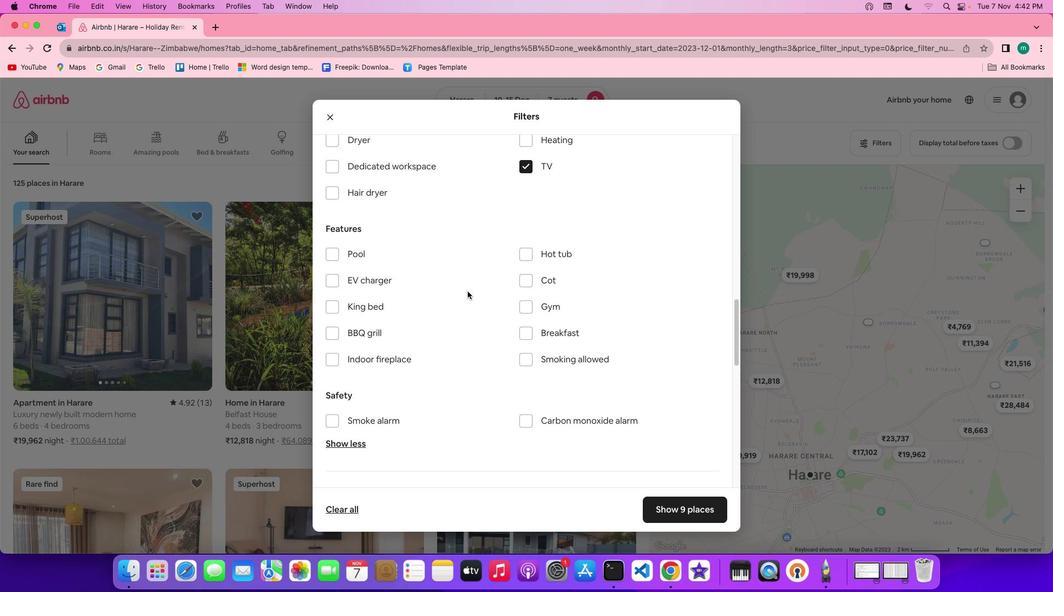 
Action: Mouse scrolled (467, 291) with delta (0, 0)
Screenshot: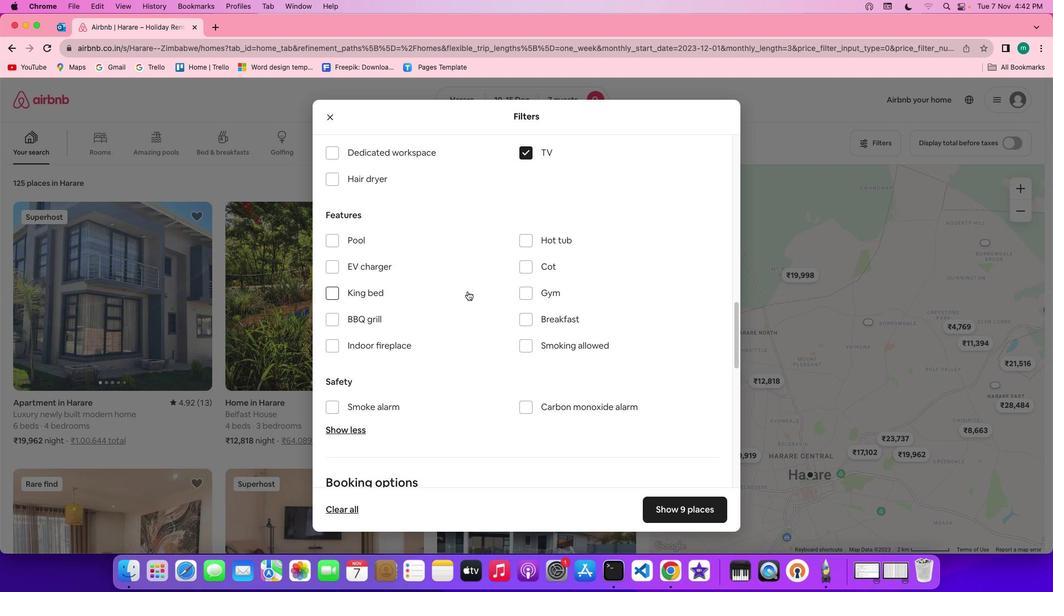 
Action: Mouse scrolled (467, 291) with delta (0, 0)
Screenshot: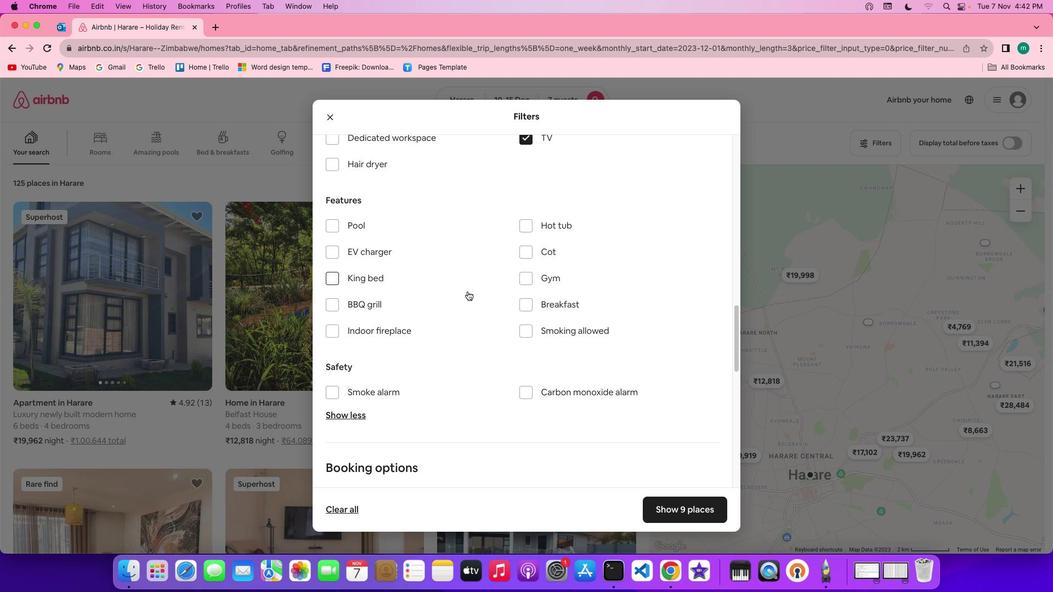 
Action: Mouse scrolled (467, 291) with delta (0, 0)
Screenshot: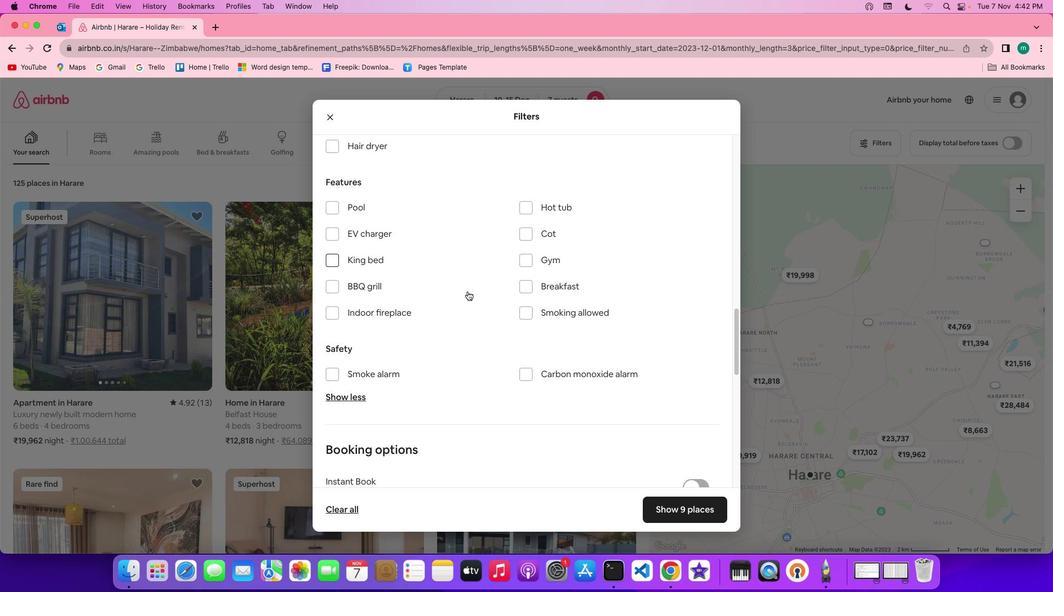 
Action: Mouse moved to (540, 251)
Screenshot: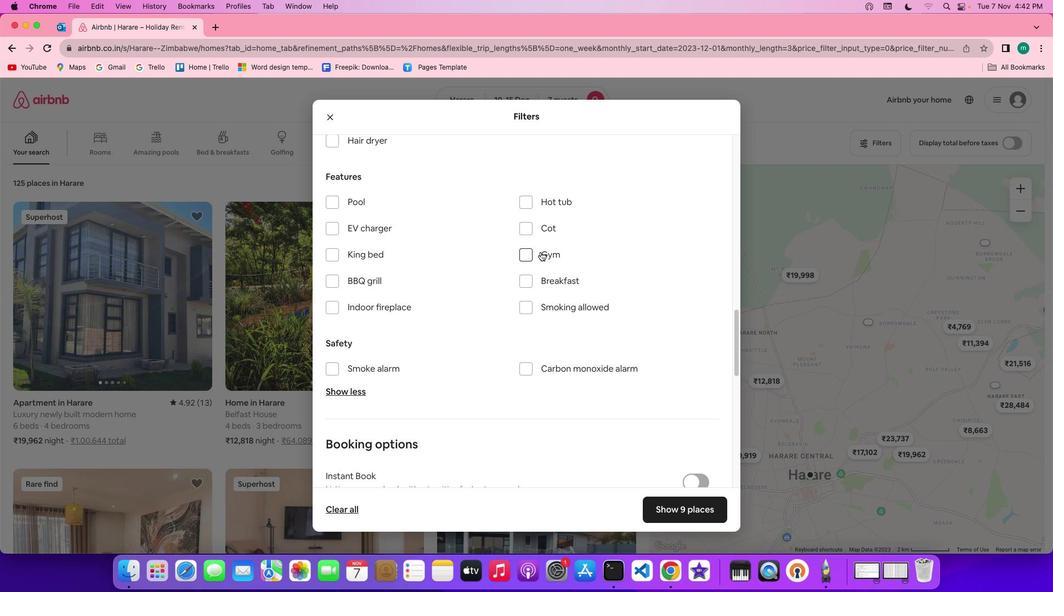 
Action: Mouse pressed left at (540, 251)
Screenshot: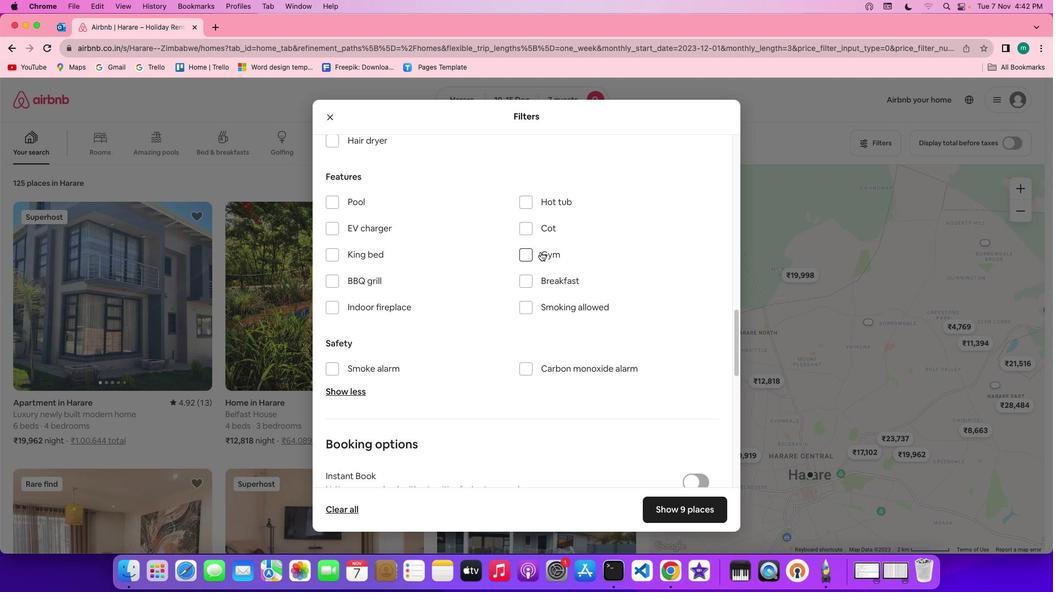 
Action: Mouse moved to (575, 283)
Screenshot: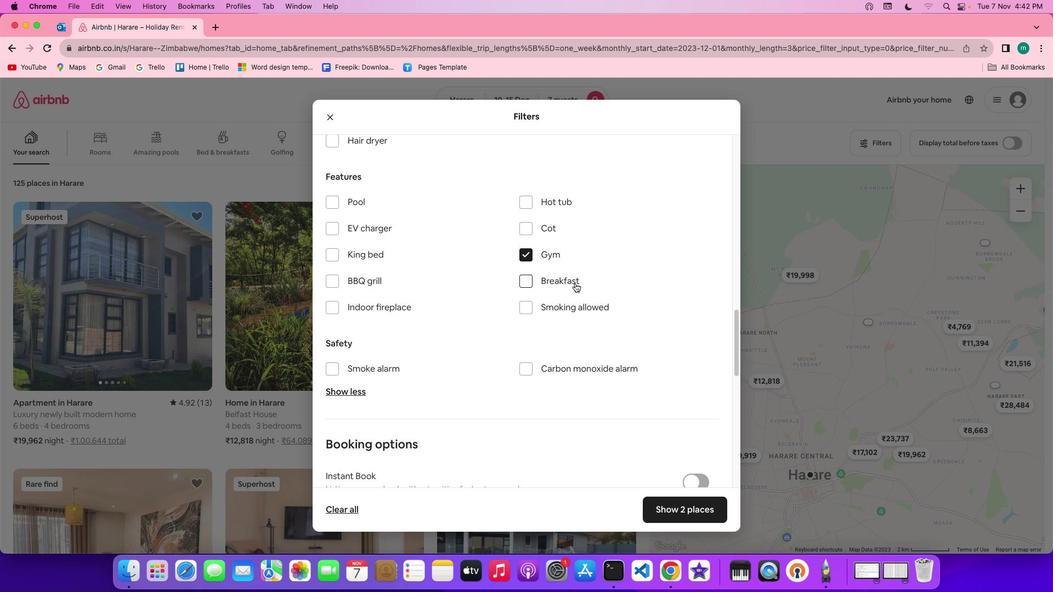 
Action: Mouse pressed left at (575, 283)
Screenshot: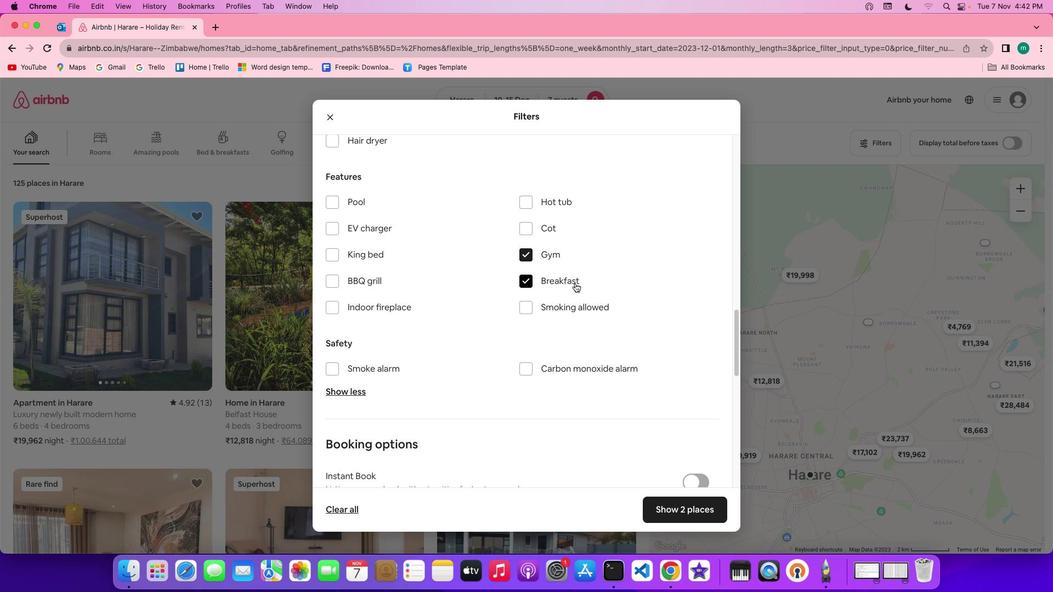 
Action: Mouse moved to (598, 346)
Screenshot: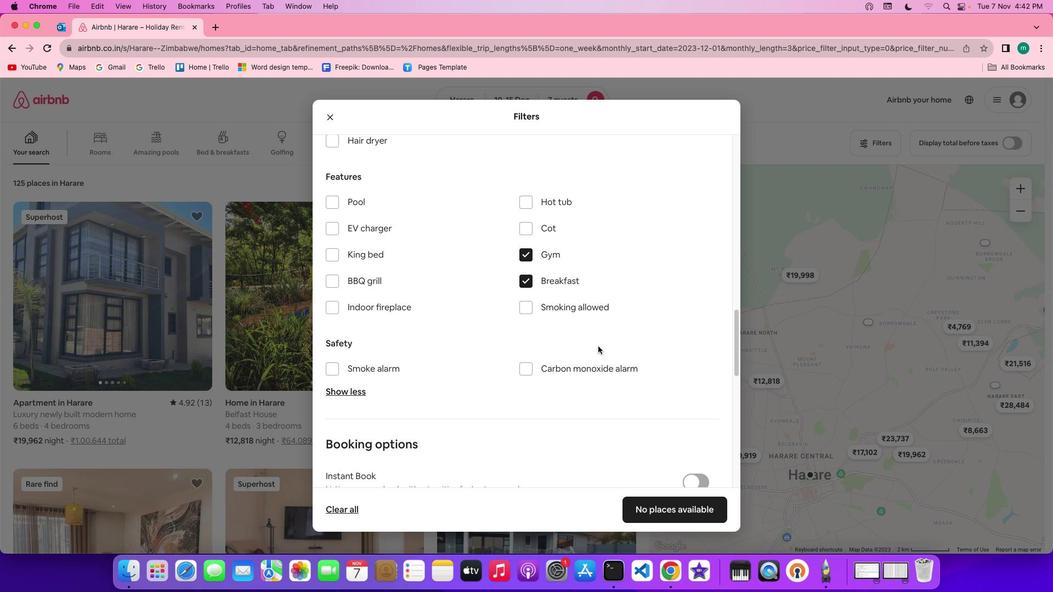 
Action: Mouse scrolled (598, 346) with delta (0, 0)
Screenshot: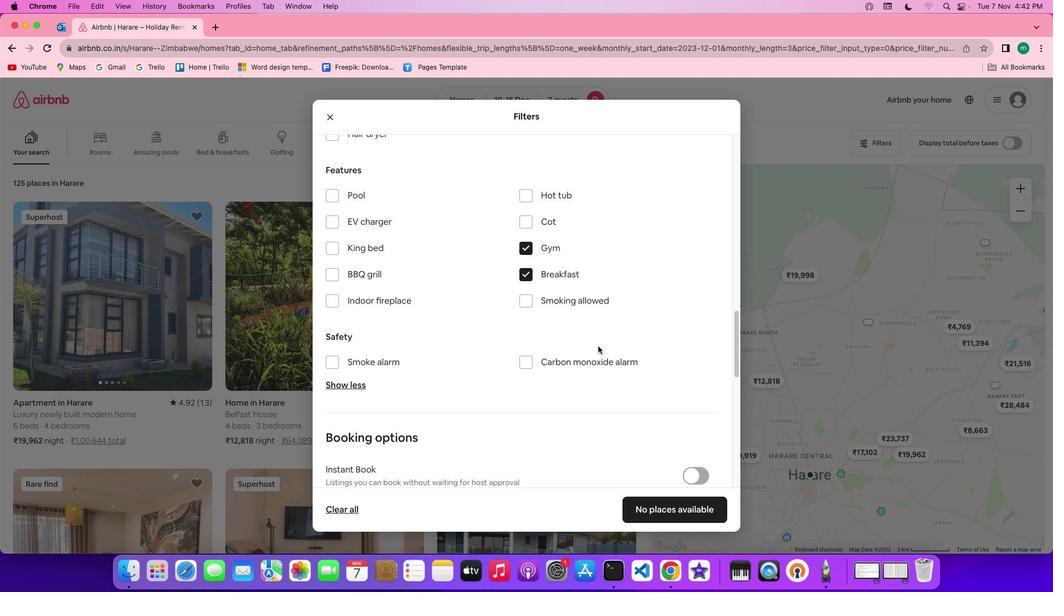 
Action: Mouse scrolled (598, 346) with delta (0, 0)
Screenshot: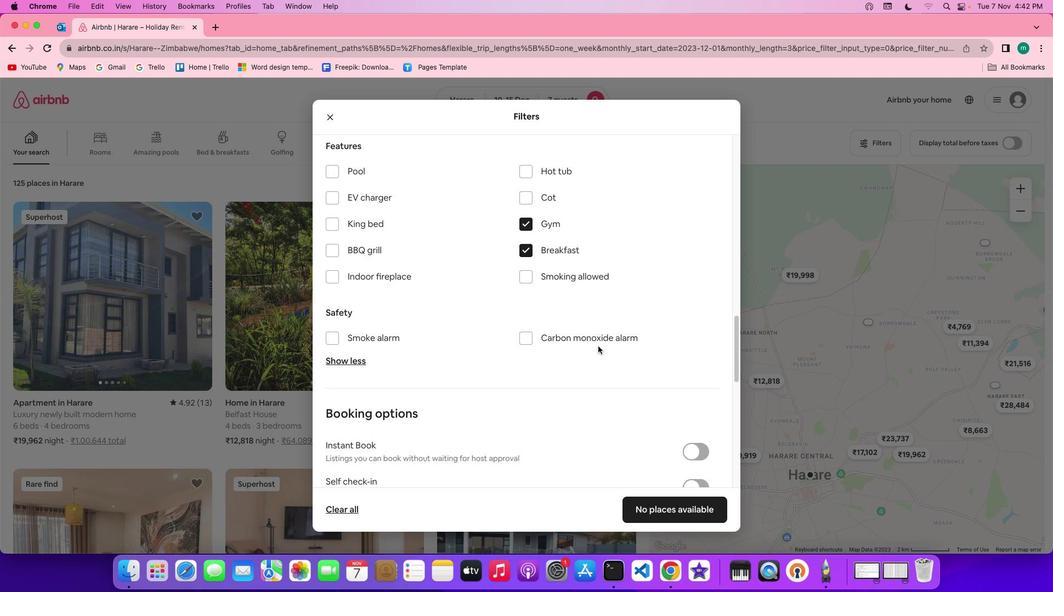 
Action: Mouse scrolled (598, 346) with delta (0, -1)
Screenshot: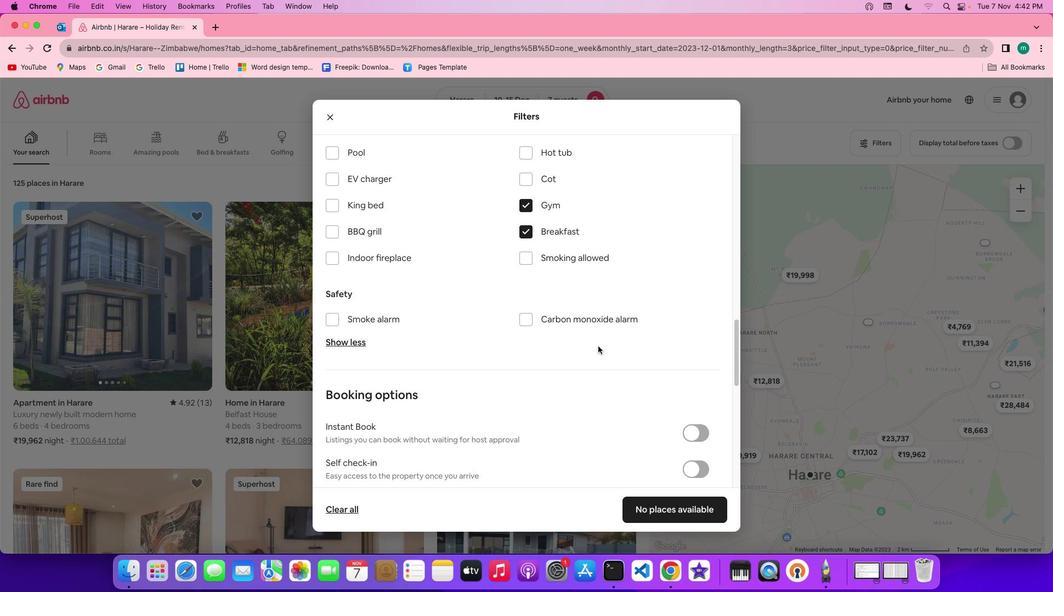 
Action: Mouse scrolled (598, 346) with delta (0, -1)
Screenshot: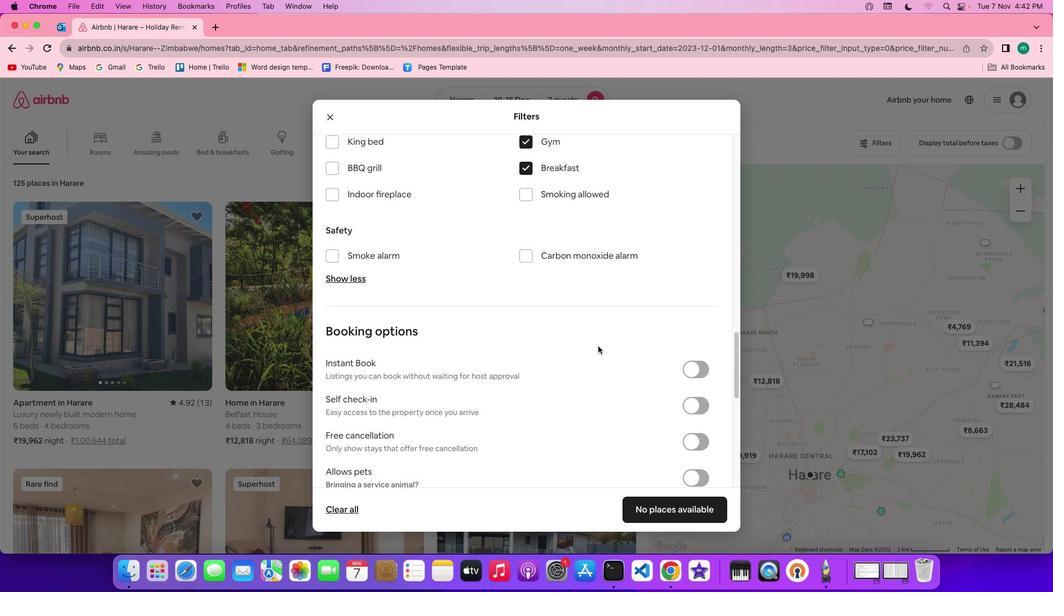 
Action: Mouse moved to (598, 346)
Screenshot: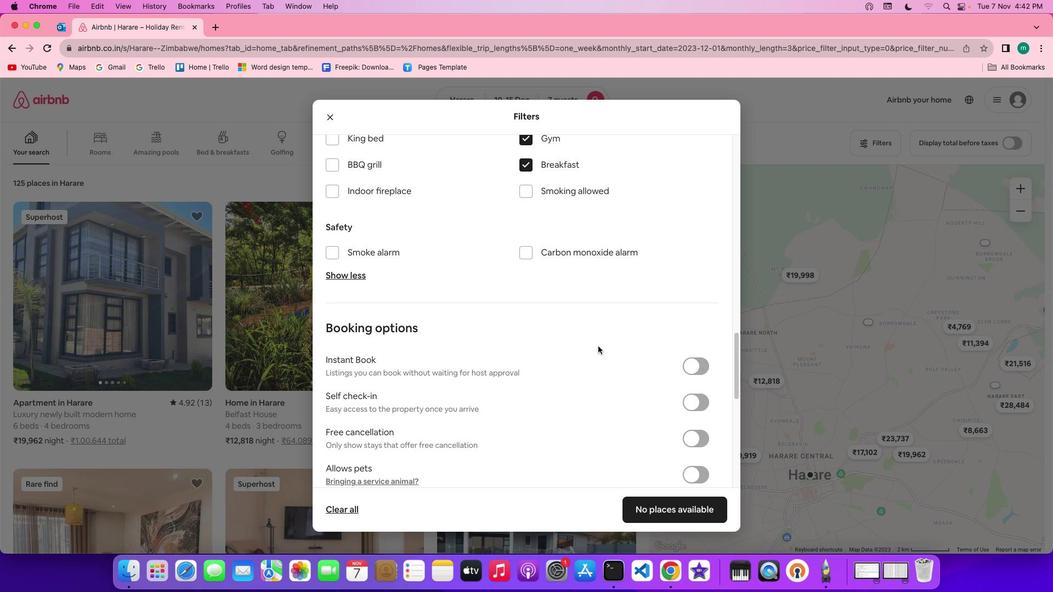 
Action: Mouse scrolled (598, 346) with delta (0, 0)
Screenshot: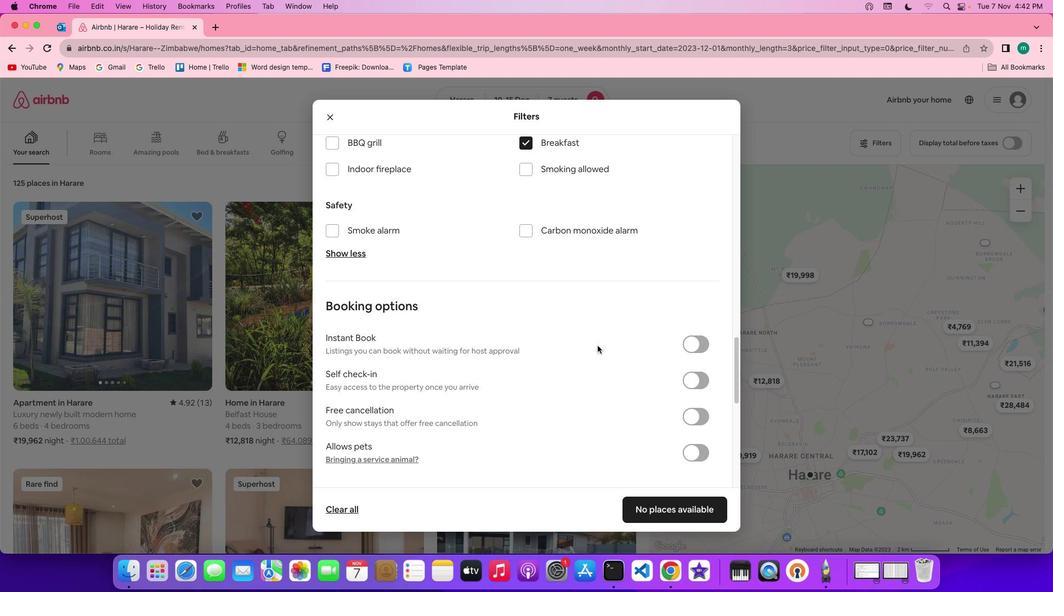 
Action: Mouse scrolled (598, 346) with delta (0, 0)
Screenshot: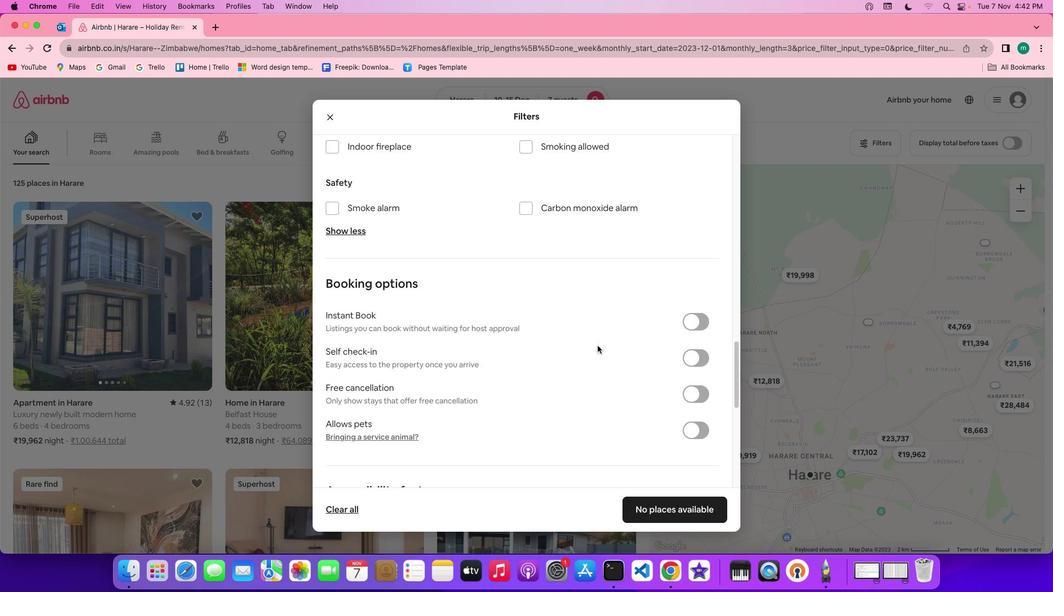 
Action: Mouse scrolled (598, 346) with delta (0, -1)
Screenshot: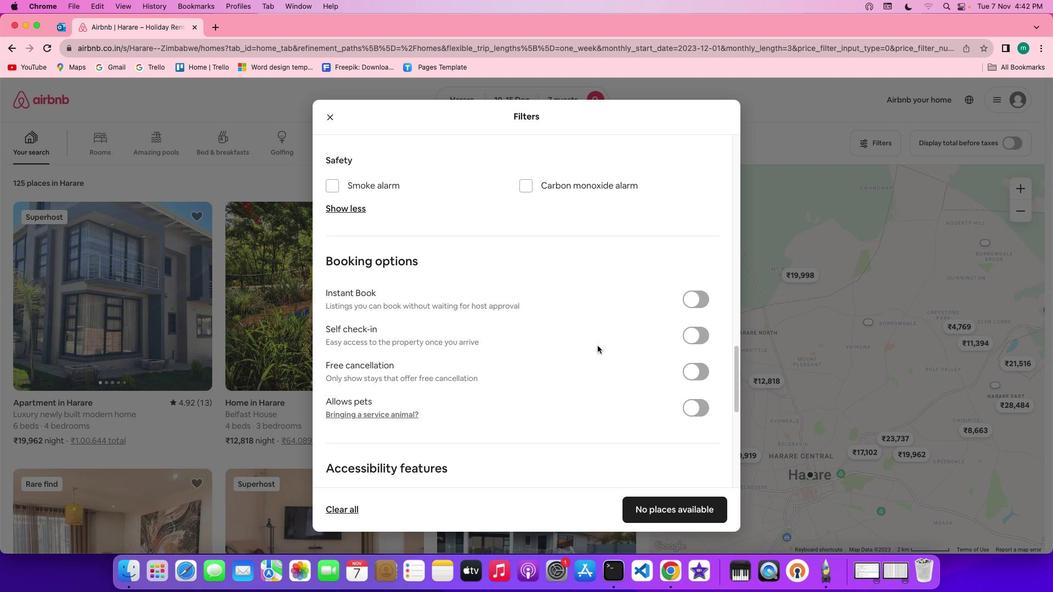 
Action: Mouse moved to (598, 346)
Screenshot: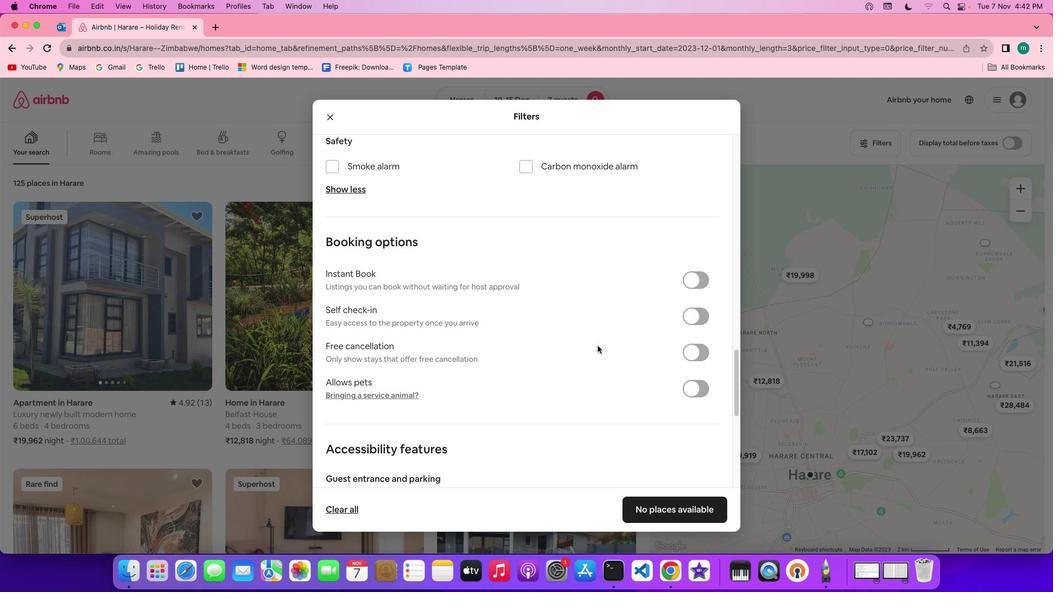 
Action: Mouse scrolled (598, 346) with delta (0, 0)
Screenshot: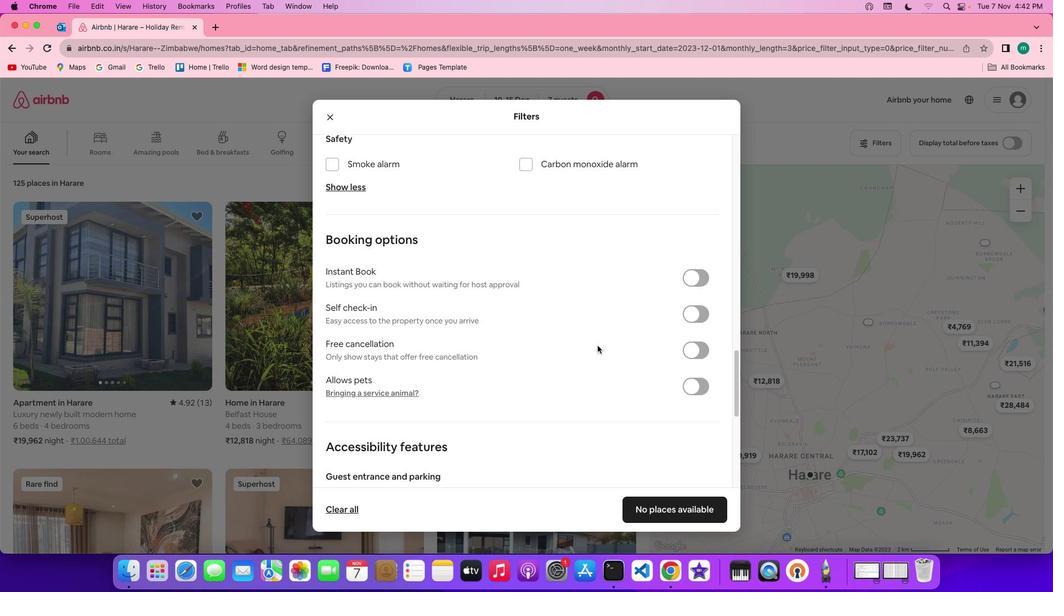 
Action: Mouse scrolled (598, 346) with delta (0, 0)
Screenshot: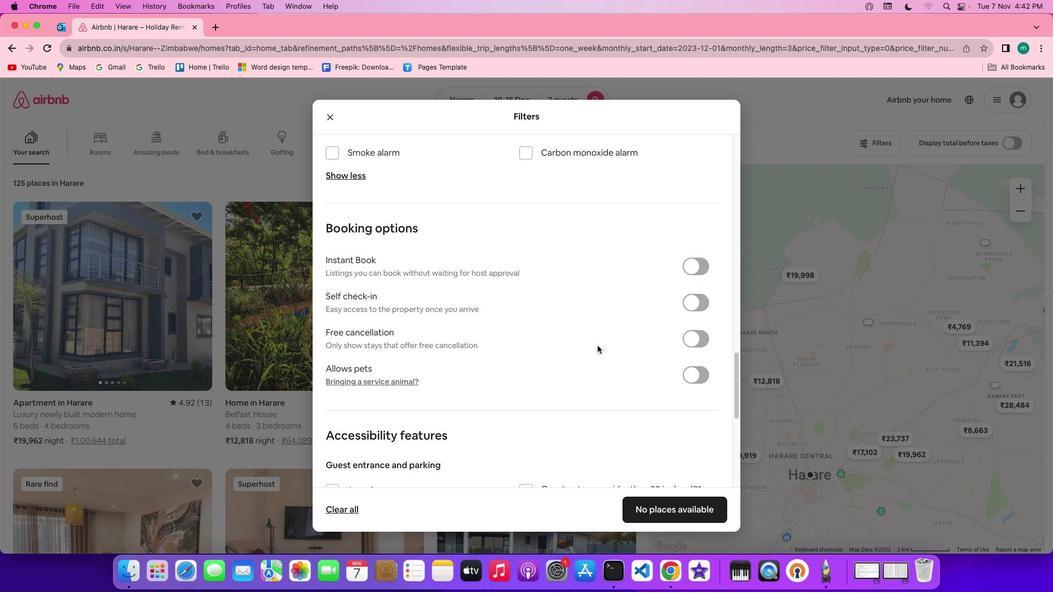 
Action: Mouse scrolled (598, 346) with delta (0, 0)
Screenshot: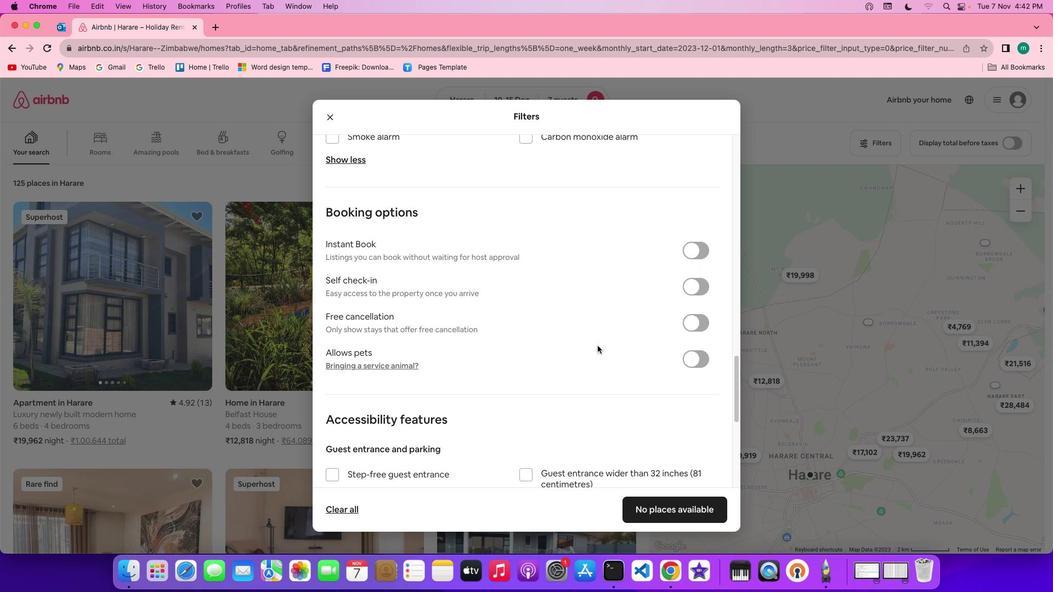 
Action: Mouse scrolled (598, 346) with delta (0, 0)
Screenshot: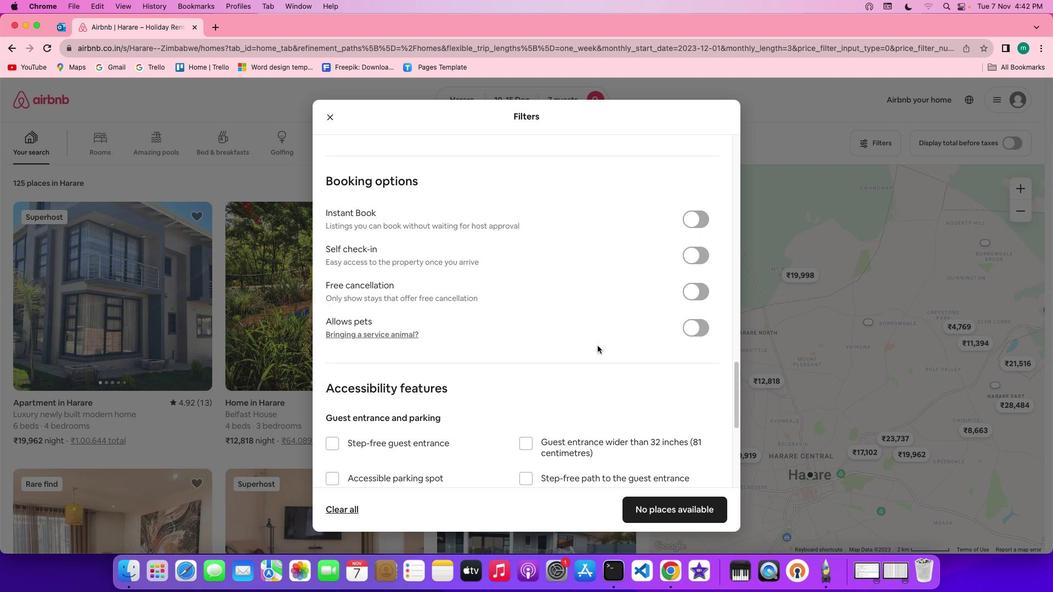 
Action: Mouse moved to (598, 347)
Screenshot: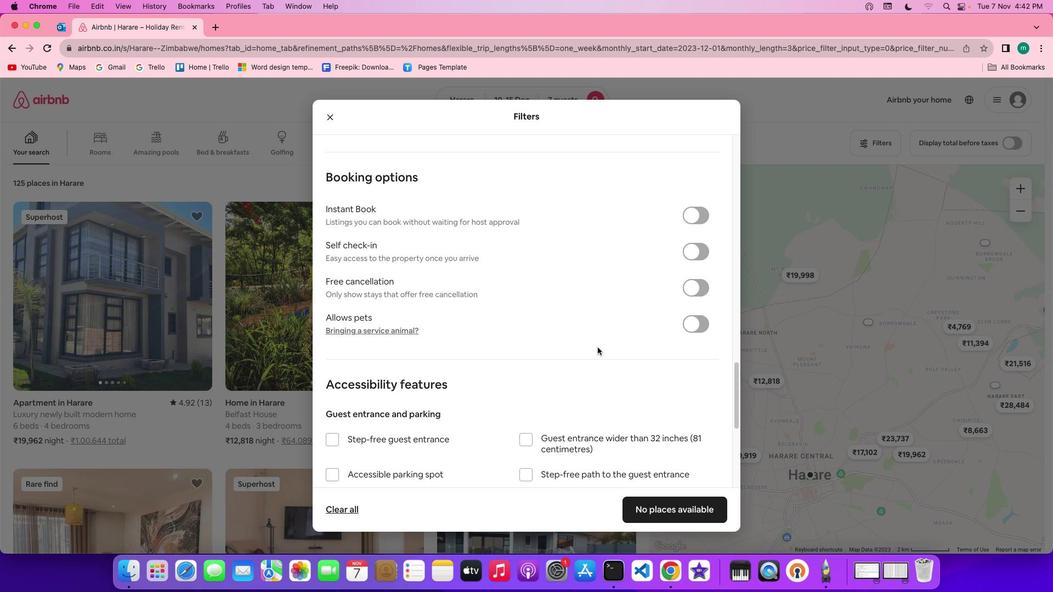 
Action: Mouse scrolled (598, 347) with delta (0, 0)
Screenshot: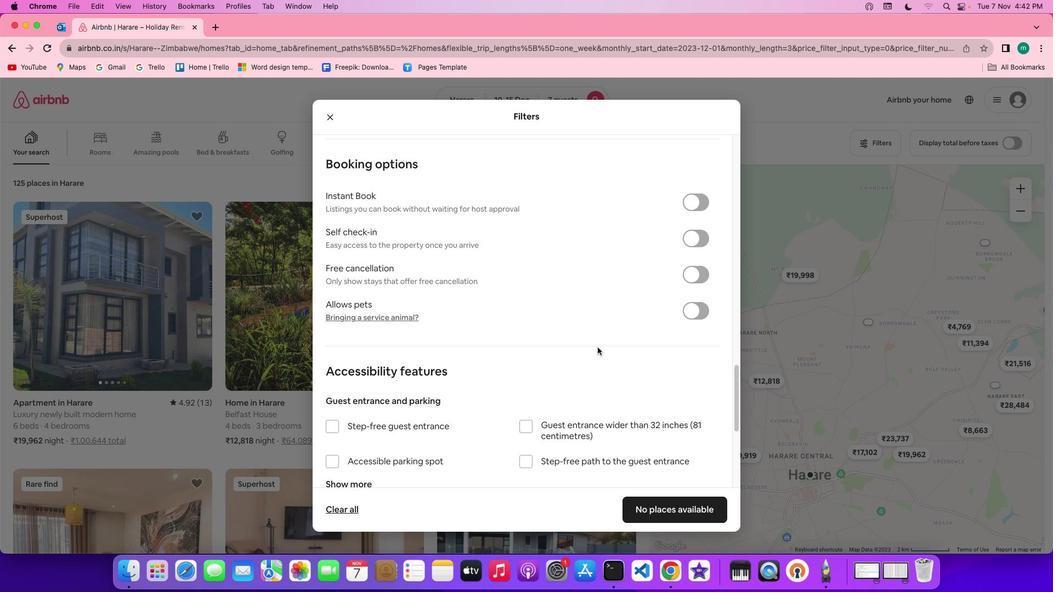 
Action: Mouse scrolled (598, 347) with delta (0, 0)
Screenshot: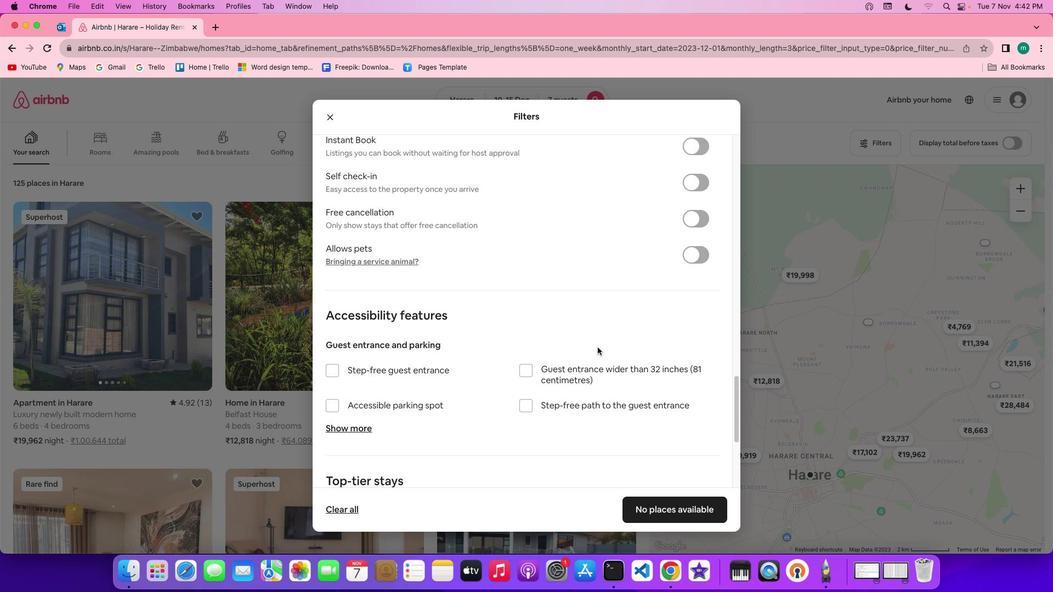 
Action: Mouse scrolled (598, 347) with delta (0, -1)
Screenshot: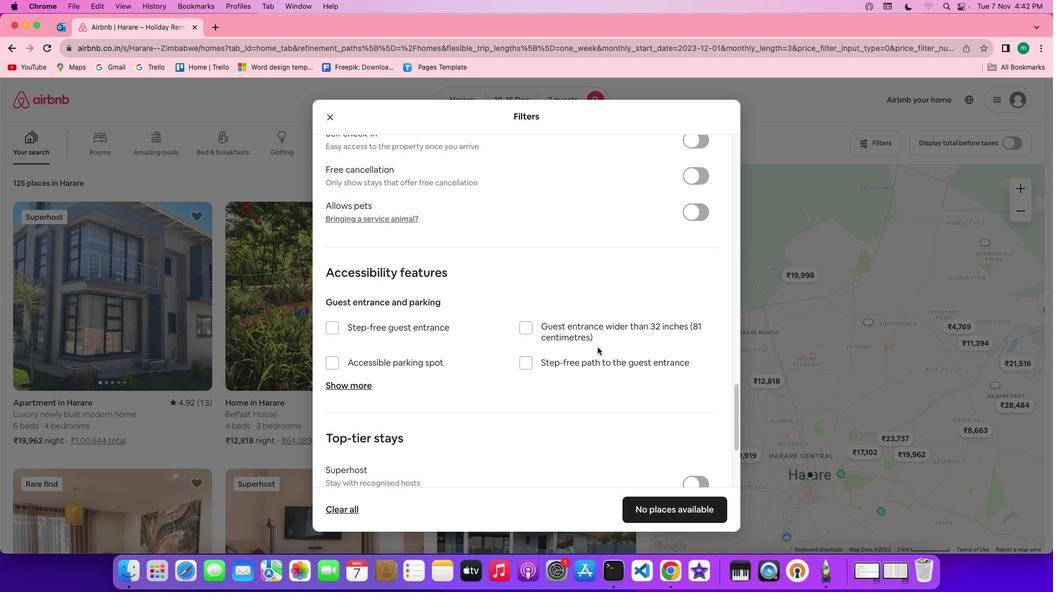 
Action: Mouse scrolled (598, 347) with delta (0, -1)
Screenshot: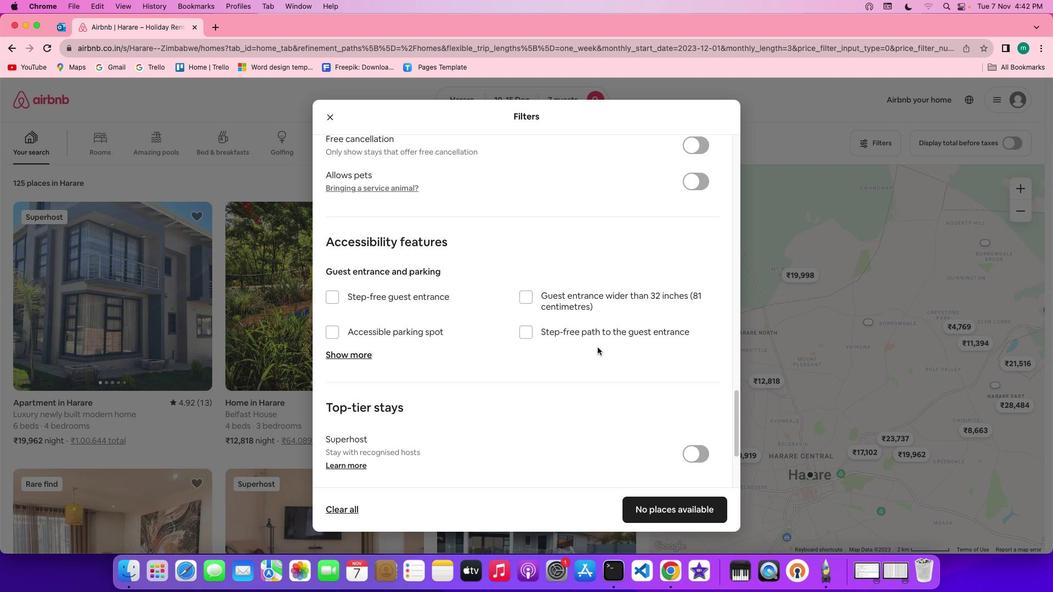 
Action: Mouse moved to (598, 350)
Screenshot: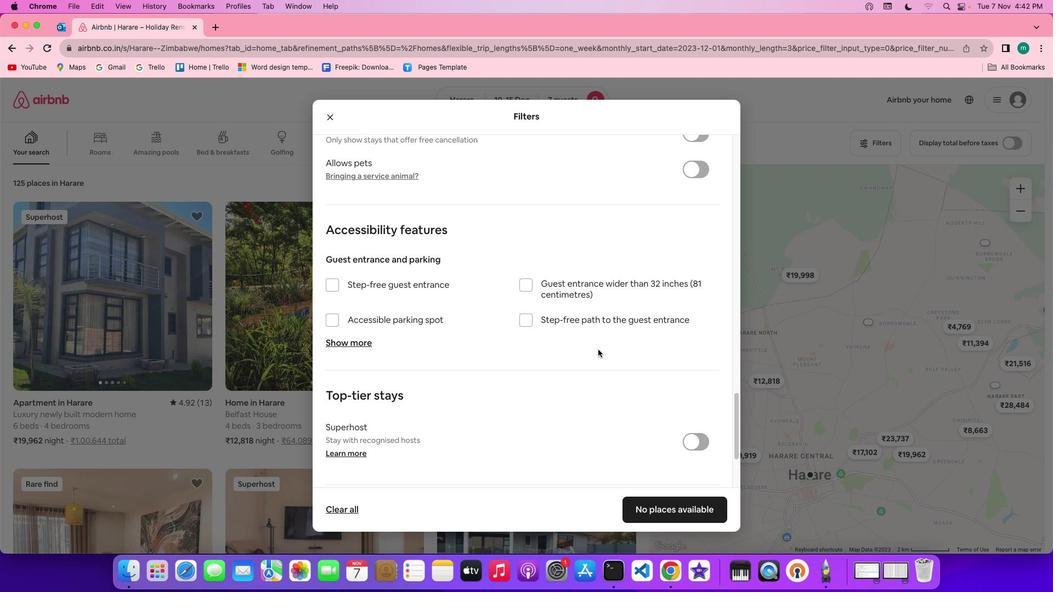 
Action: Mouse scrolled (598, 350) with delta (0, 0)
Screenshot: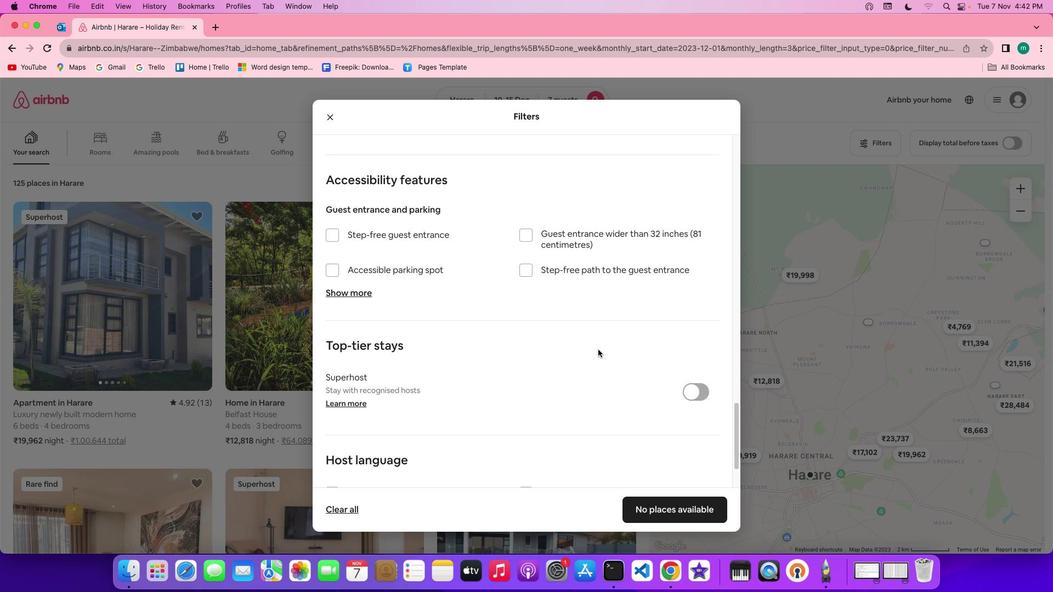 
Action: Mouse scrolled (598, 350) with delta (0, 0)
Screenshot: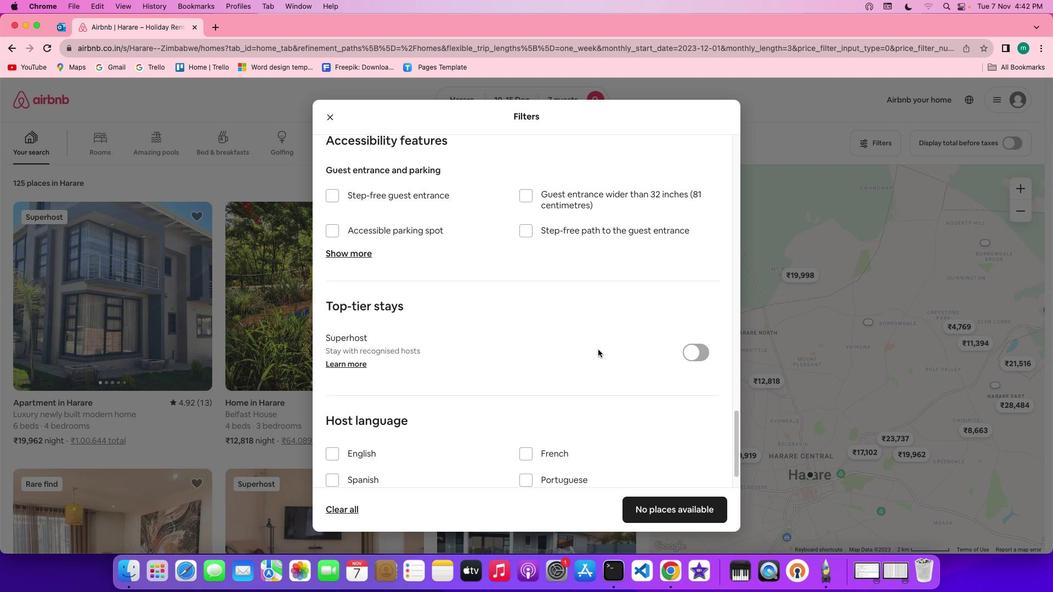 
Action: Mouse scrolled (598, 350) with delta (0, -1)
Screenshot: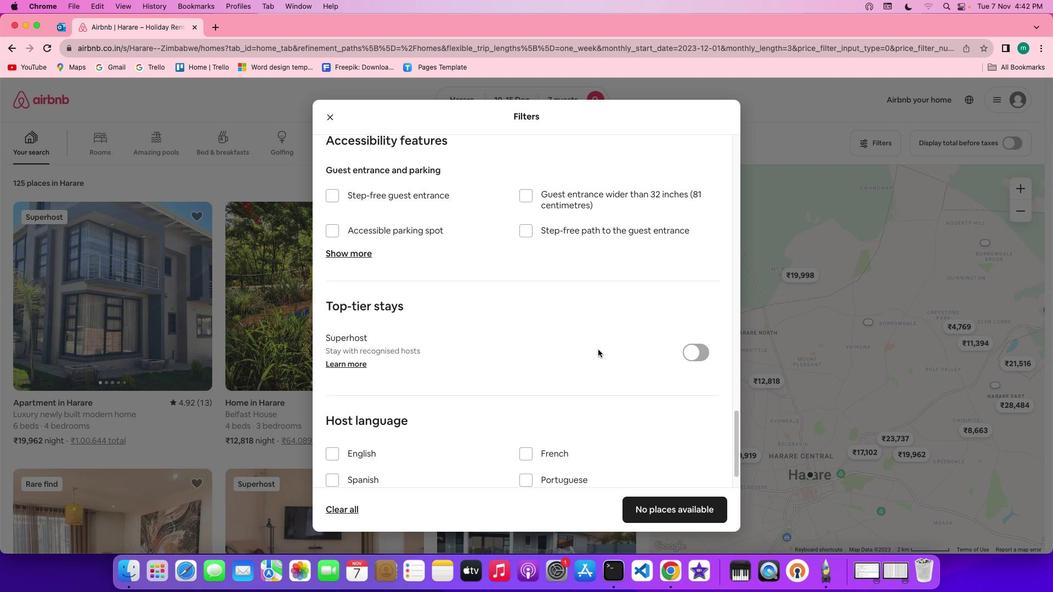 
Action: Mouse scrolled (598, 350) with delta (0, -2)
Screenshot: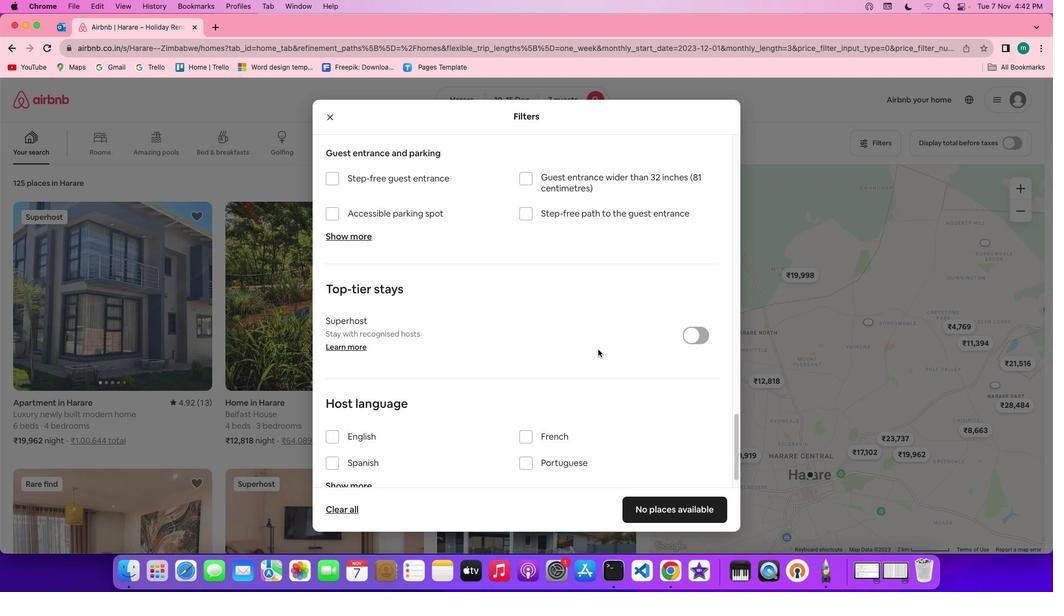 
Action: Mouse scrolled (598, 350) with delta (0, -3)
Screenshot: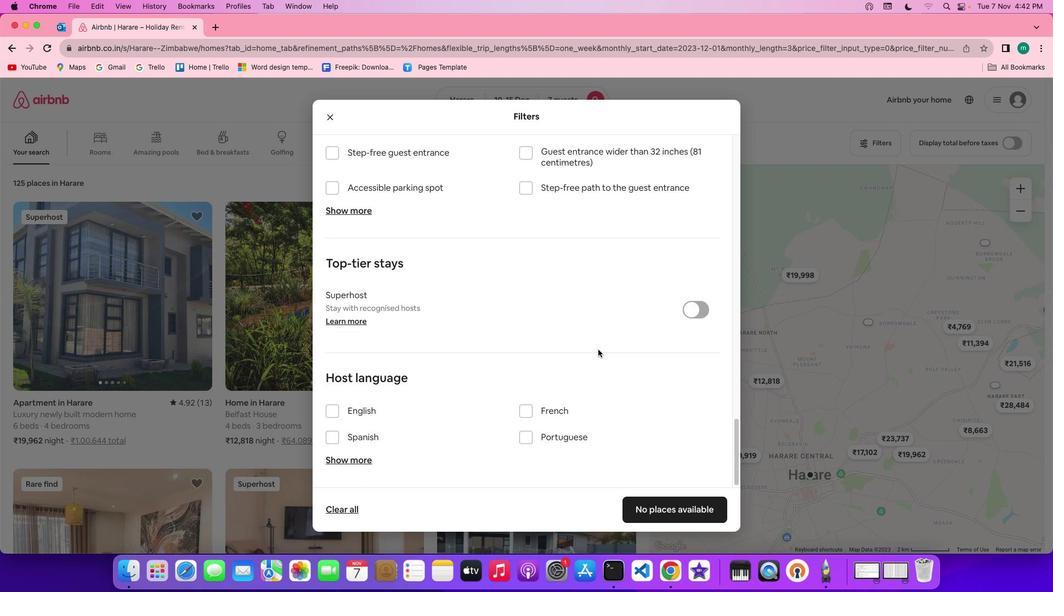 
Action: Mouse scrolled (598, 350) with delta (0, 0)
Screenshot: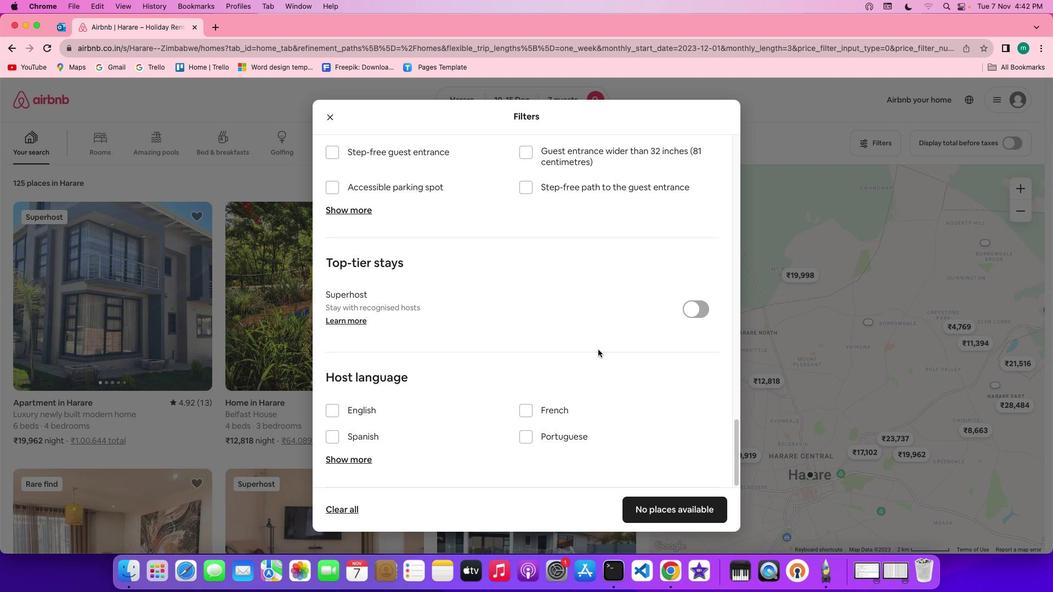 
Action: Mouse scrolled (598, 350) with delta (0, 0)
Screenshot: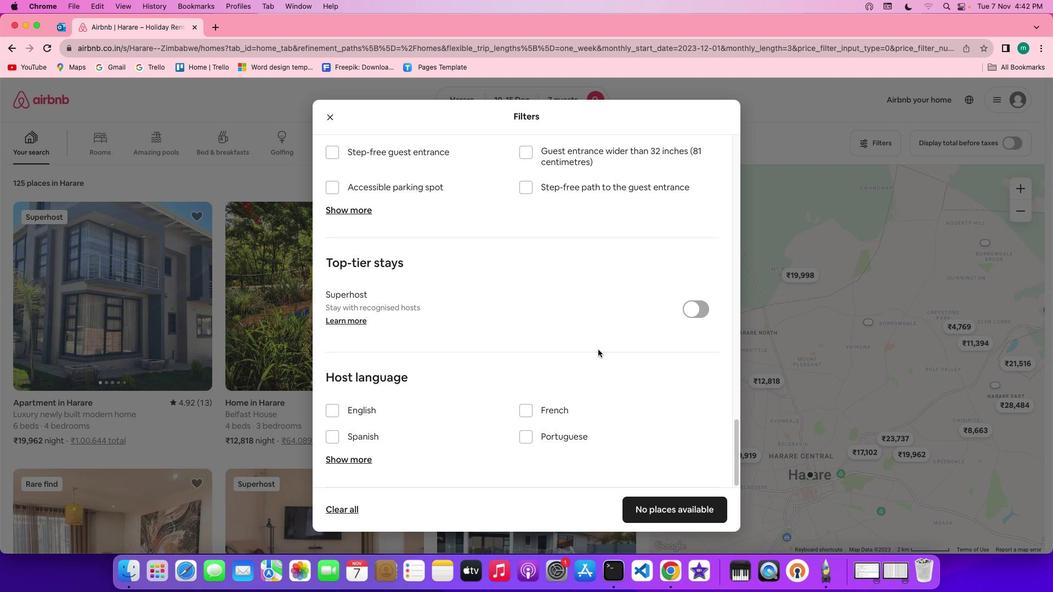
Action: Mouse scrolled (598, 350) with delta (0, -2)
Screenshot: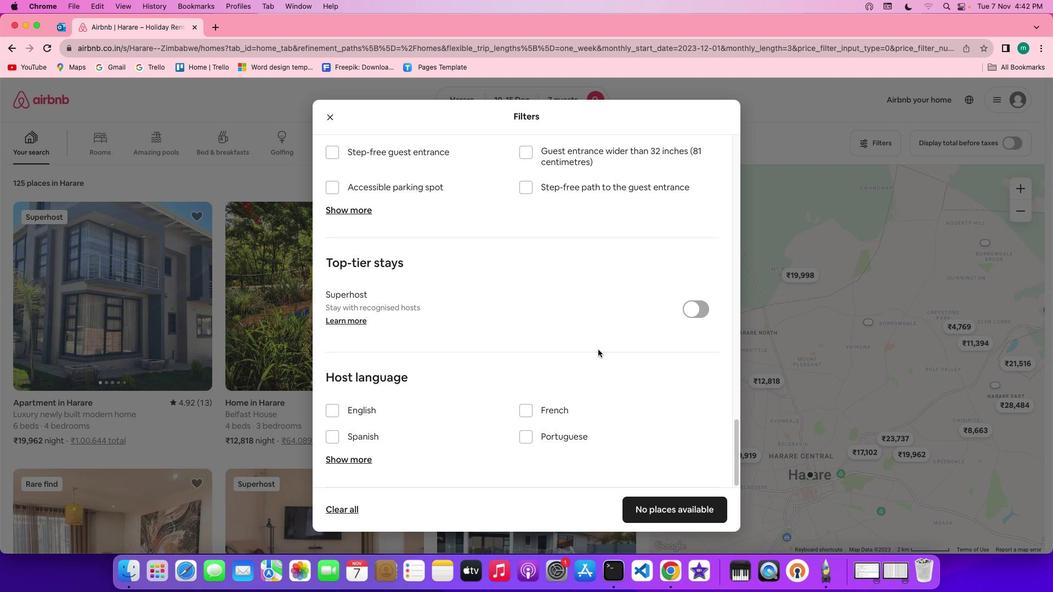 
Action: Mouse scrolled (598, 350) with delta (0, -2)
Screenshot: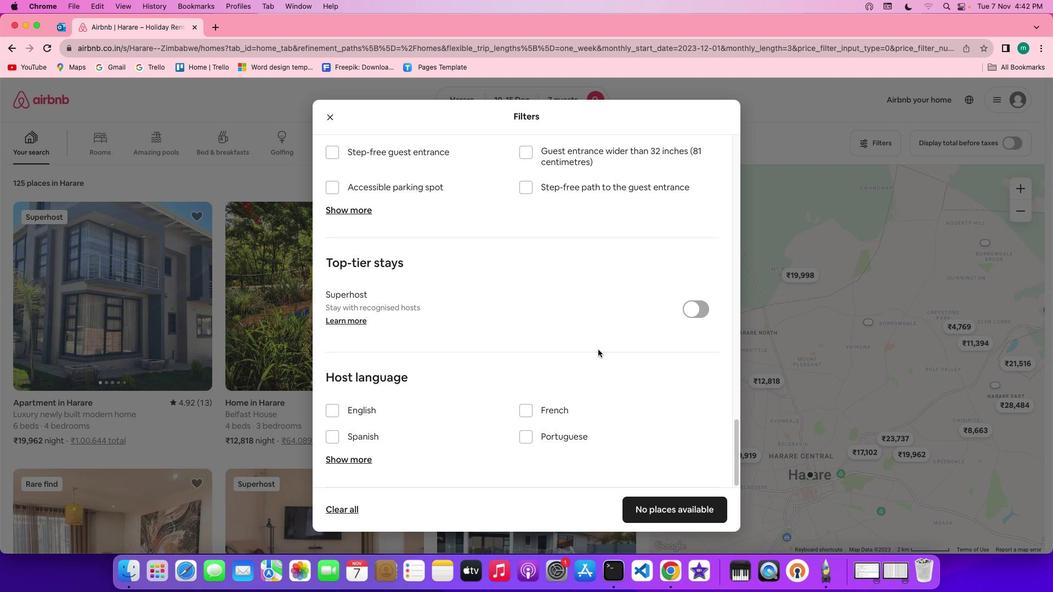 
Action: Mouse scrolled (598, 350) with delta (0, -3)
Screenshot: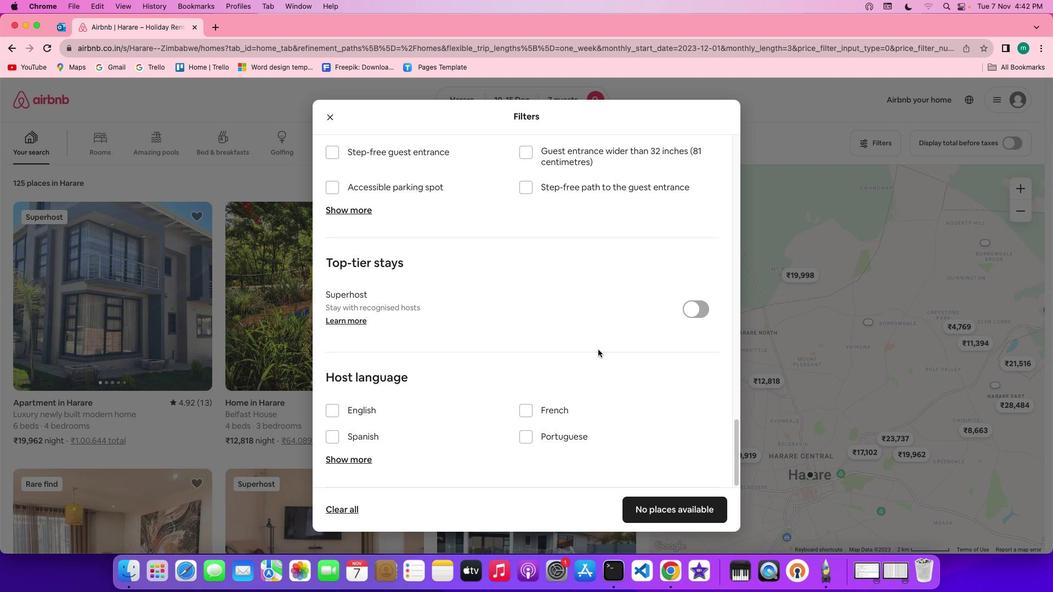 
Action: Mouse scrolled (598, 350) with delta (0, -3)
Screenshot: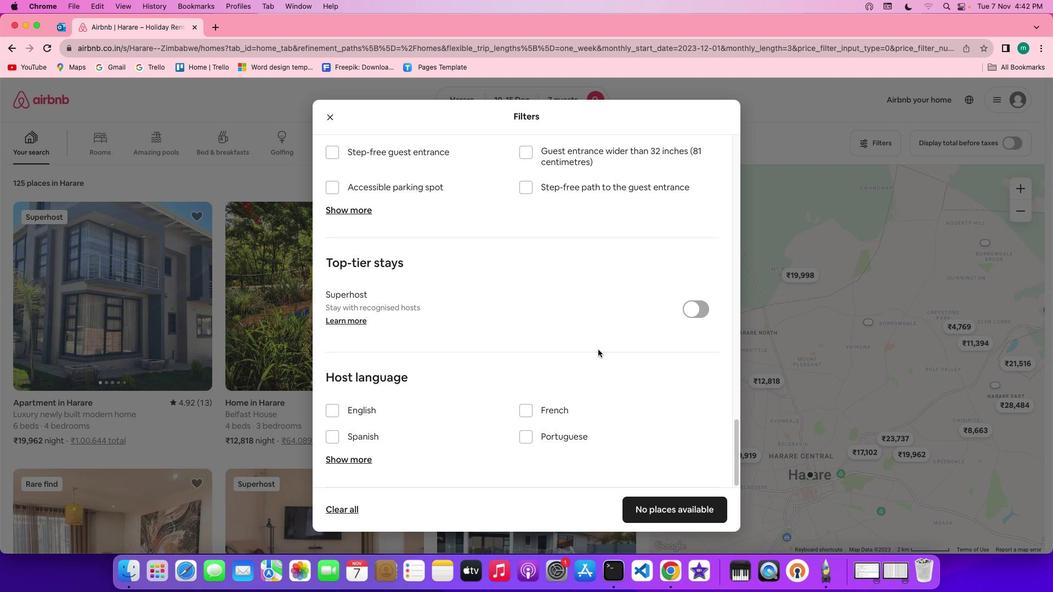 
Action: Mouse moved to (684, 515)
Screenshot: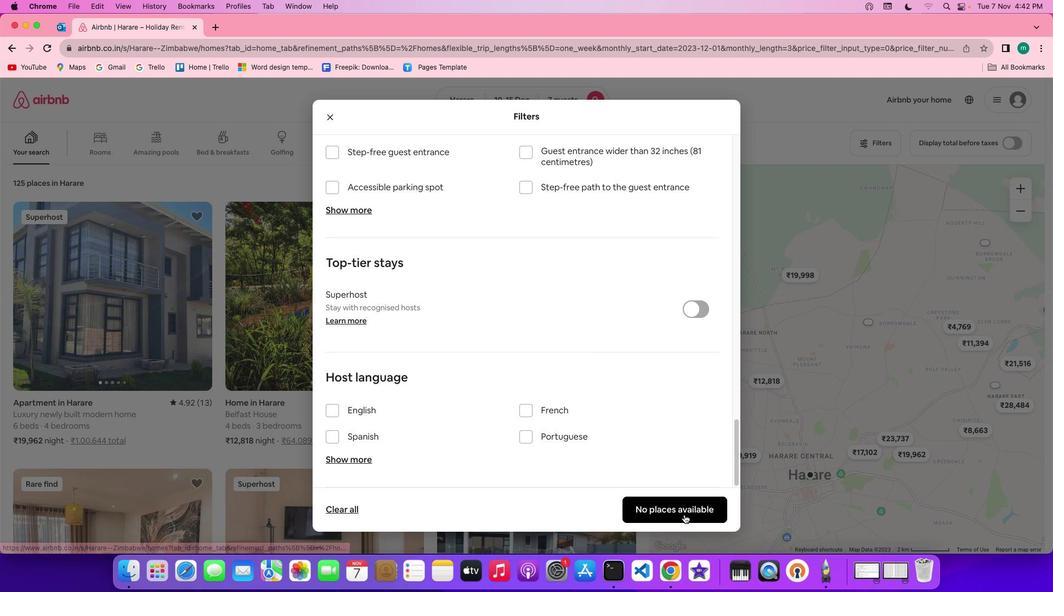 
Action: Mouse pressed left at (684, 515)
Screenshot: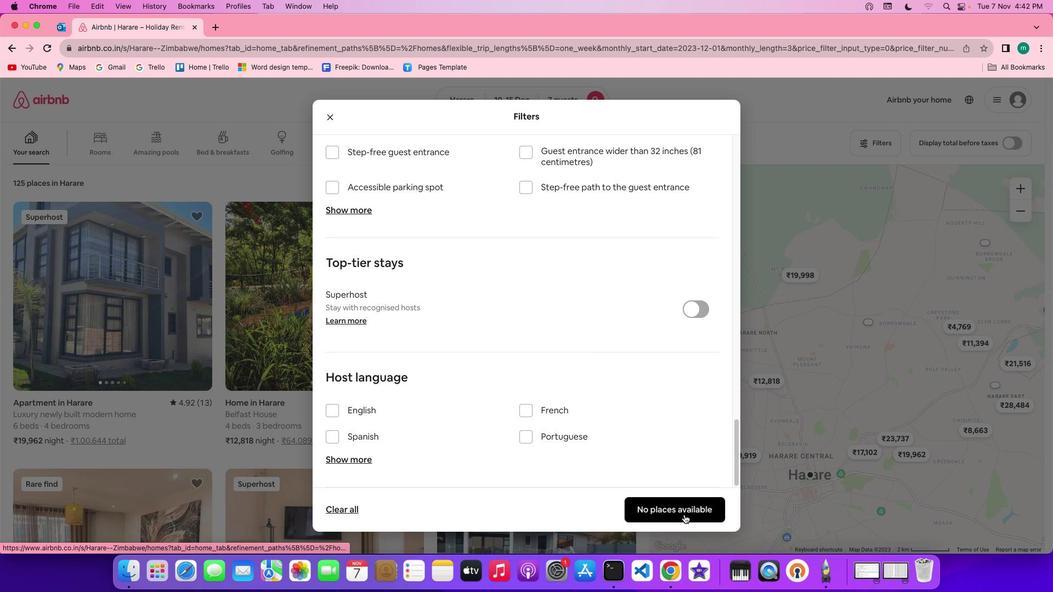 
Action: Mouse moved to (365, 426)
Screenshot: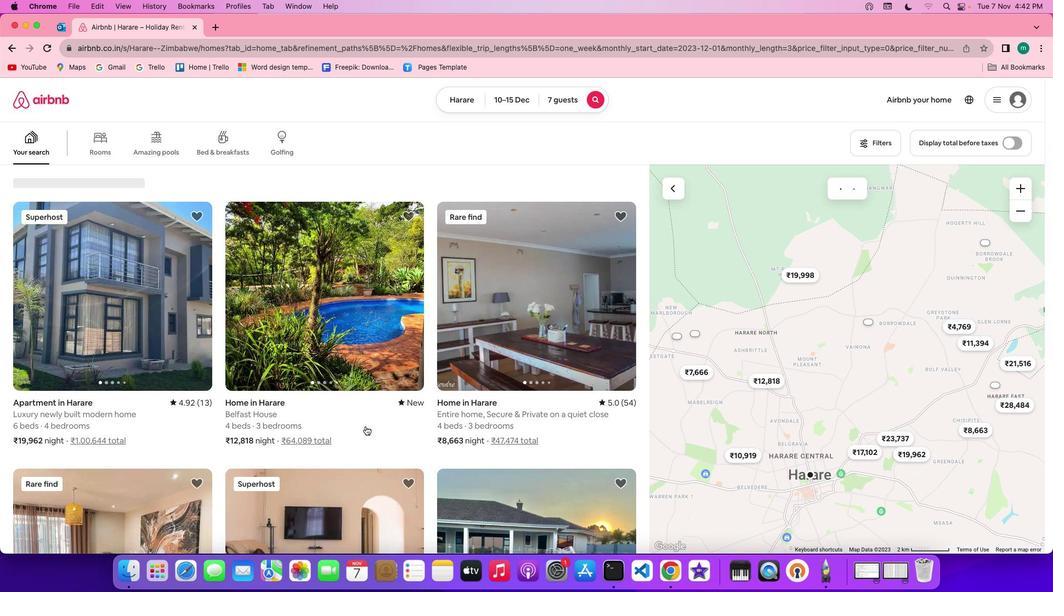
Action: Mouse scrolled (365, 426) with delta (0, 0)
Screenshot: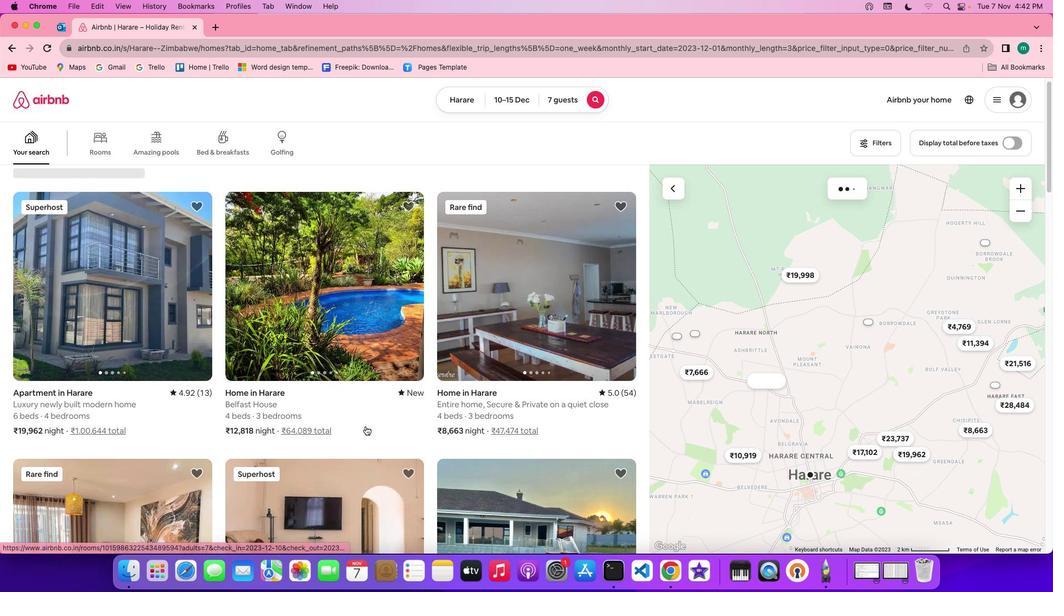 
Action: Mouse scrolled (365, 426) with delta (0, 0)
Screenshot: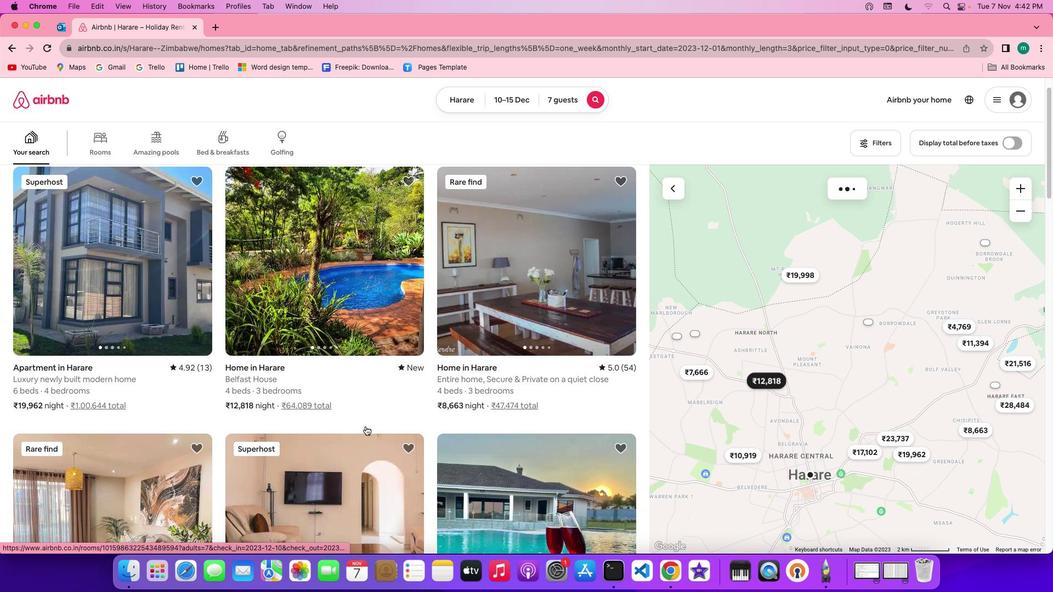 
Action: Mouse scrolled (365, 426) with delta (0, -1)
Screenshot: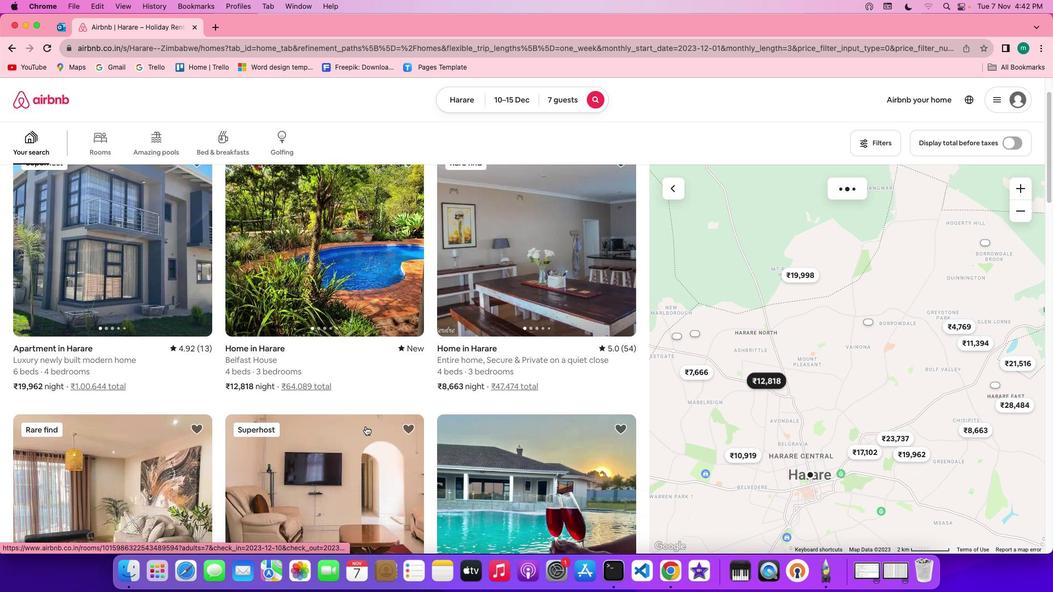 
Action: Mouse scrolled (365, 426) with delta (0, -1)
Screenshot: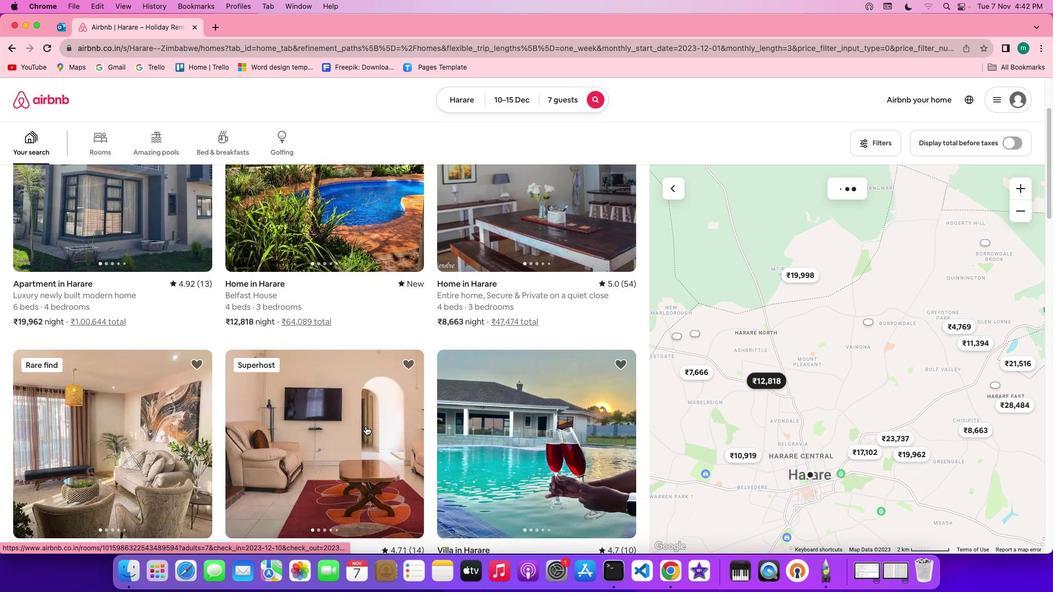 
Action: Mouse moved to (398, 342)
Screenshot: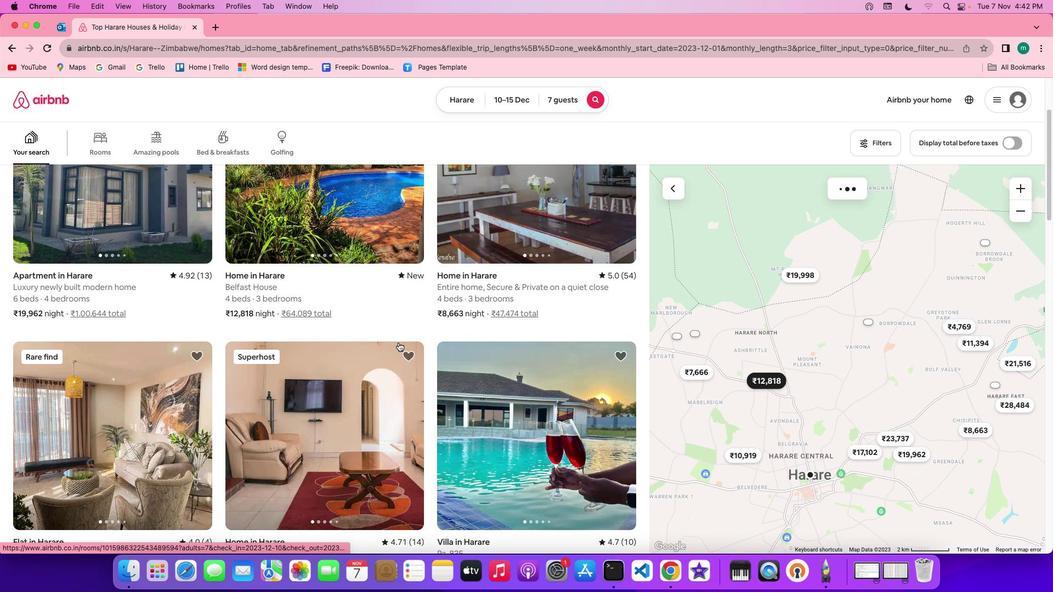 
Action: Mouse scrolled (398, 342) with delta (0, 0)
Screenshot: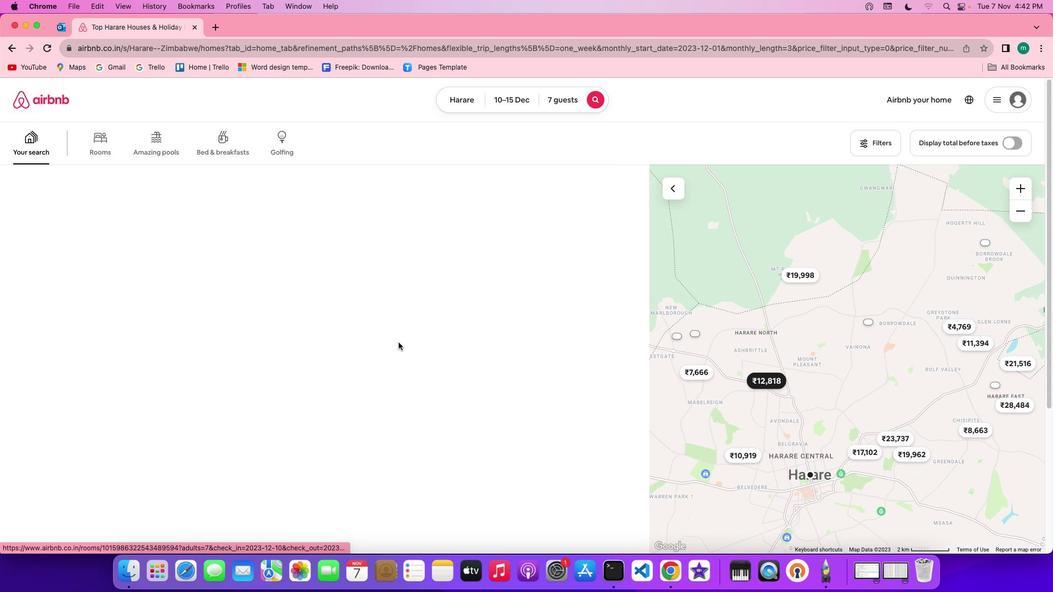 
Action: Mouse scrolled (398, 342) with delta (0, 0)
Screenshot: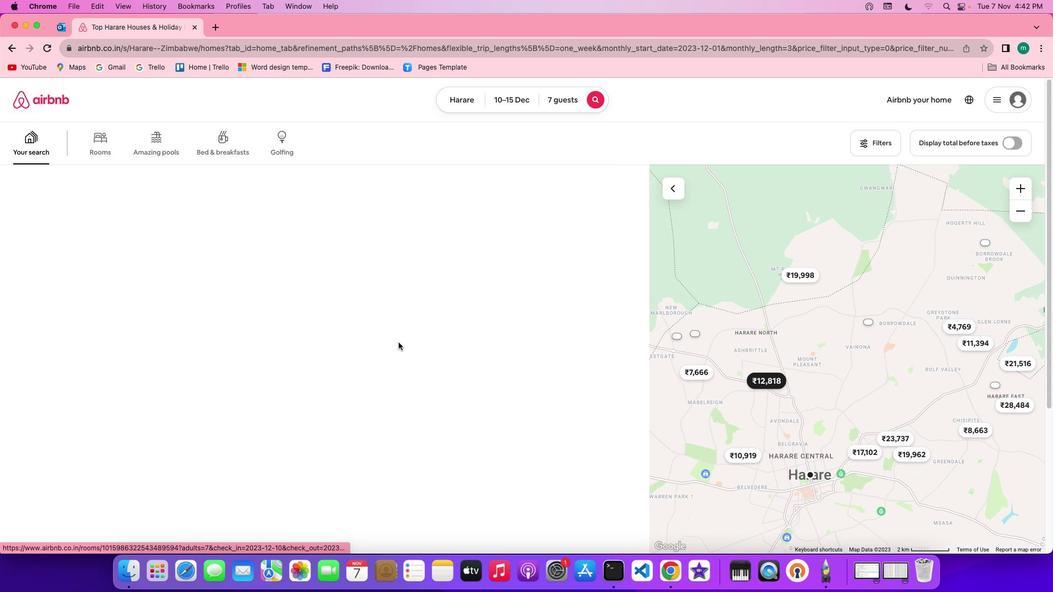 
Action: Mouse scrolled (398, 342) with delta (0, 2)
Screenshot: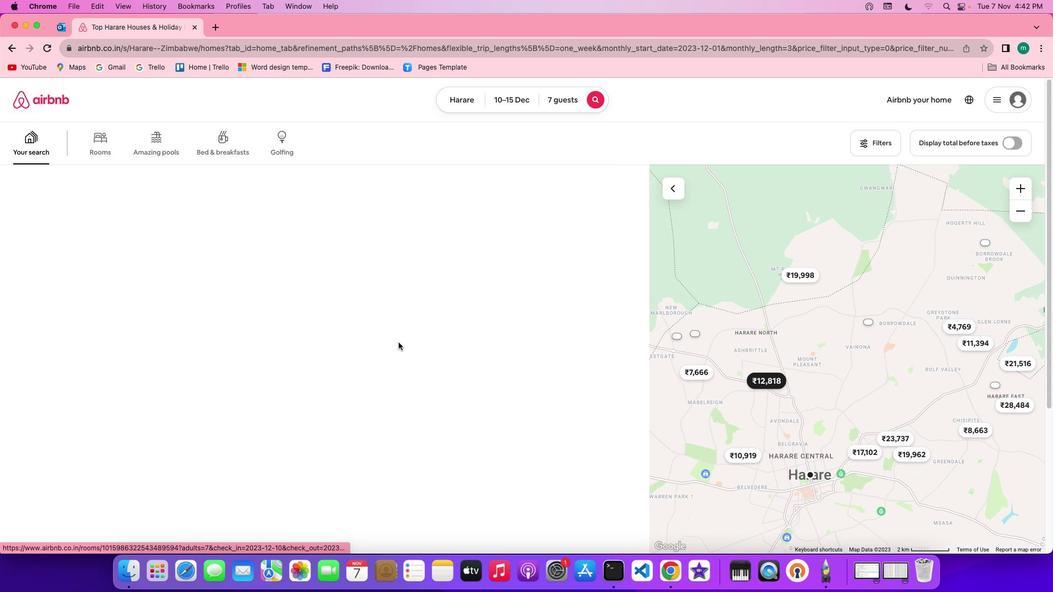 
Action: Mouse scrolled (398, 342) with delta (0, 2)
Screenshot: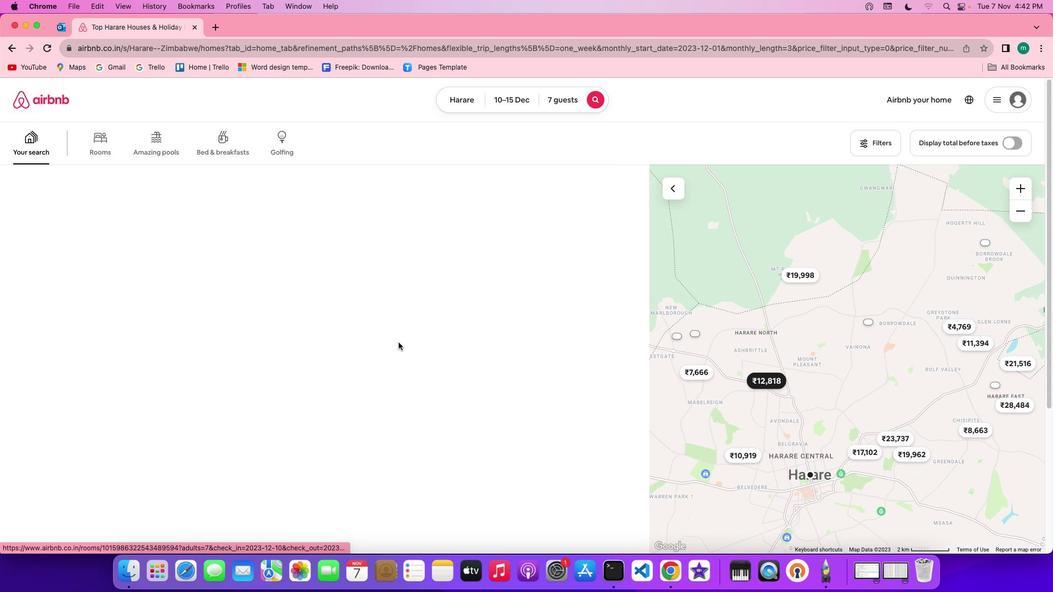 
Action: Mouse pressed left at (398, 342)
Screenshot: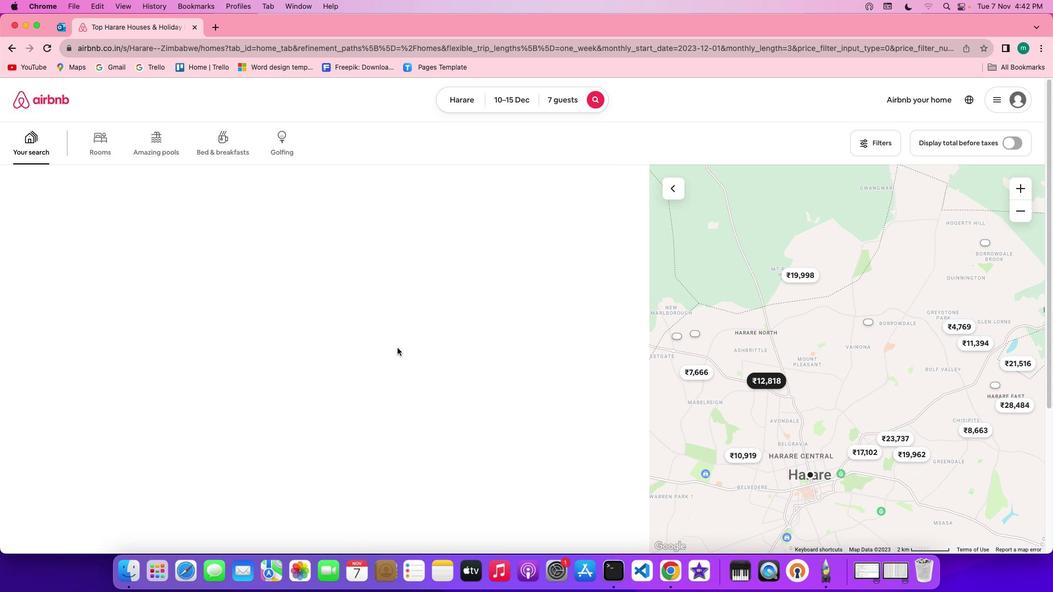 
Action: Mouse moved to (333, 371)
Screenshot: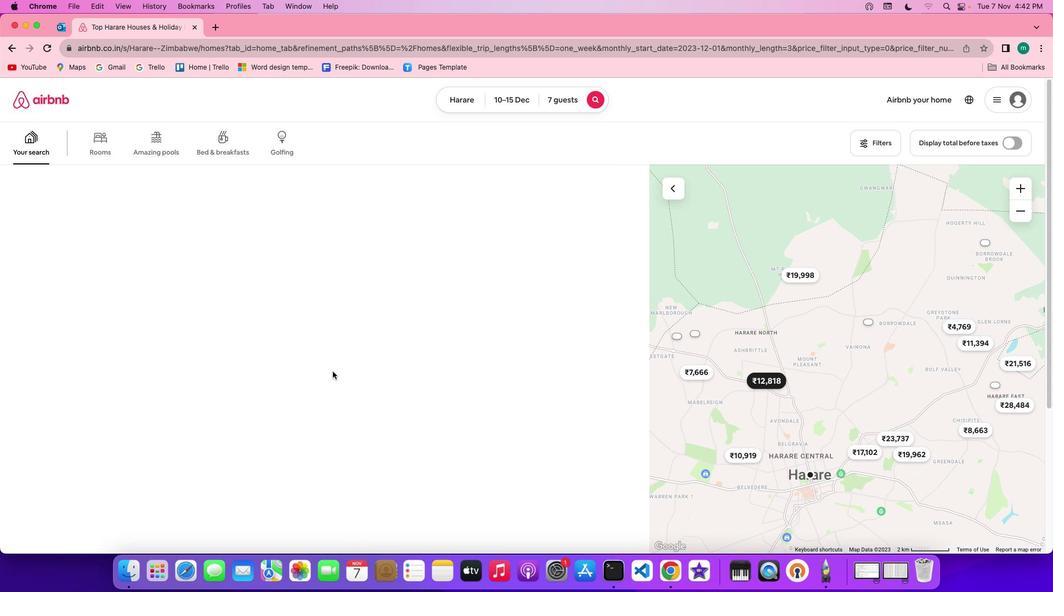 
